 Task: Forward email as attachment with the signature Brian Hall with the subject Request for a quote from softage.1@softage.net to softage.6@softage.net with the message I wanted to follow up on the request for additional information for the new supplier.
Action: Mouse moved to (1210, 98)
Screenshot: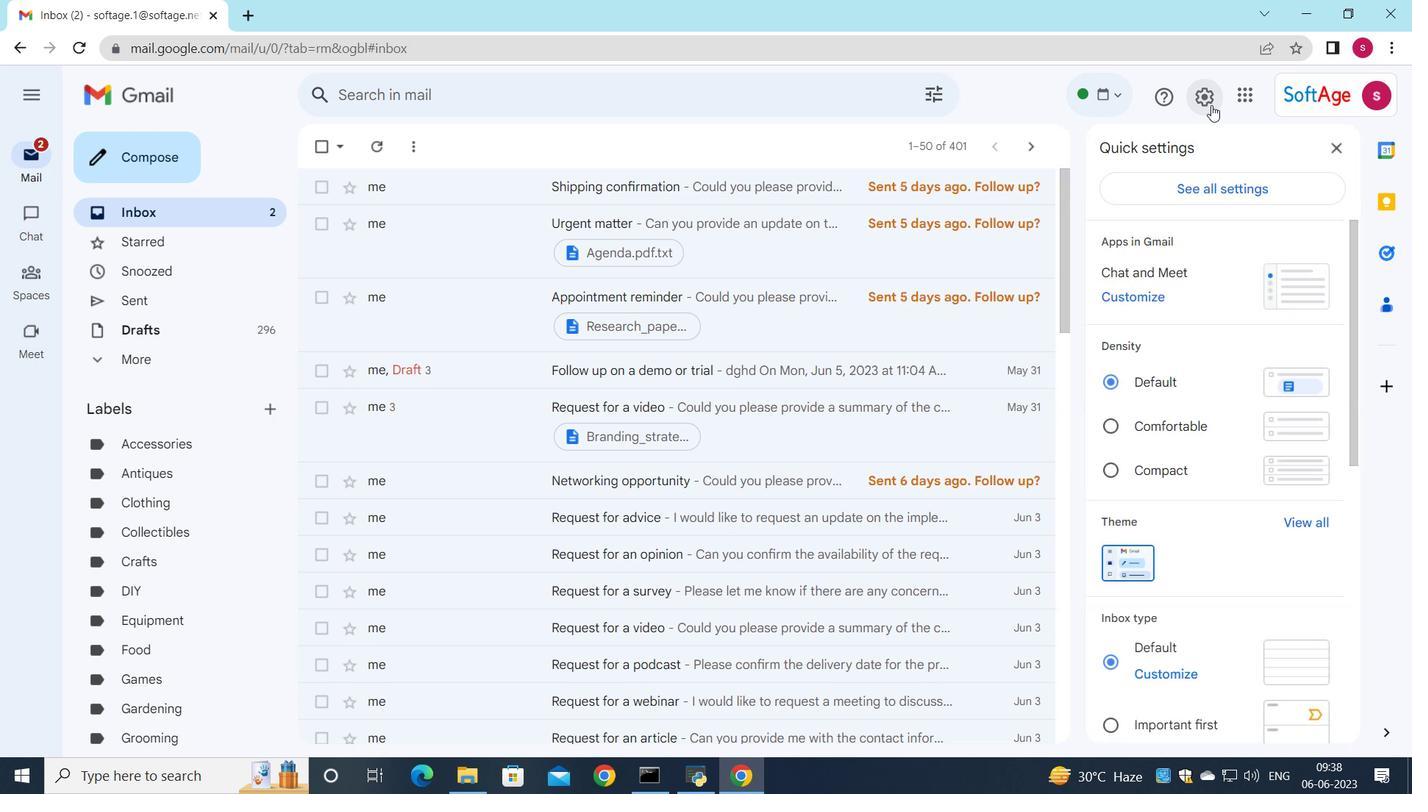 
Action: Mouse pressed left at (1210, 98)
Screenshot: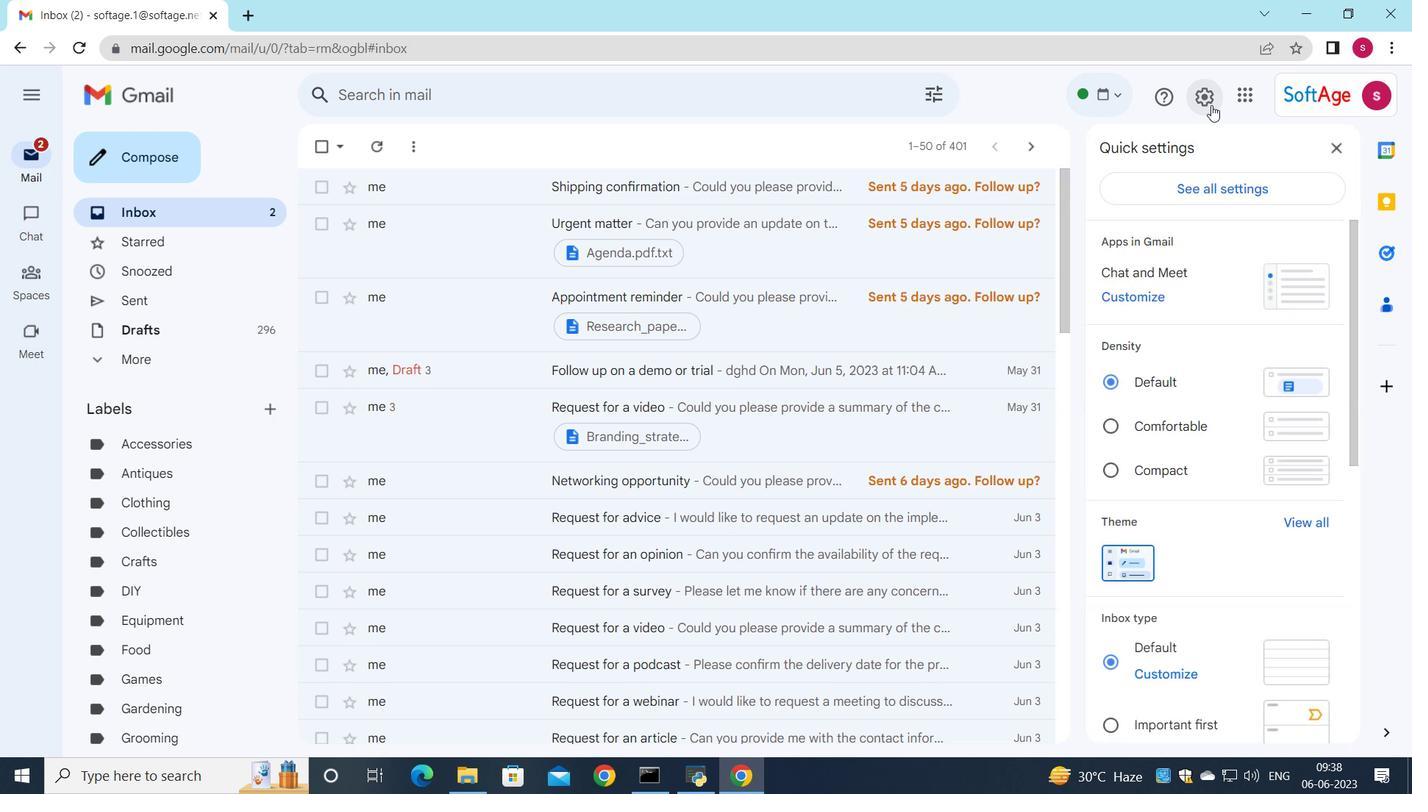
Action: Mouse moved to (1215, 178)
Screenshot: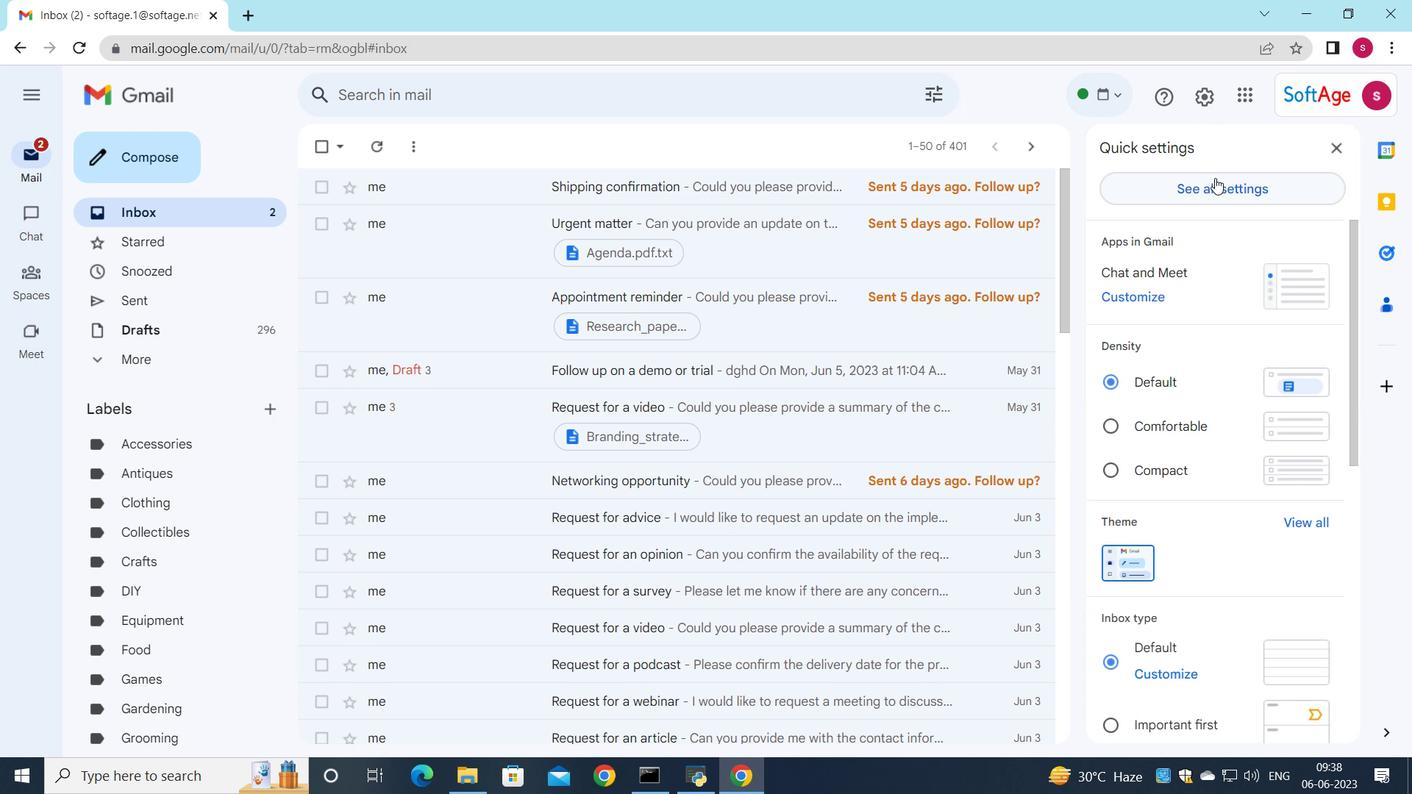 
Action: Mouse pressed left at (1215, 178)
Screenshot: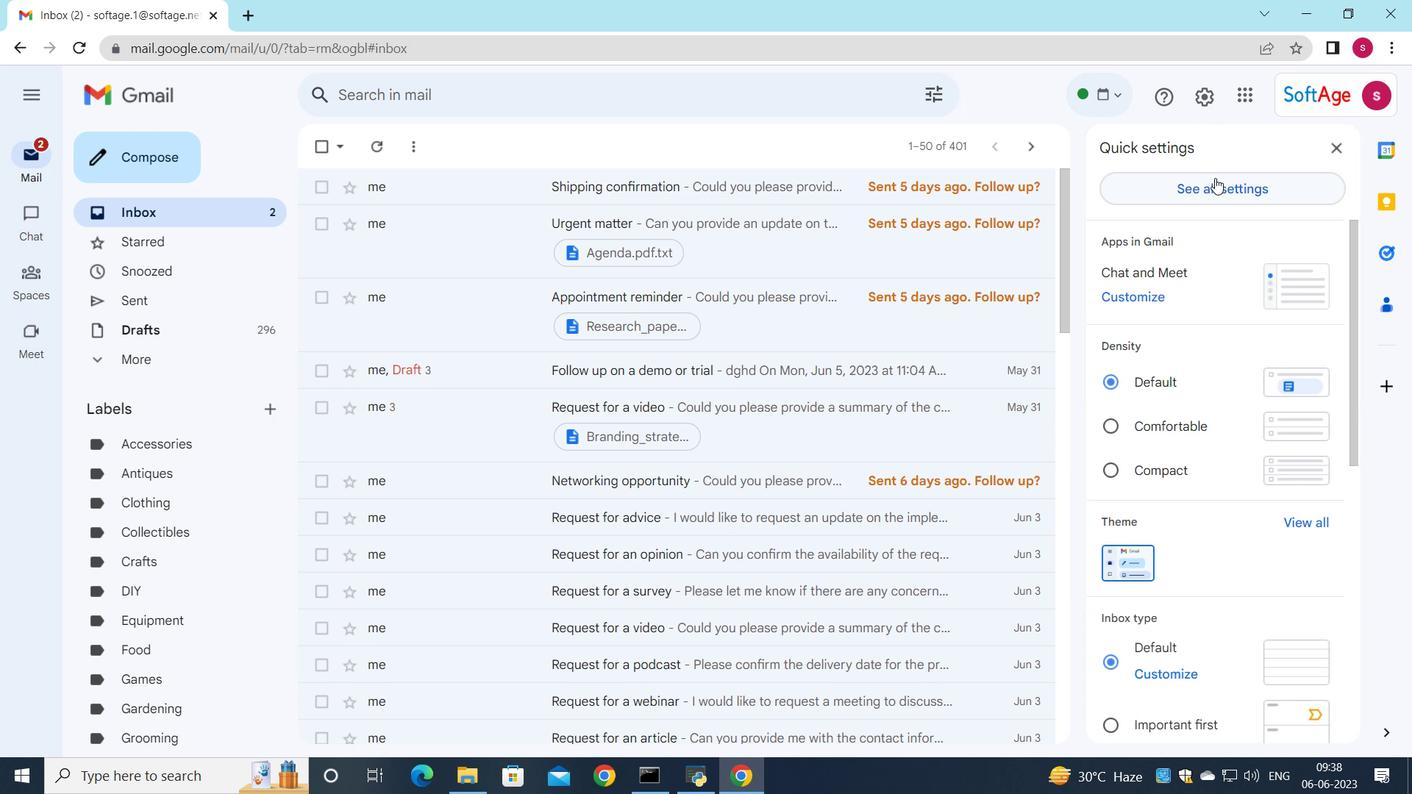 
Action: Mouse moved to (922, 264)
Screenshot: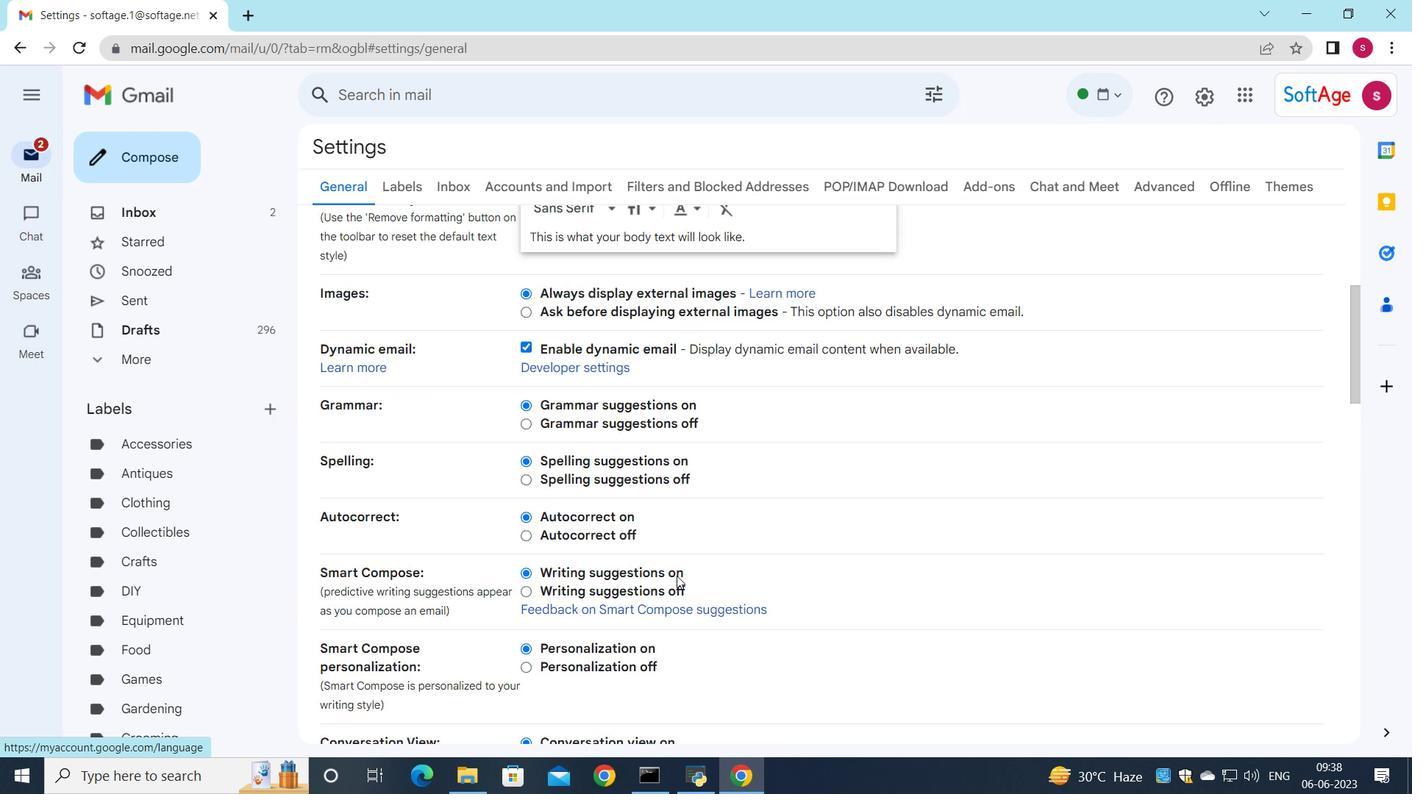 
Action: Mouse scrolled (922, 263) with delta (0, 0)
Screenshot: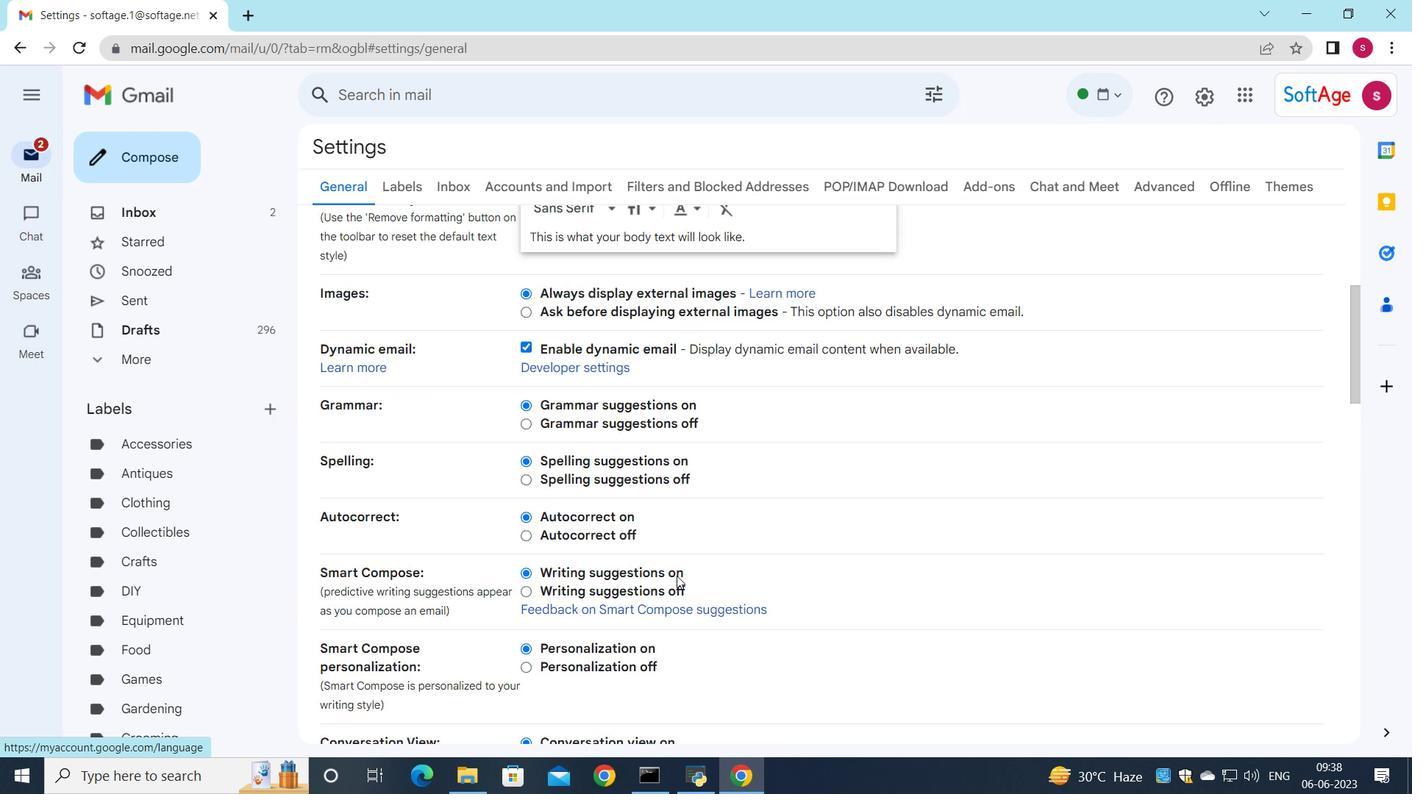 
Action: Mouse moved to (907, 271)
Screenshot: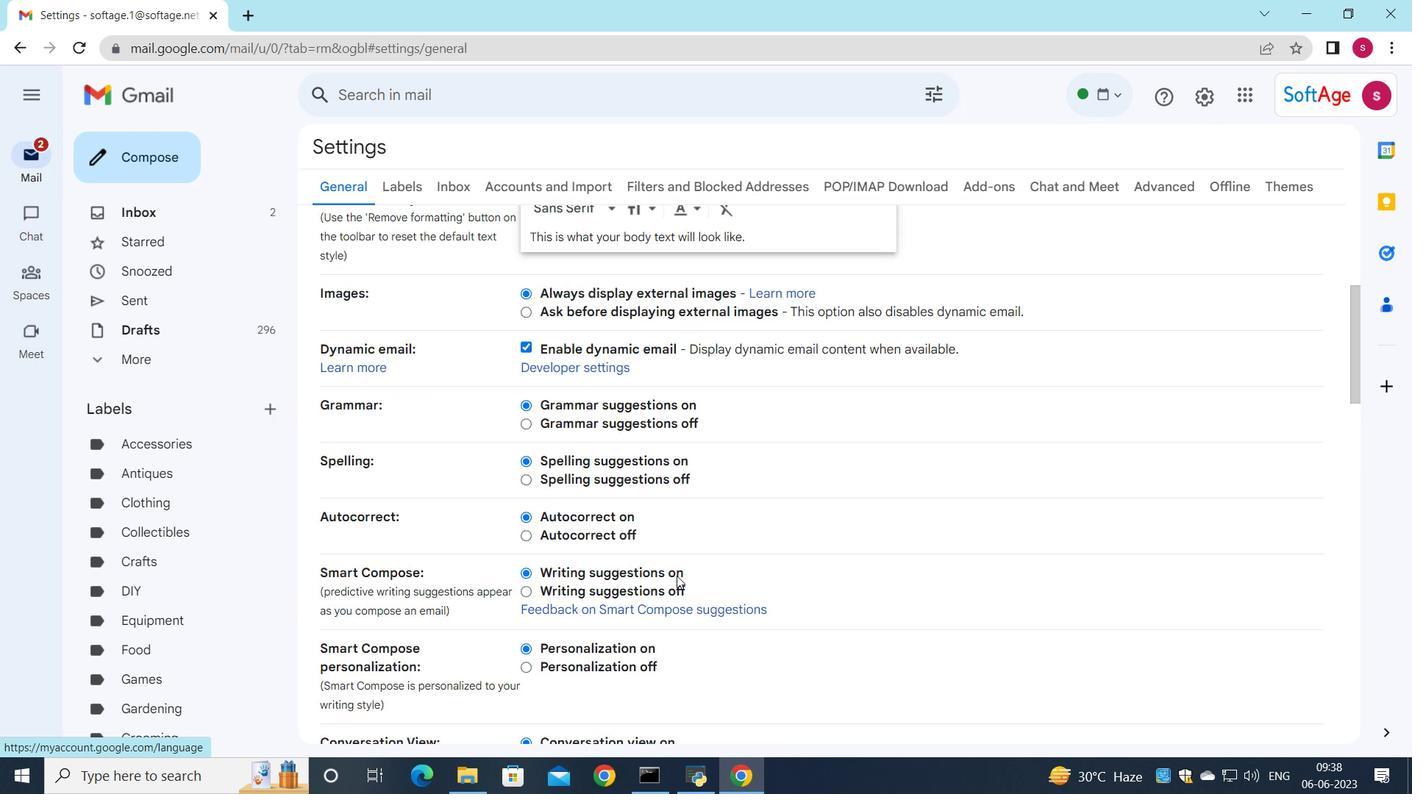 
Action: Mouse scrolled (912, 268) with delta (0, 0)
Screenshot: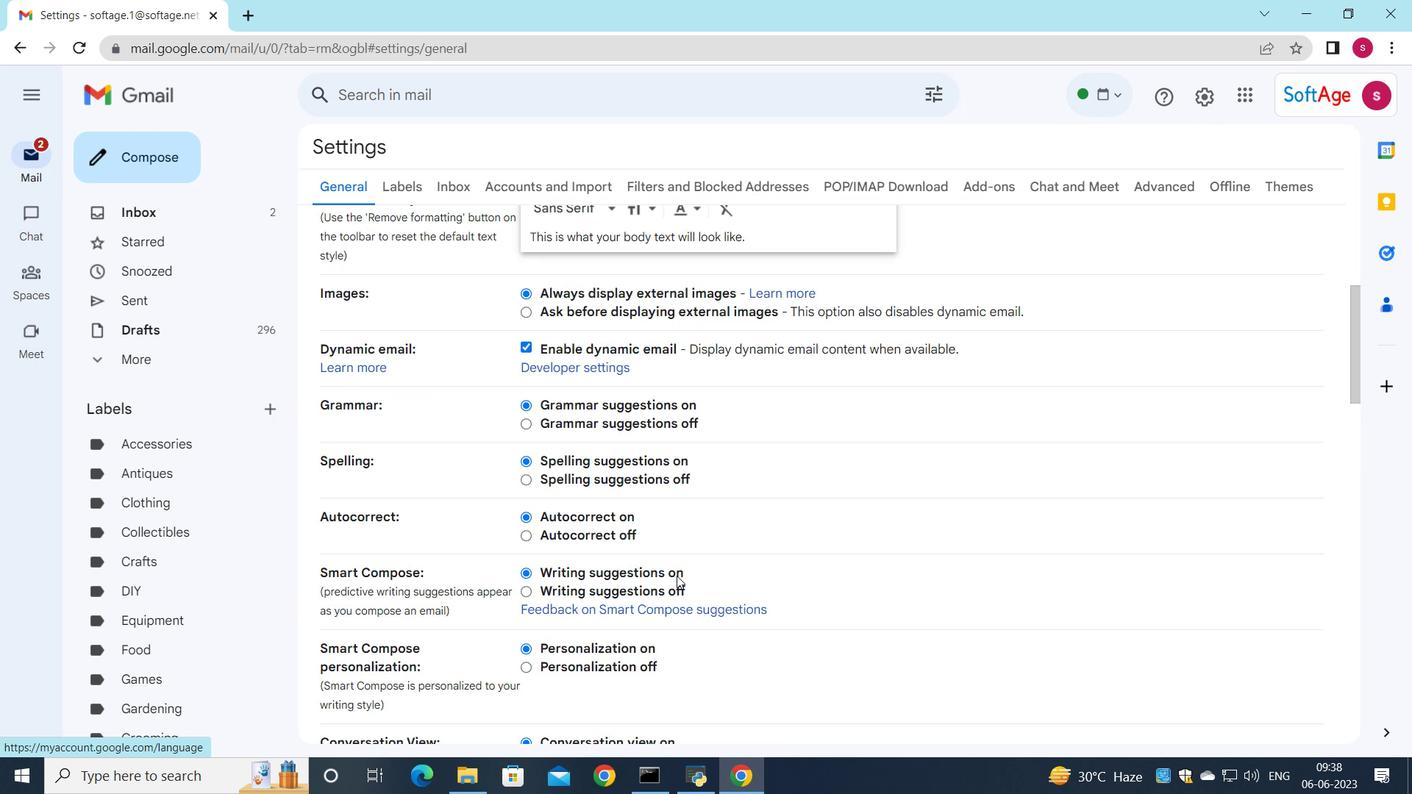 
Action: Mouse moved to (902, 274)
Screenshot: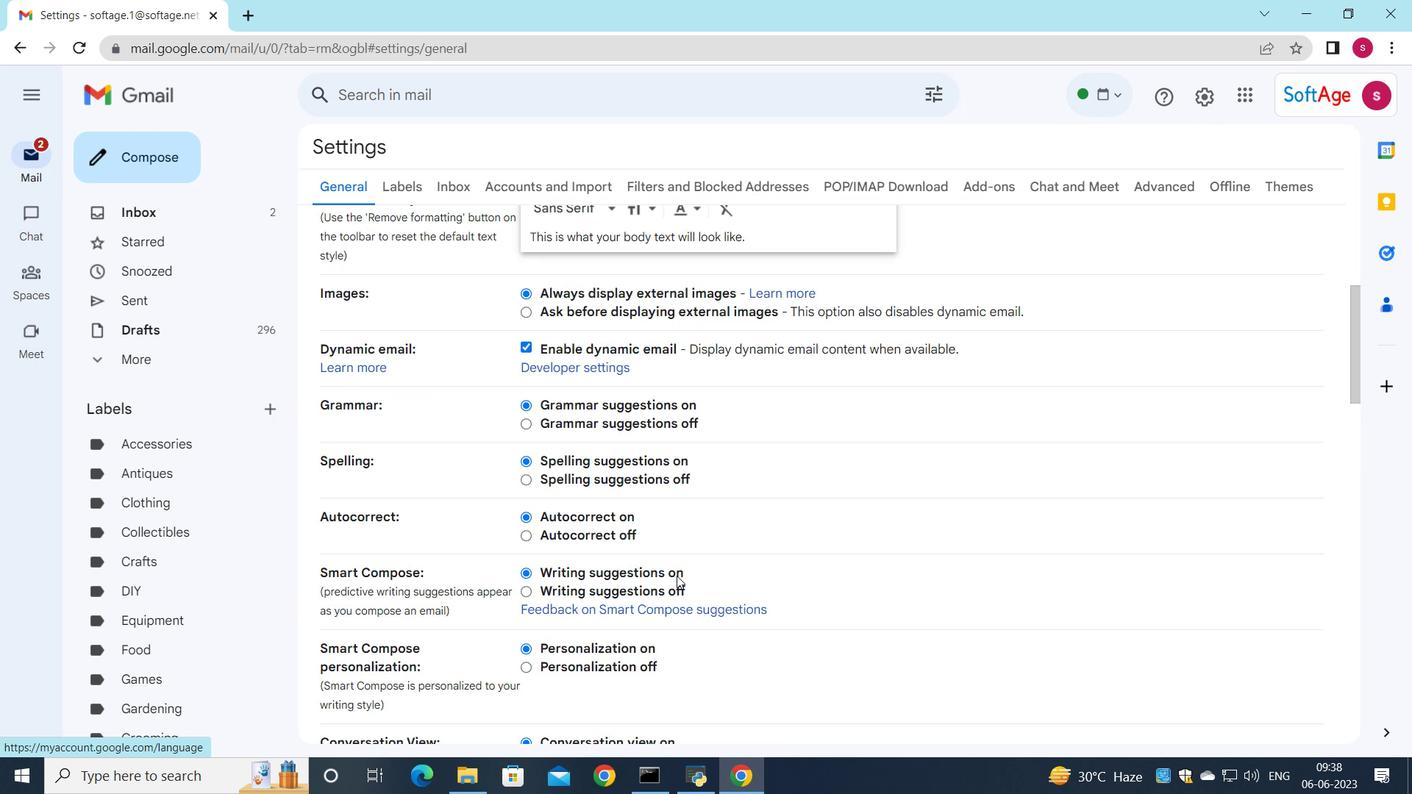 
Action: Mouse scrolled (902, 273) with delta (0, 0)
Screenshot: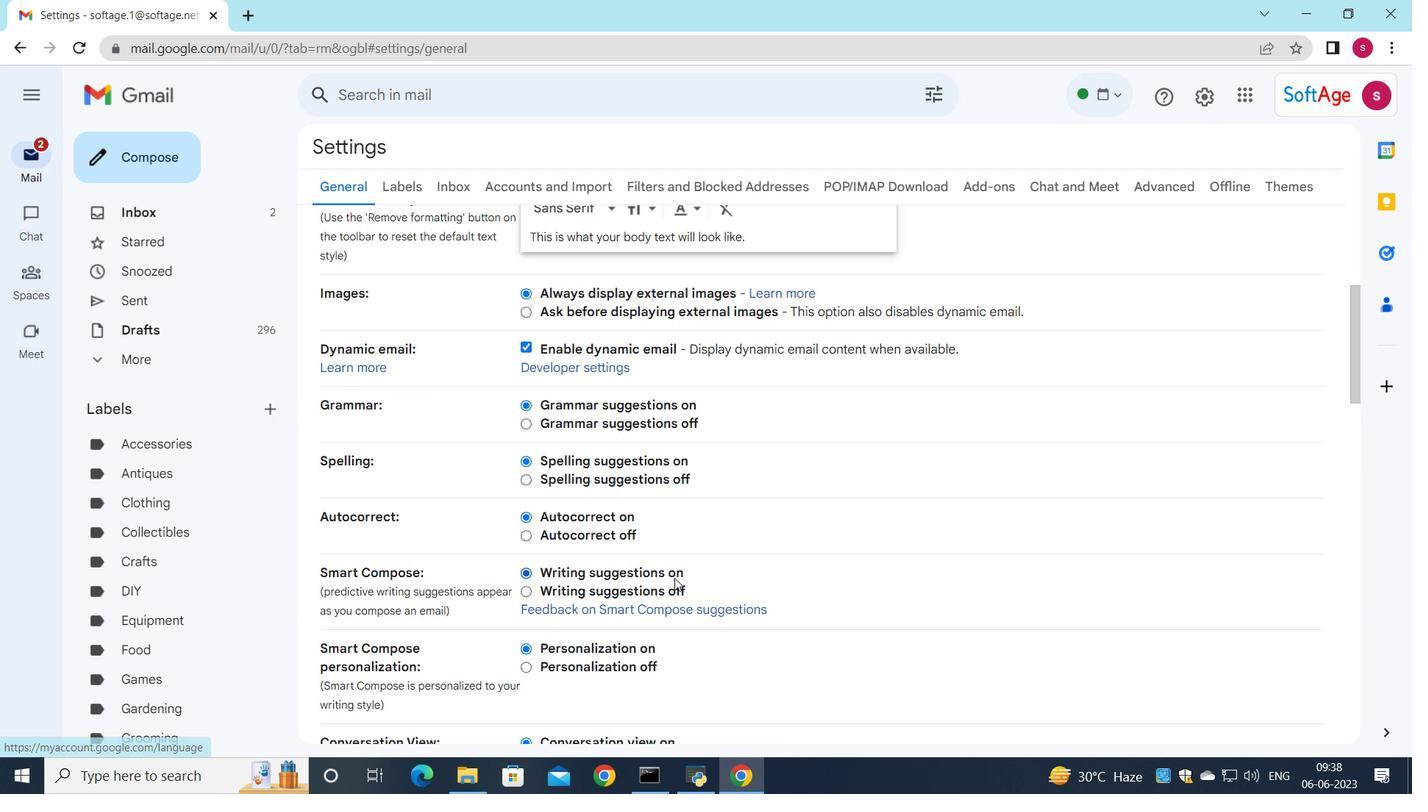 
Action: Mouse moved to (892, 284)
Screenshot: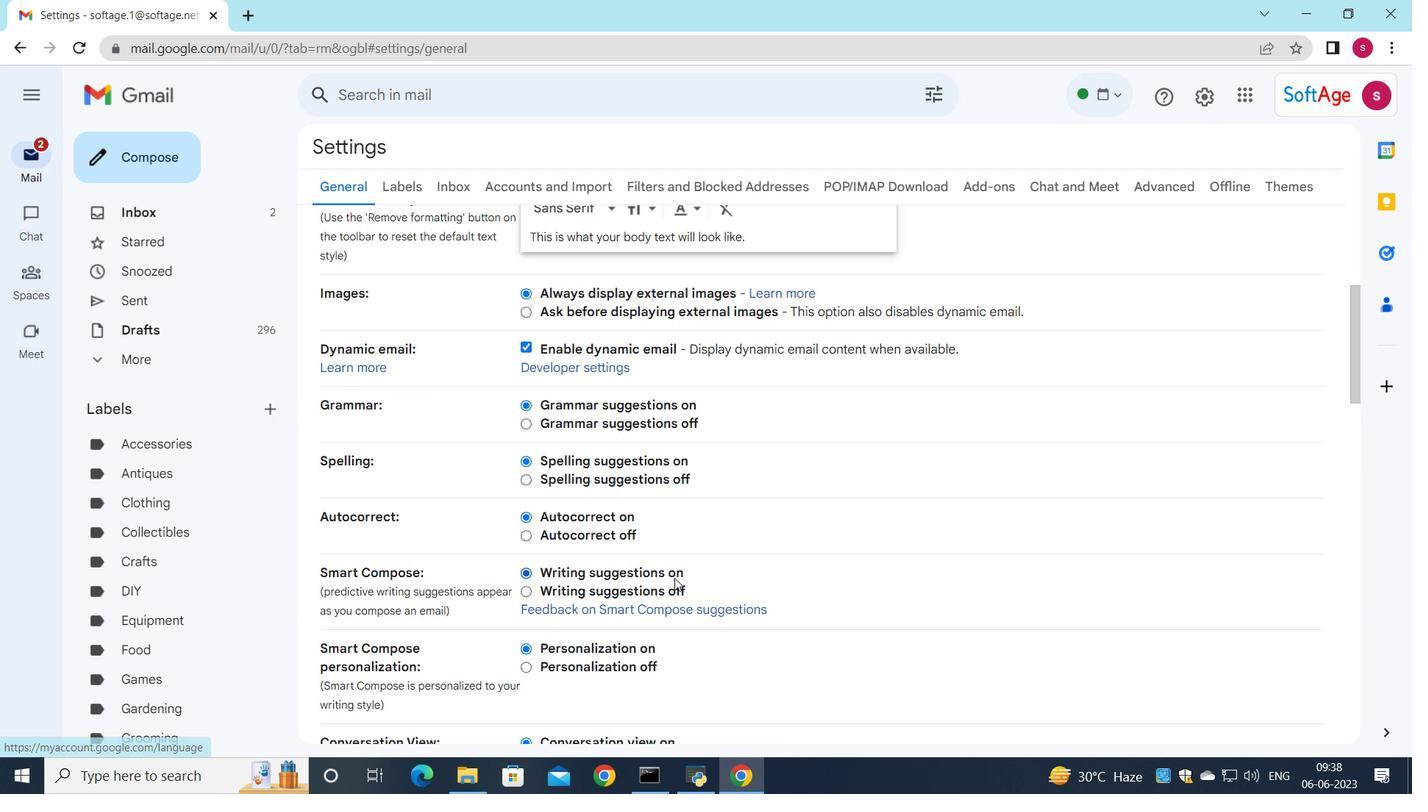 
Action: Mouse scrolled (892, 283) with delta (0, 0)
Screenshot: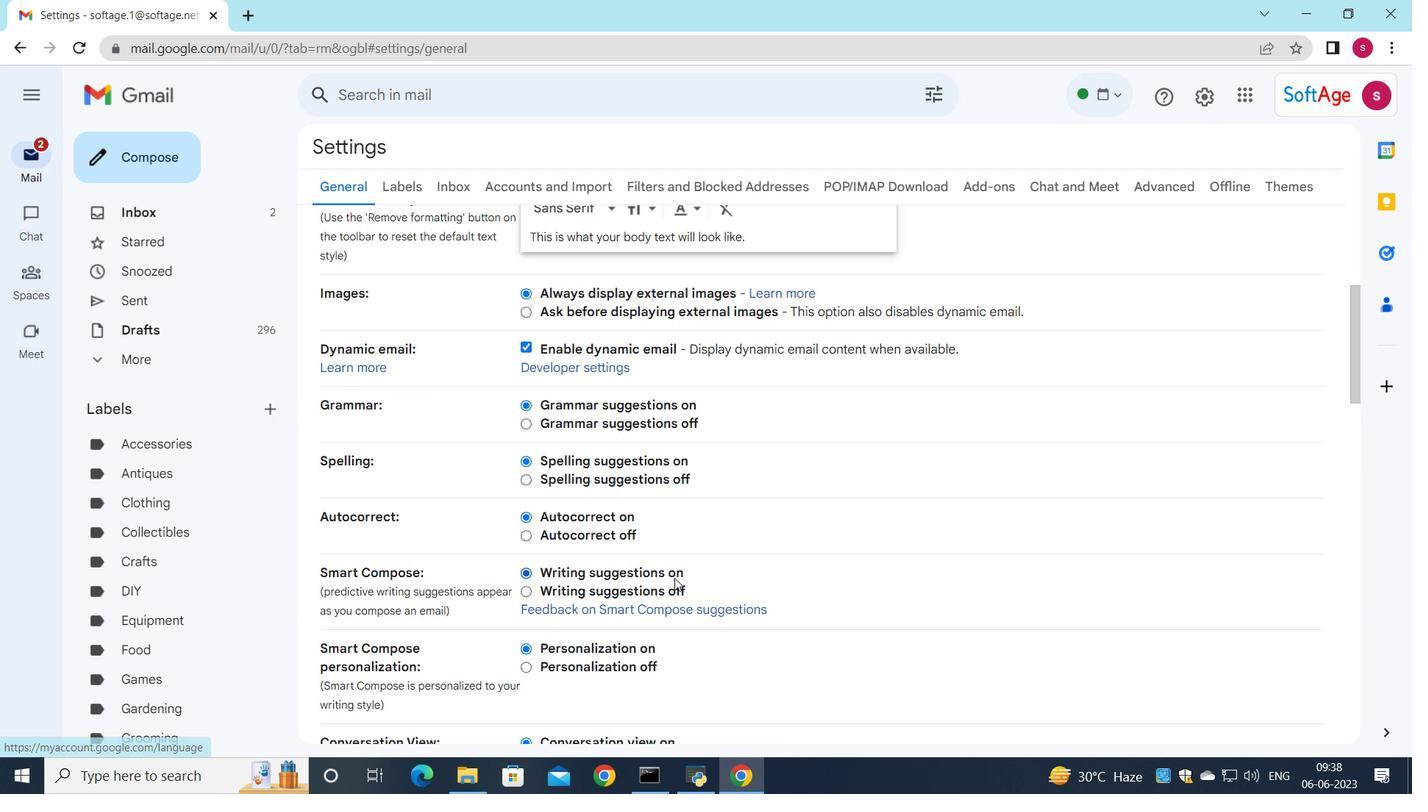 
Action: Mouse moved to (668, 586)
Screenshot: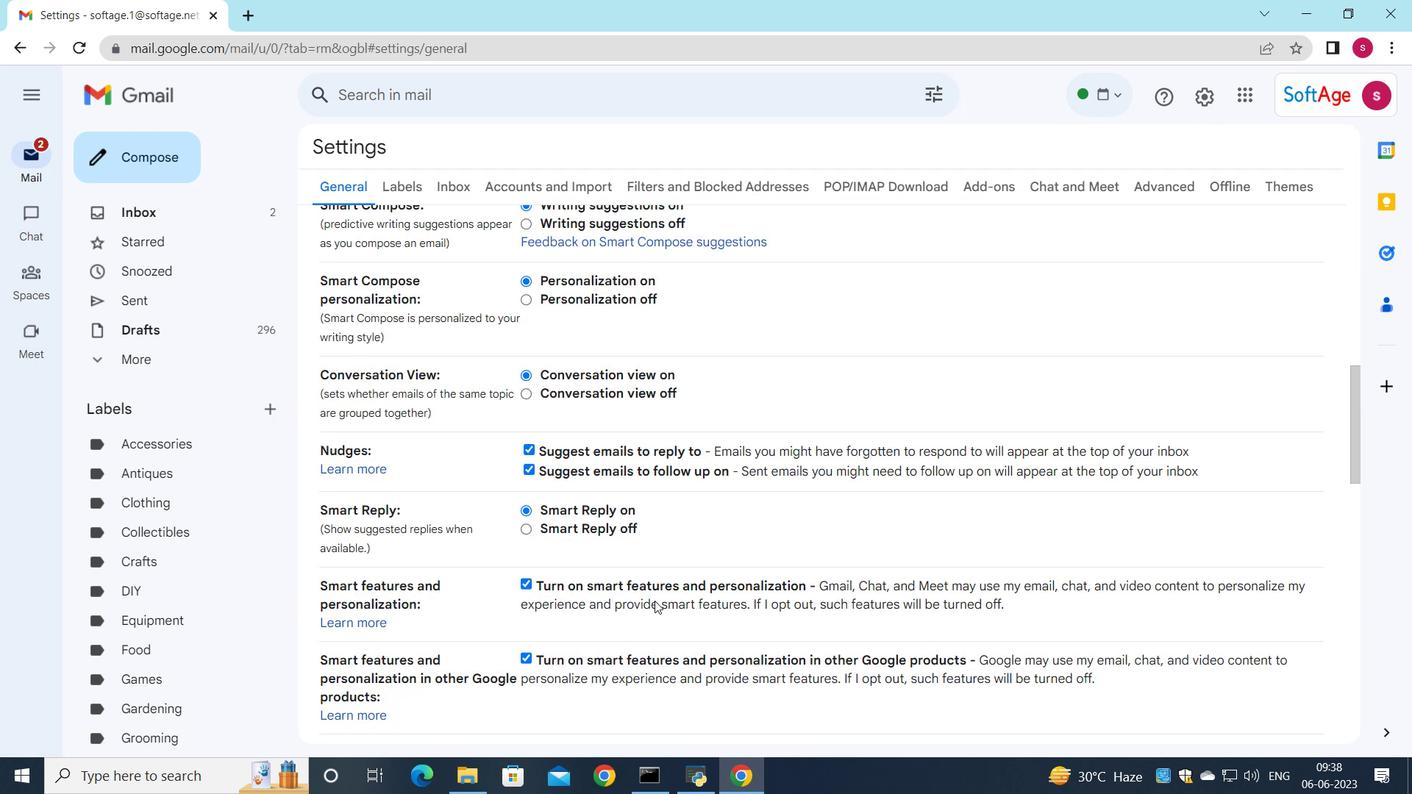 
Action: Mouse scrolled (673, 580) with delta (0, 0)
Screenshot: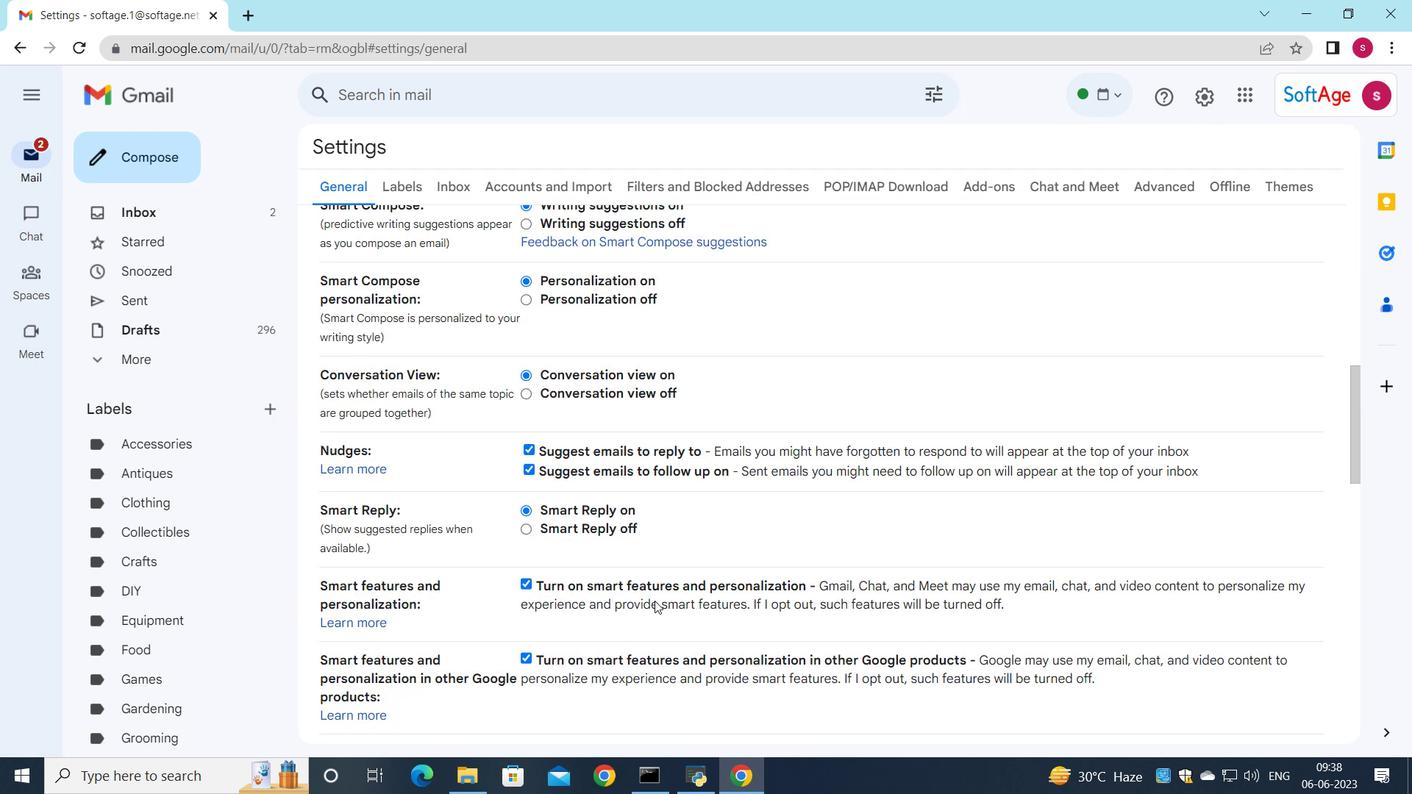 
Action: Mouse moved to (665, 589)
Screenshot: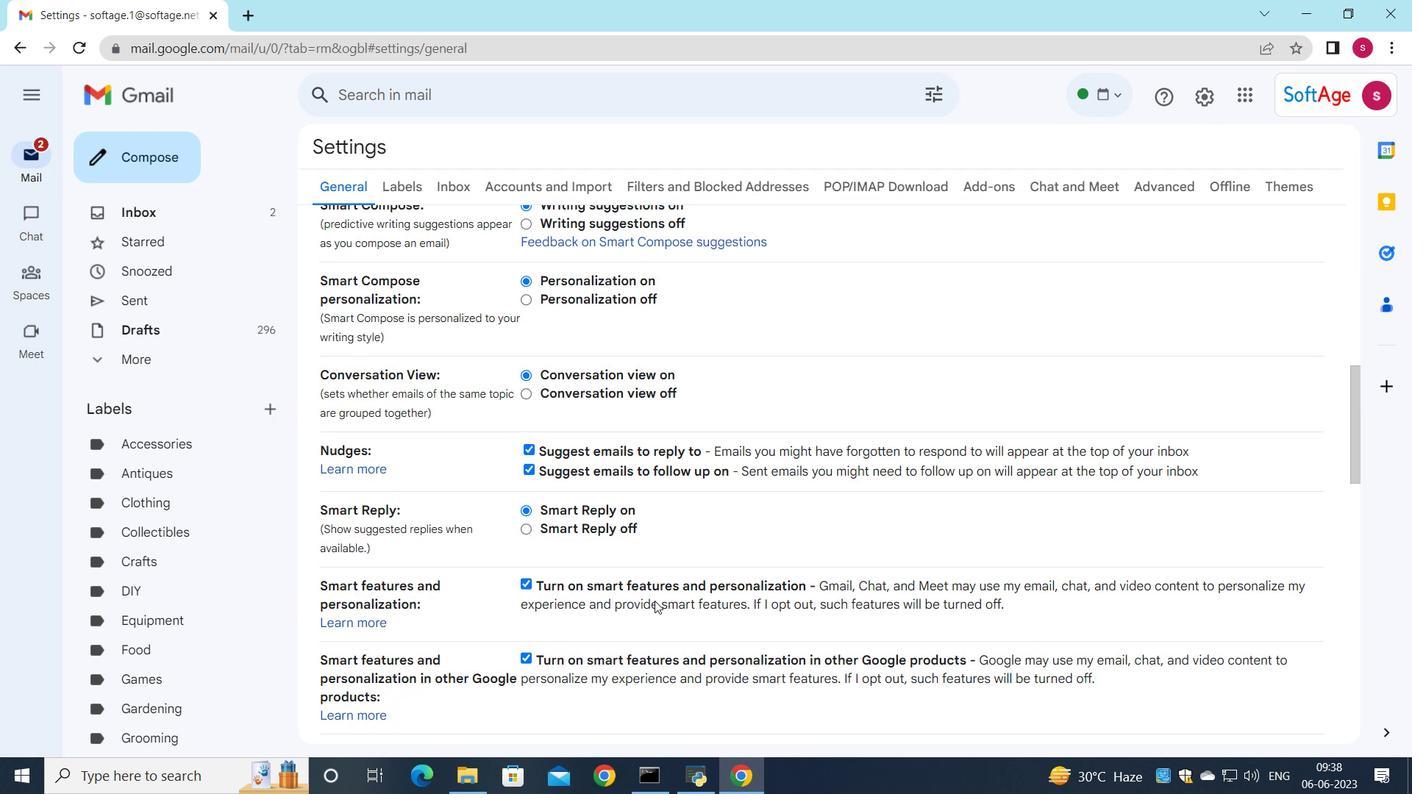 
Action: Mouse scrolled (669, 583) with delta (0, 0)
Screenshot: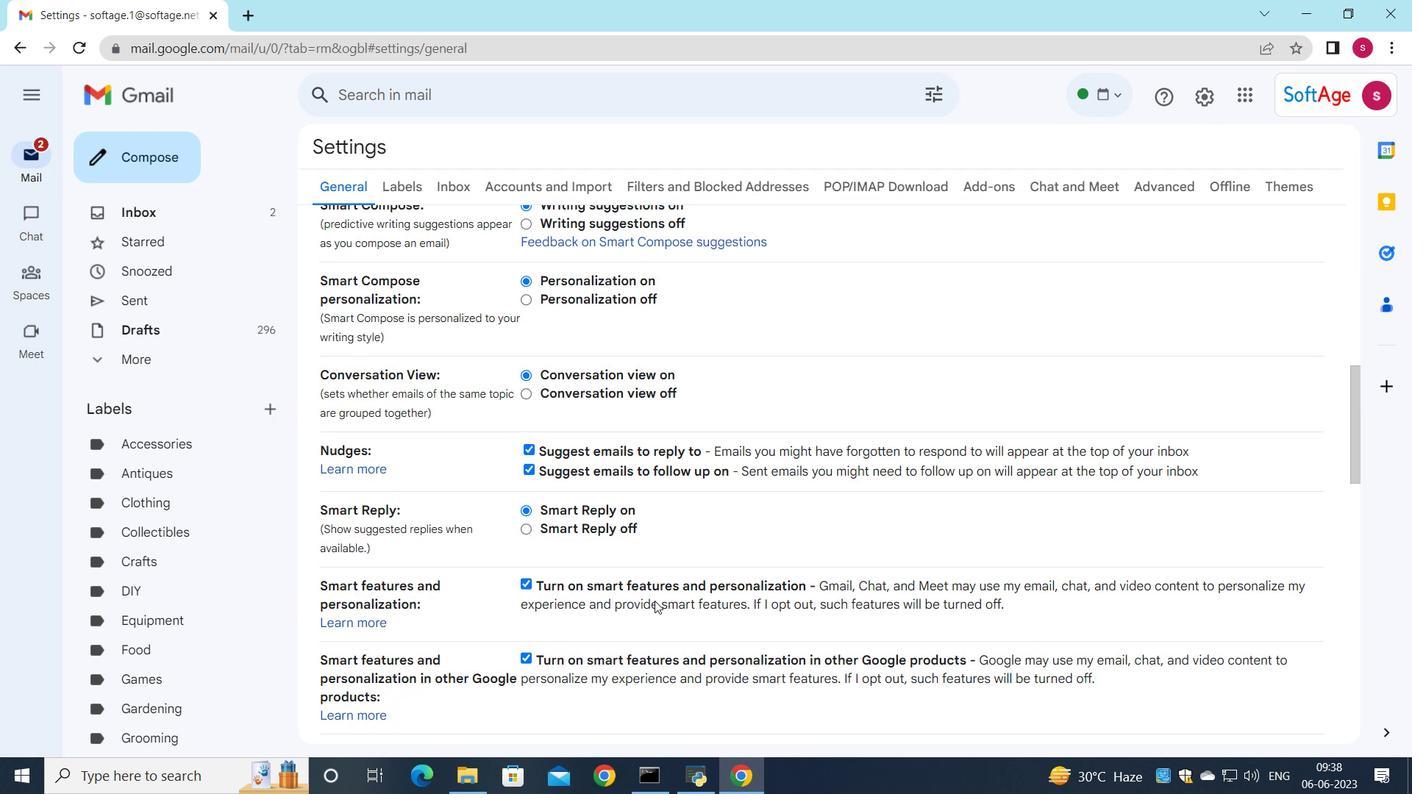 
Action: Mouse moved to (664, 590)
Screenshot: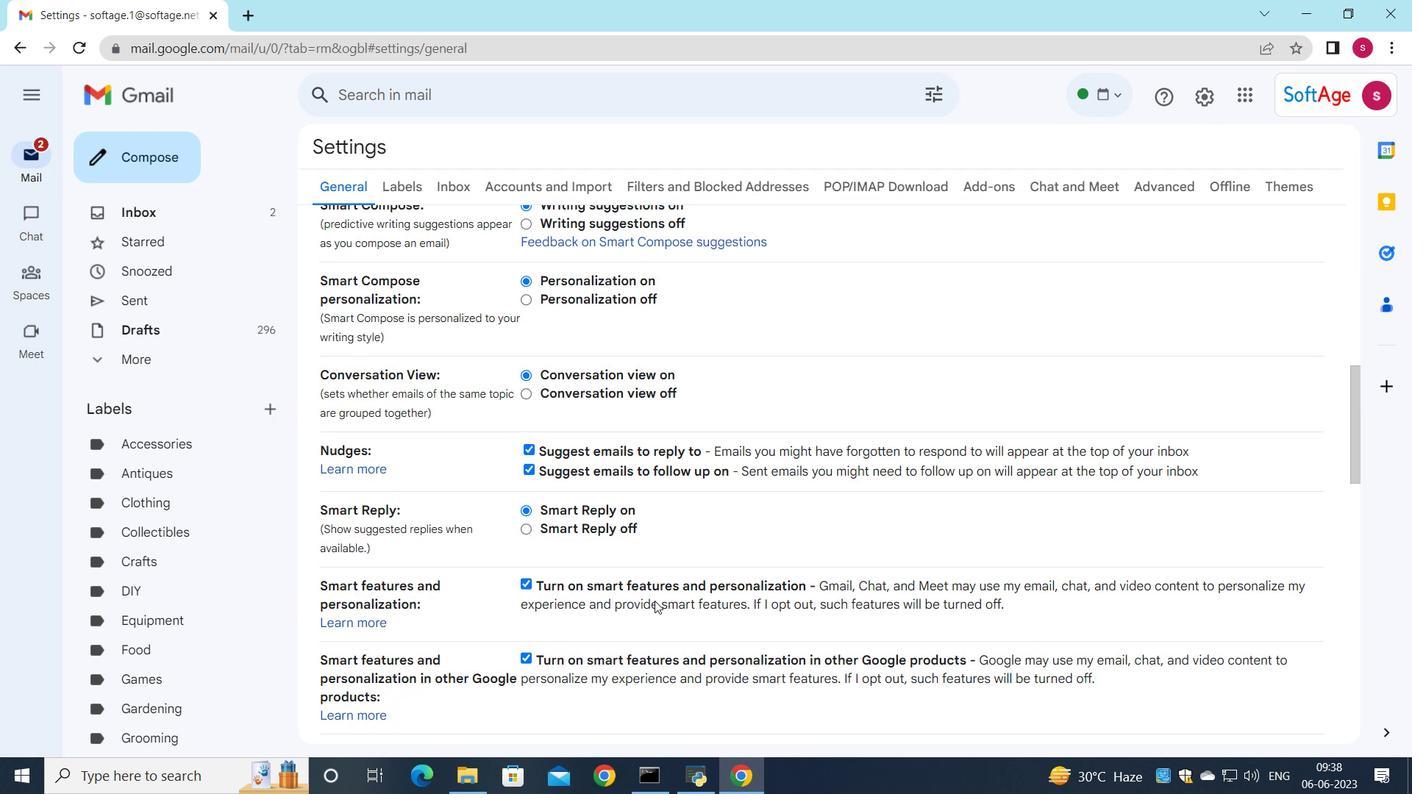 
Action: Mouse scrolled (665, 588) with delta (0, 0)
Screenshot: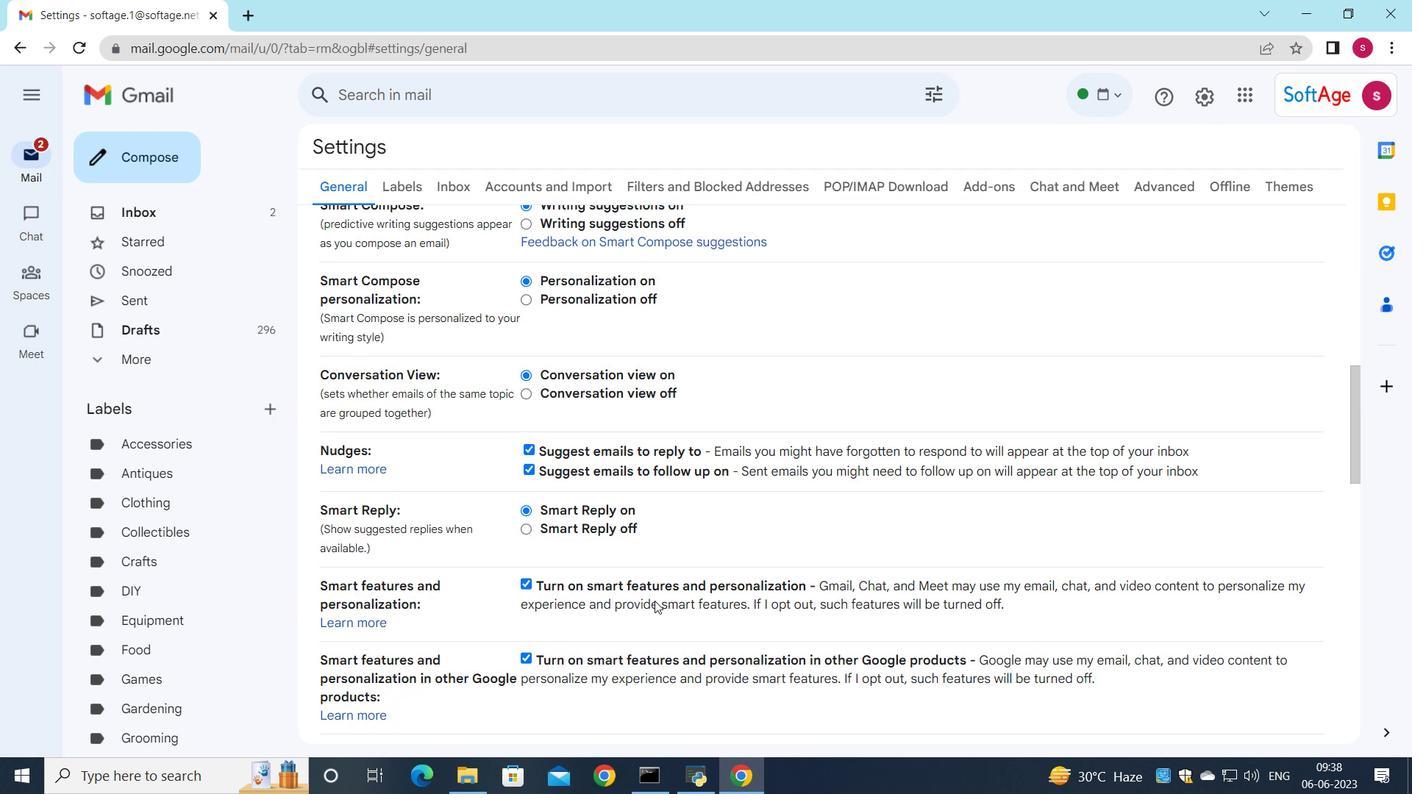 
Action: Mouse moved to (662, 592)
Screenshot: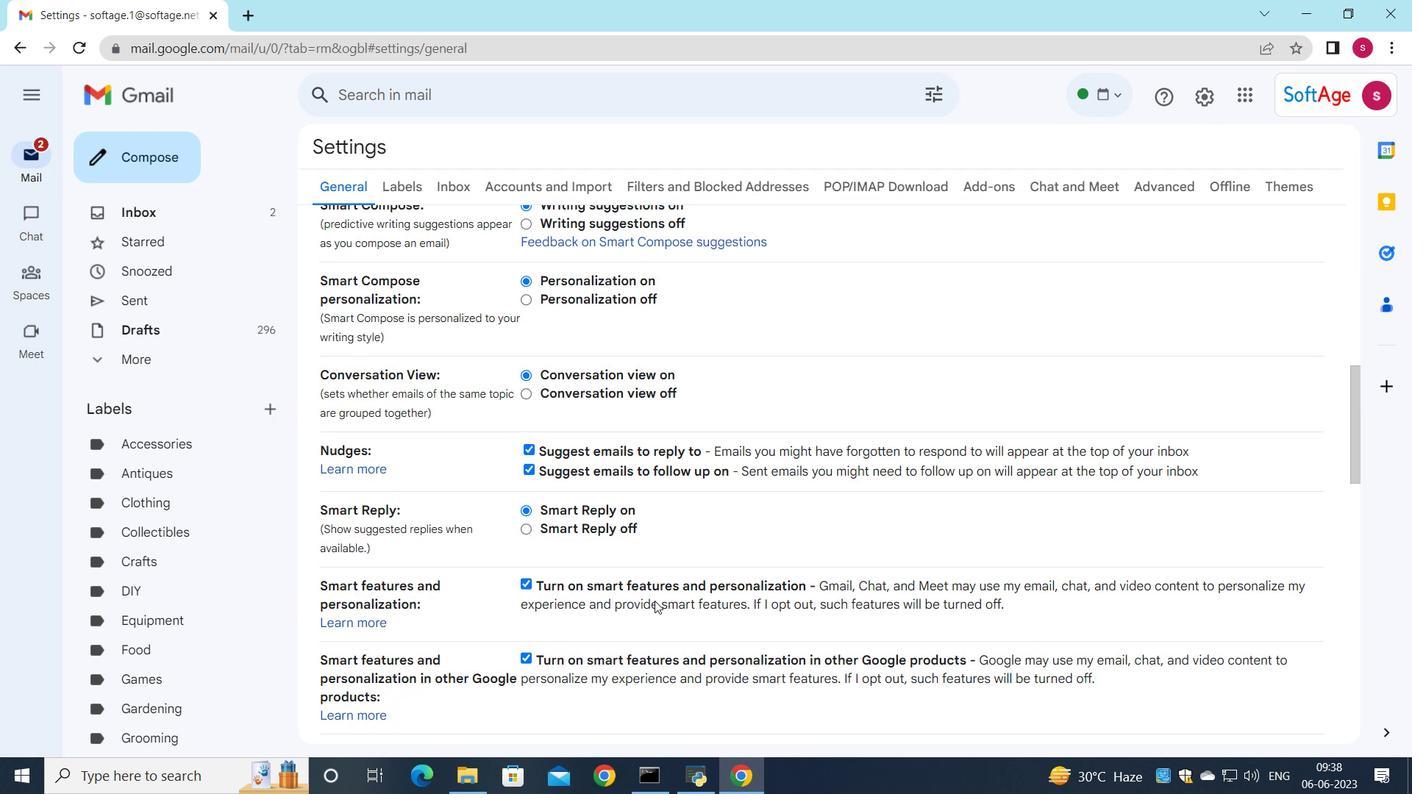 
Action: Mouse scrolled (663, 590) with delta (0, 0)
Screenshot: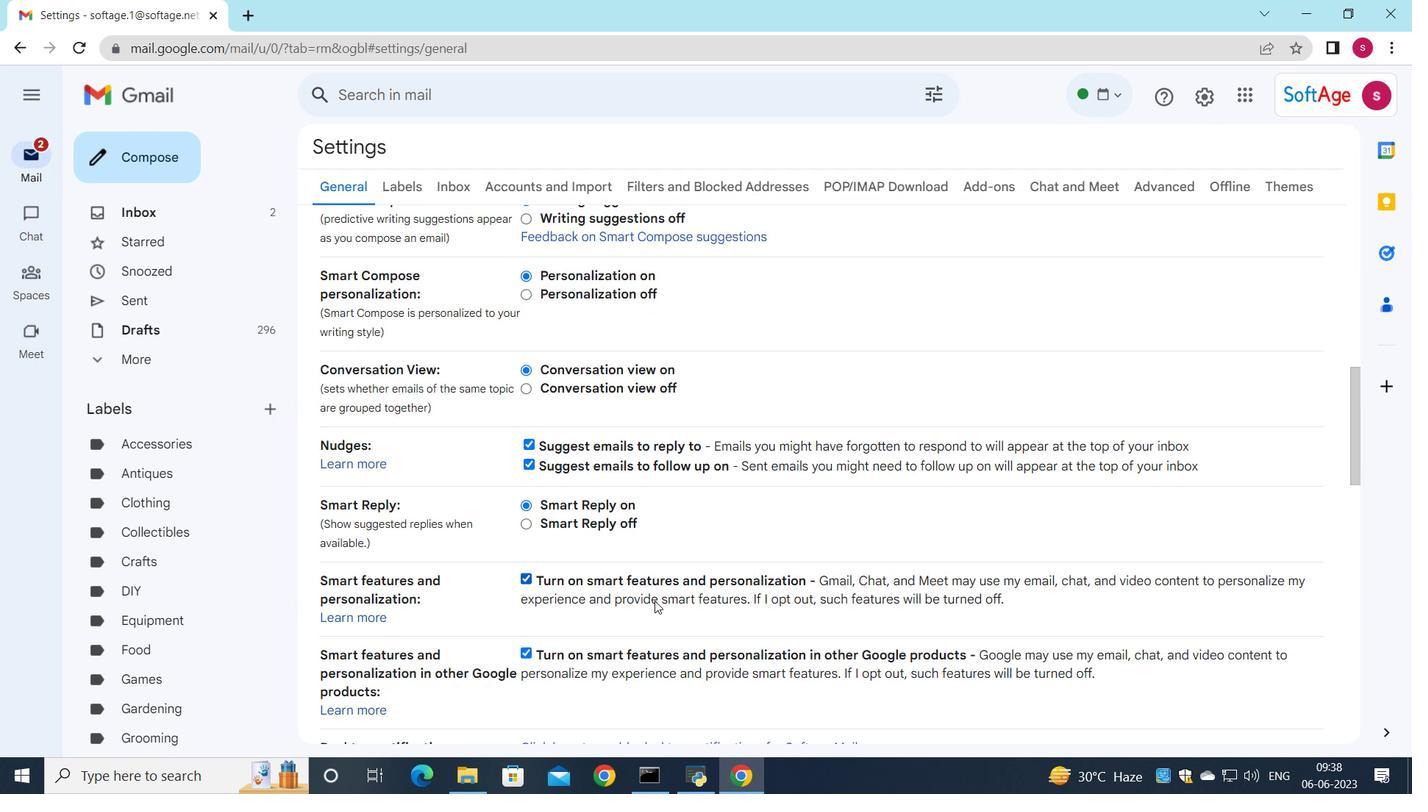 
Action: Mouse moved to (654, 601)
Screenshot: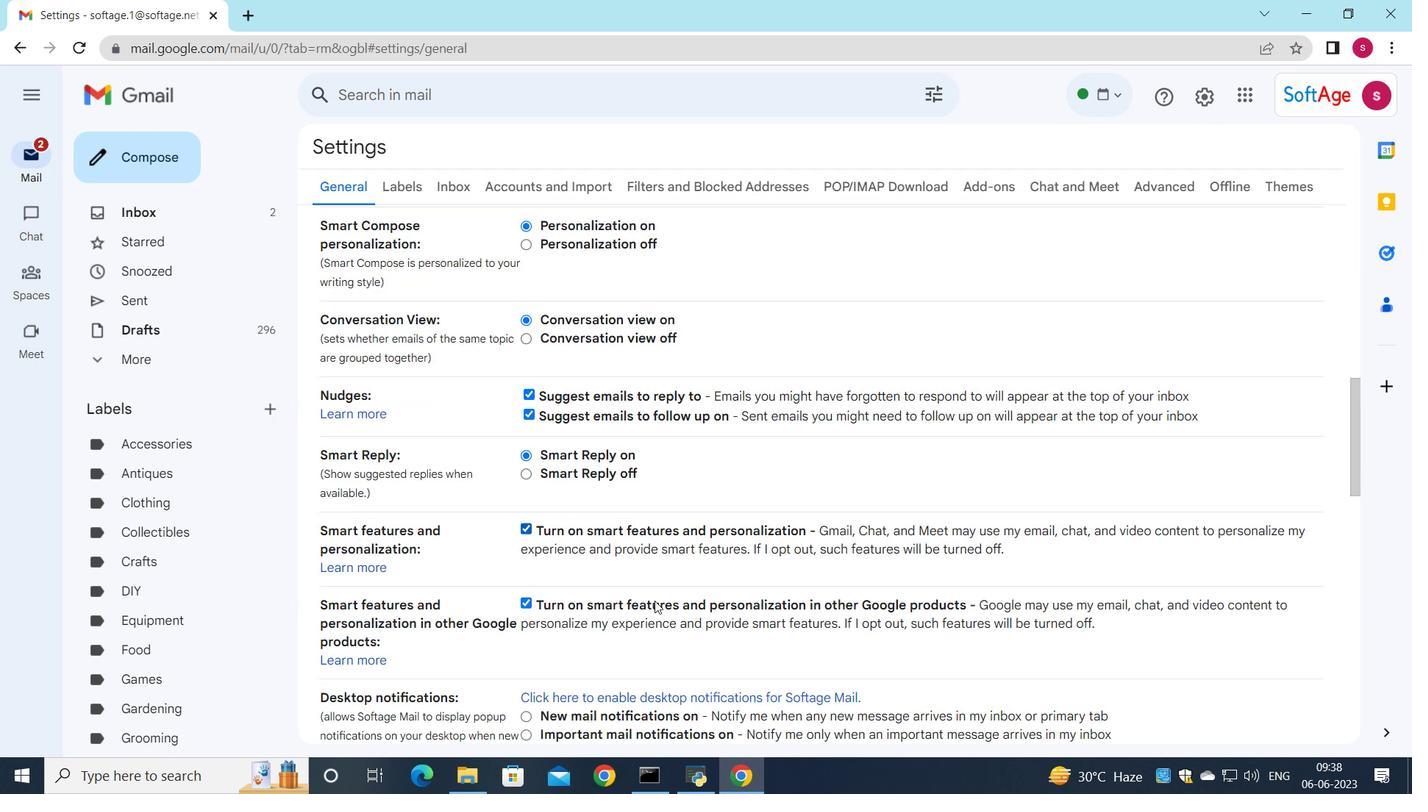 
Action: Mouse scrolled (654, 600) with delta (0, 0)
Screenshot: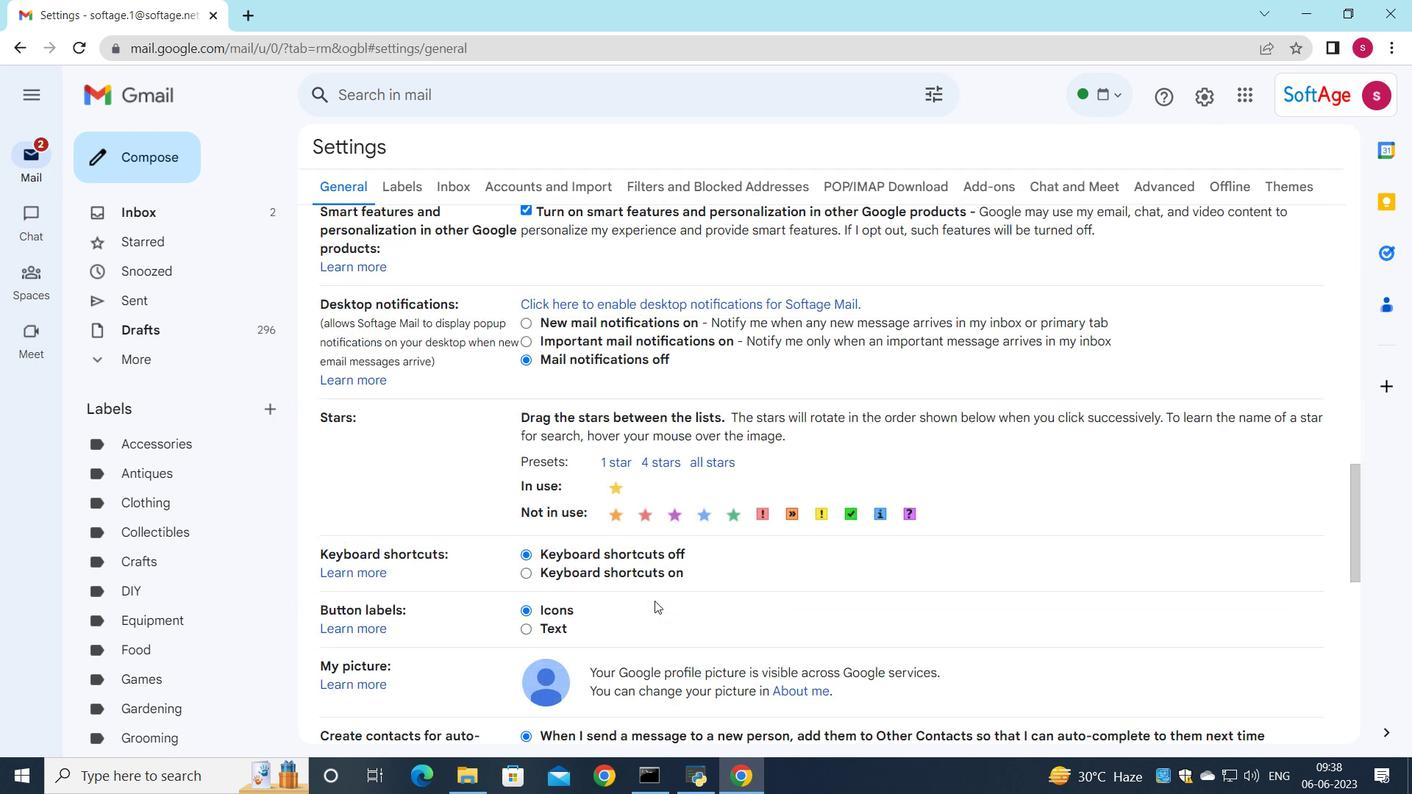 
Action: Mouse scrolled (654, 600) with delta (0, 0)
Screenshot: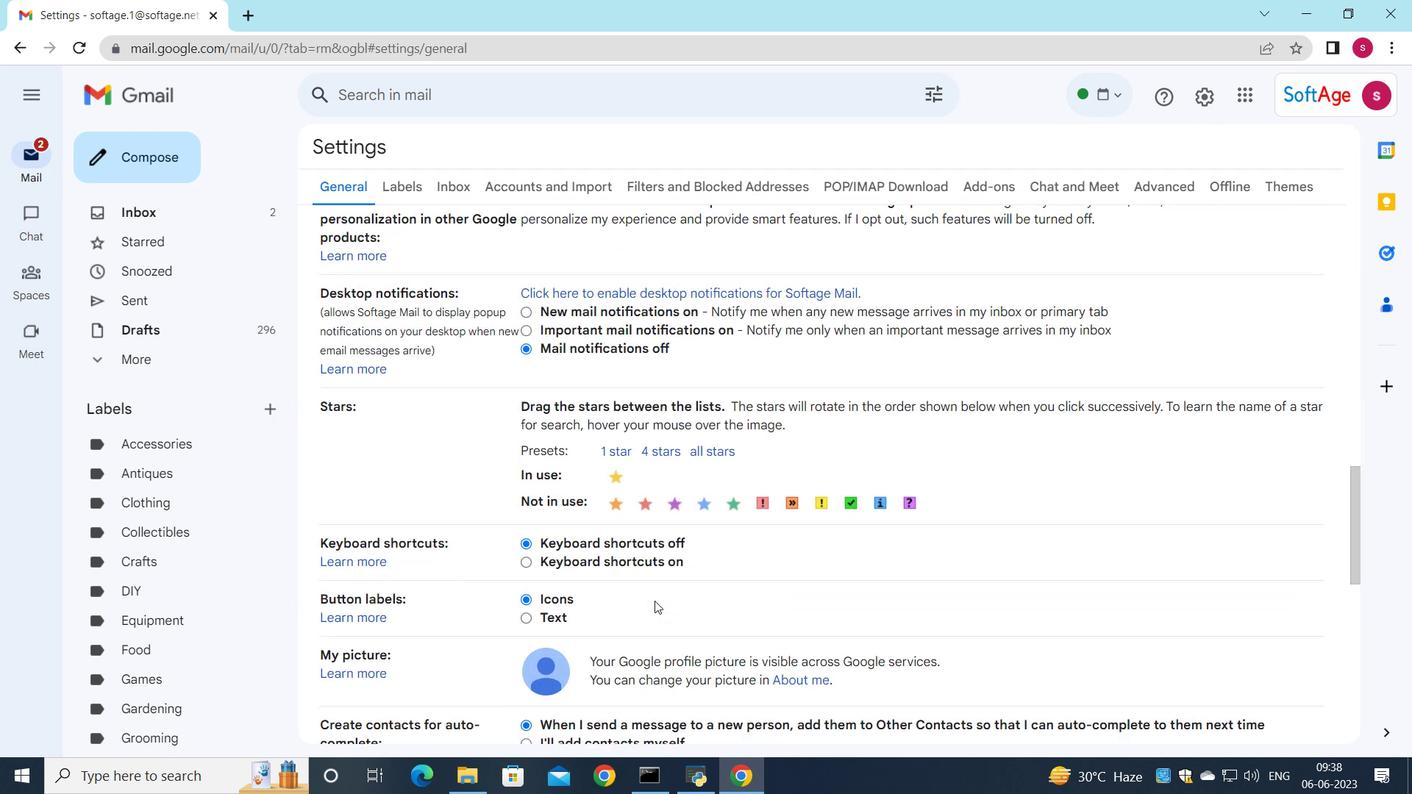 
Action: Mouse scrolled (654, 600) with delta (0, 0)
Screenshot: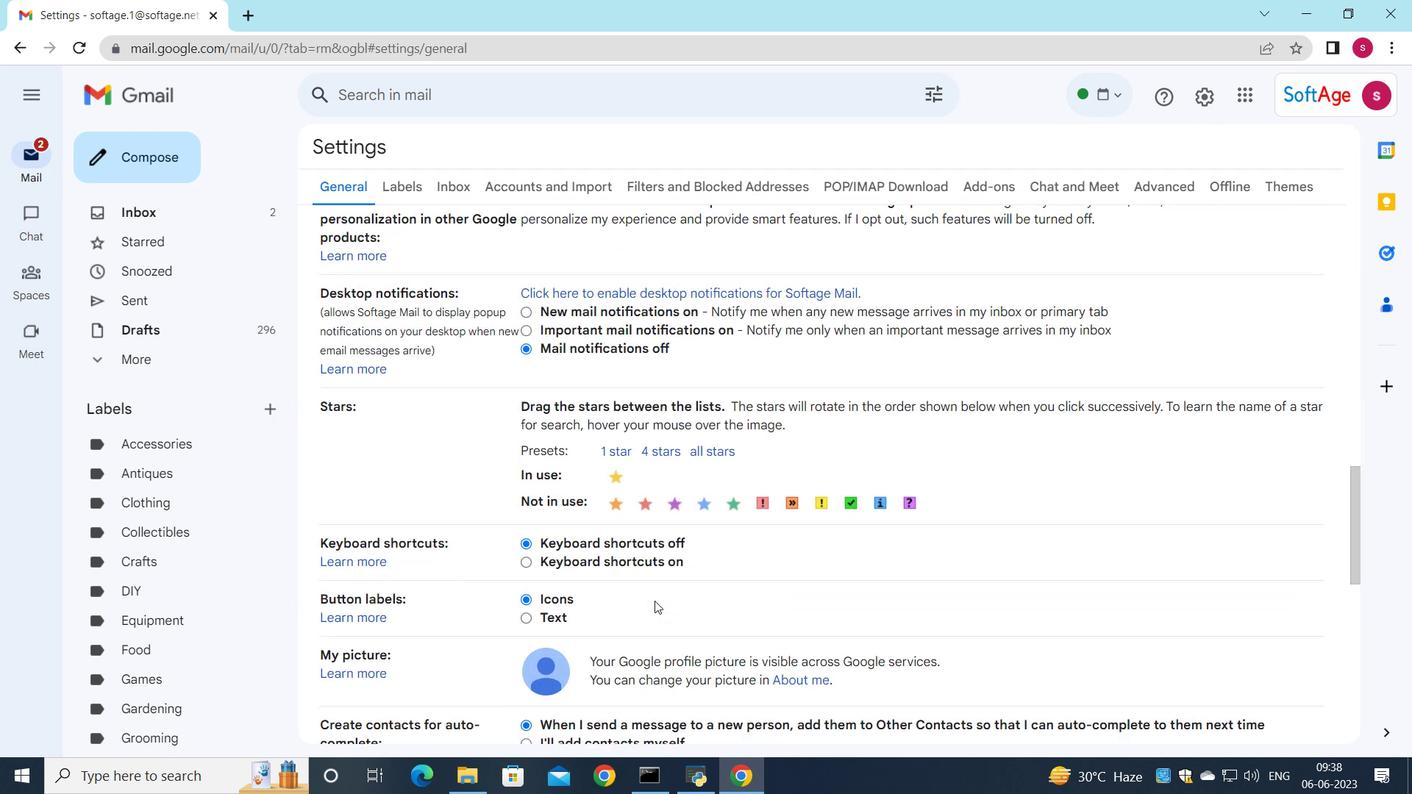 
Action: Mouse scrolled (654, 600) with delta (0, 0)
Screenshot: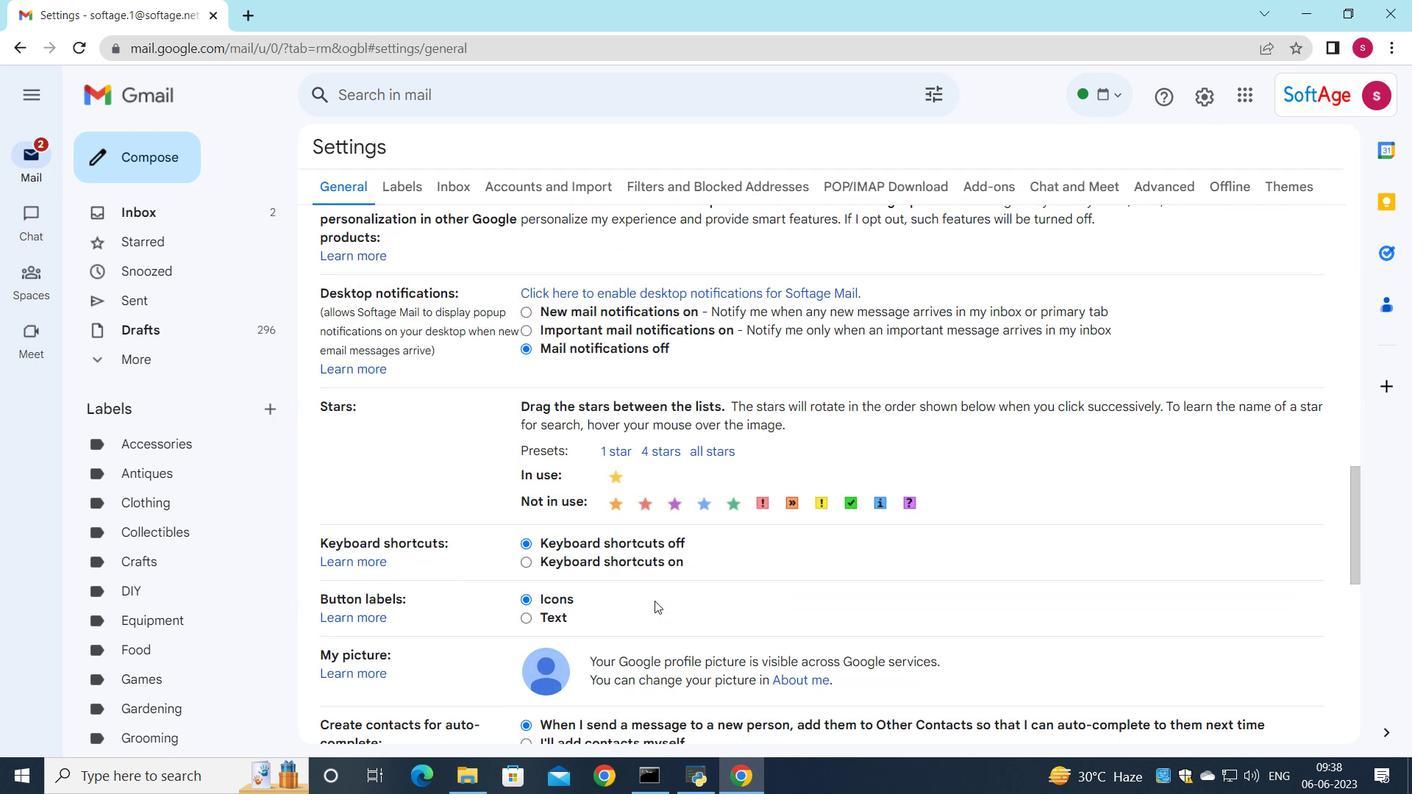 
Action: Mouse scrolled (654, 600) with delta (0, 0)
Screenshot: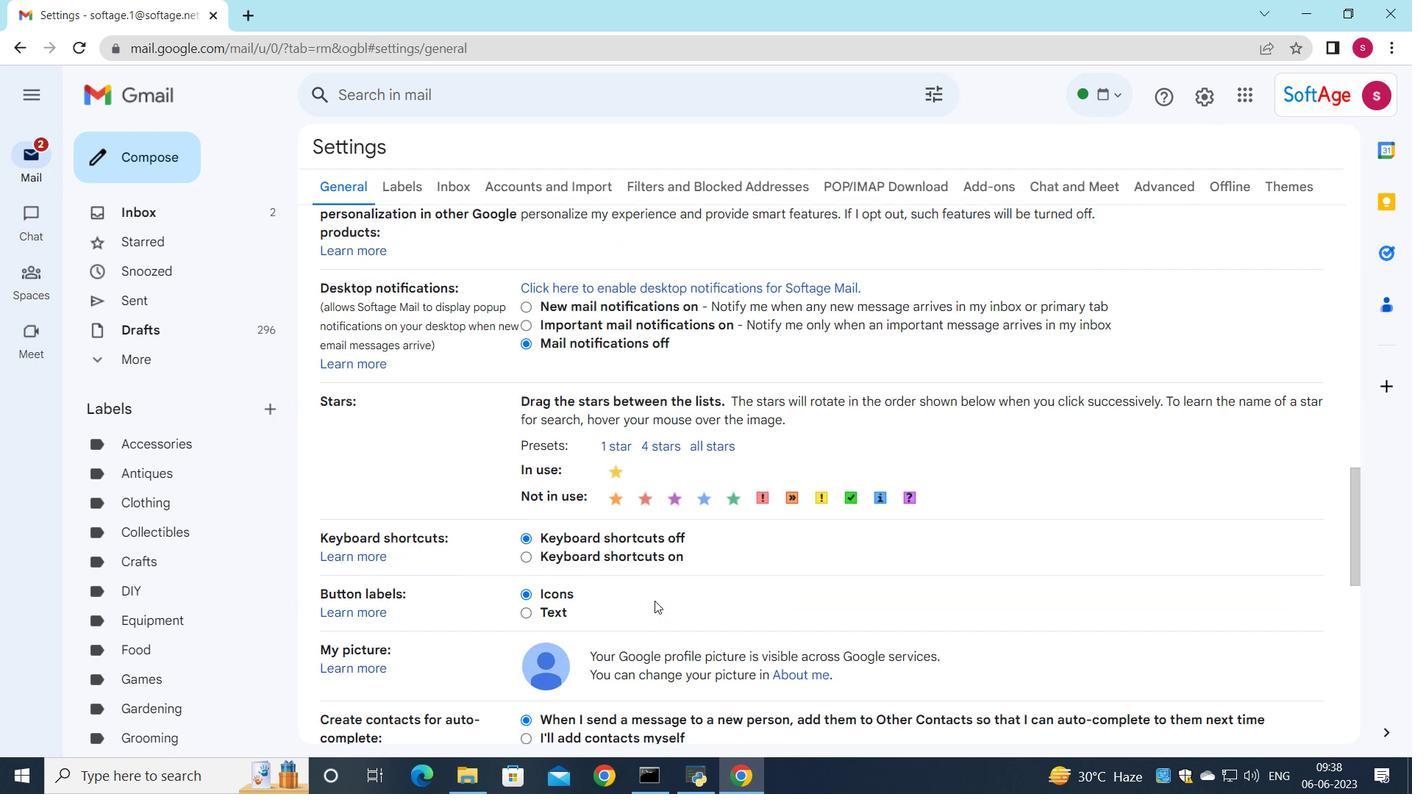 
Action: Mouse scrolled (654, 600) with delta (0, 0)
Screenshot: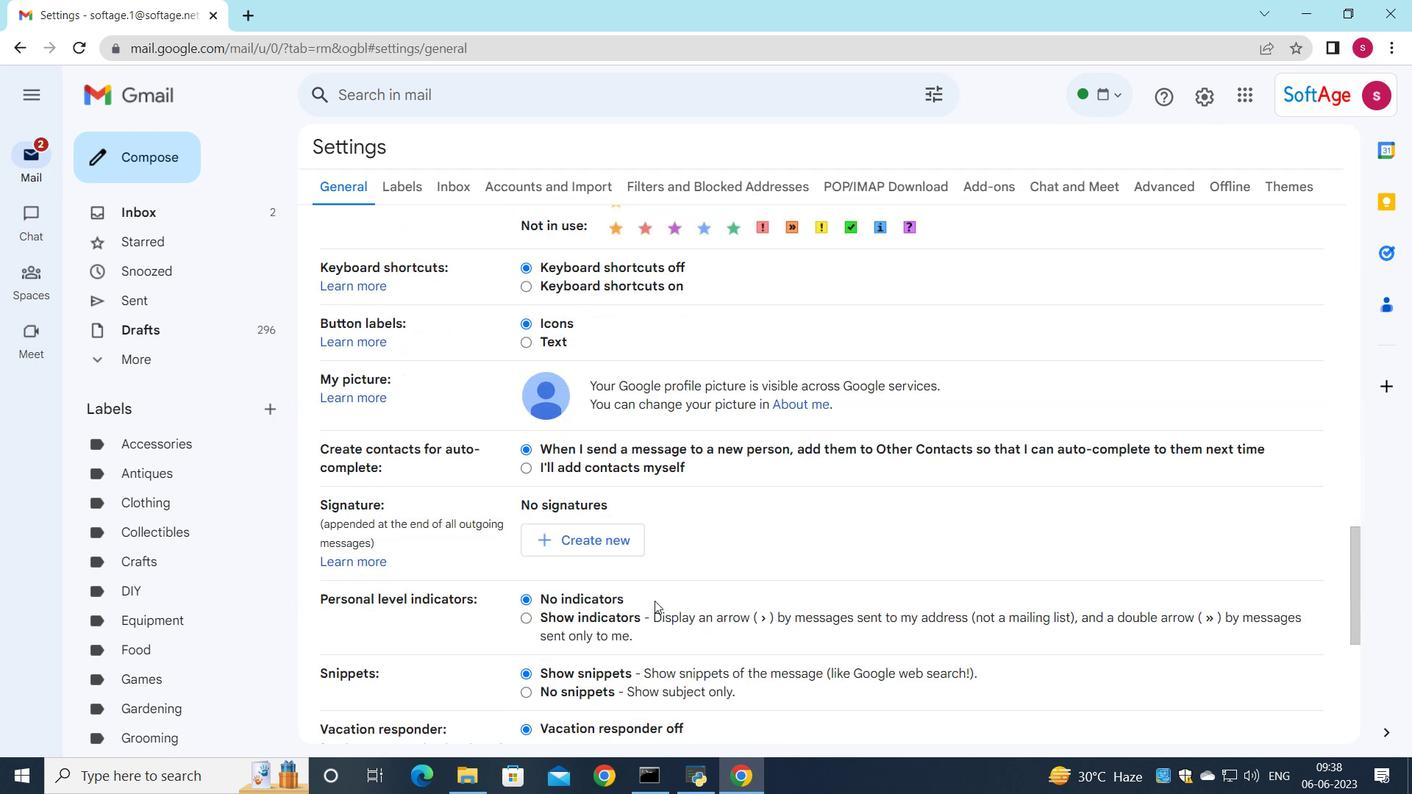 
Action: Mouse scrolled (654, 600) with delta (0, 0)
Screenshot: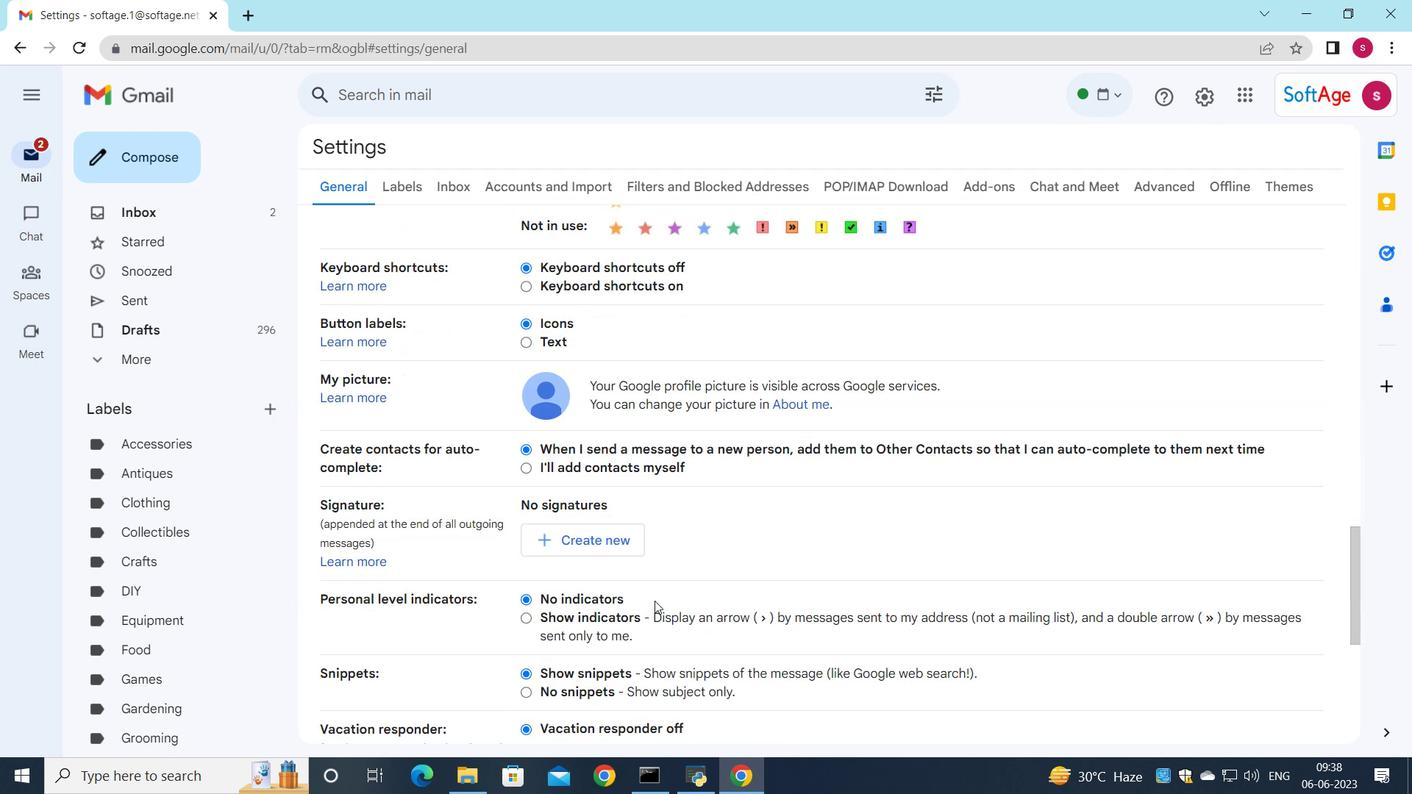 
Action: Mouse scrolled (654, 600) with delta (0, 0)
Screenshot: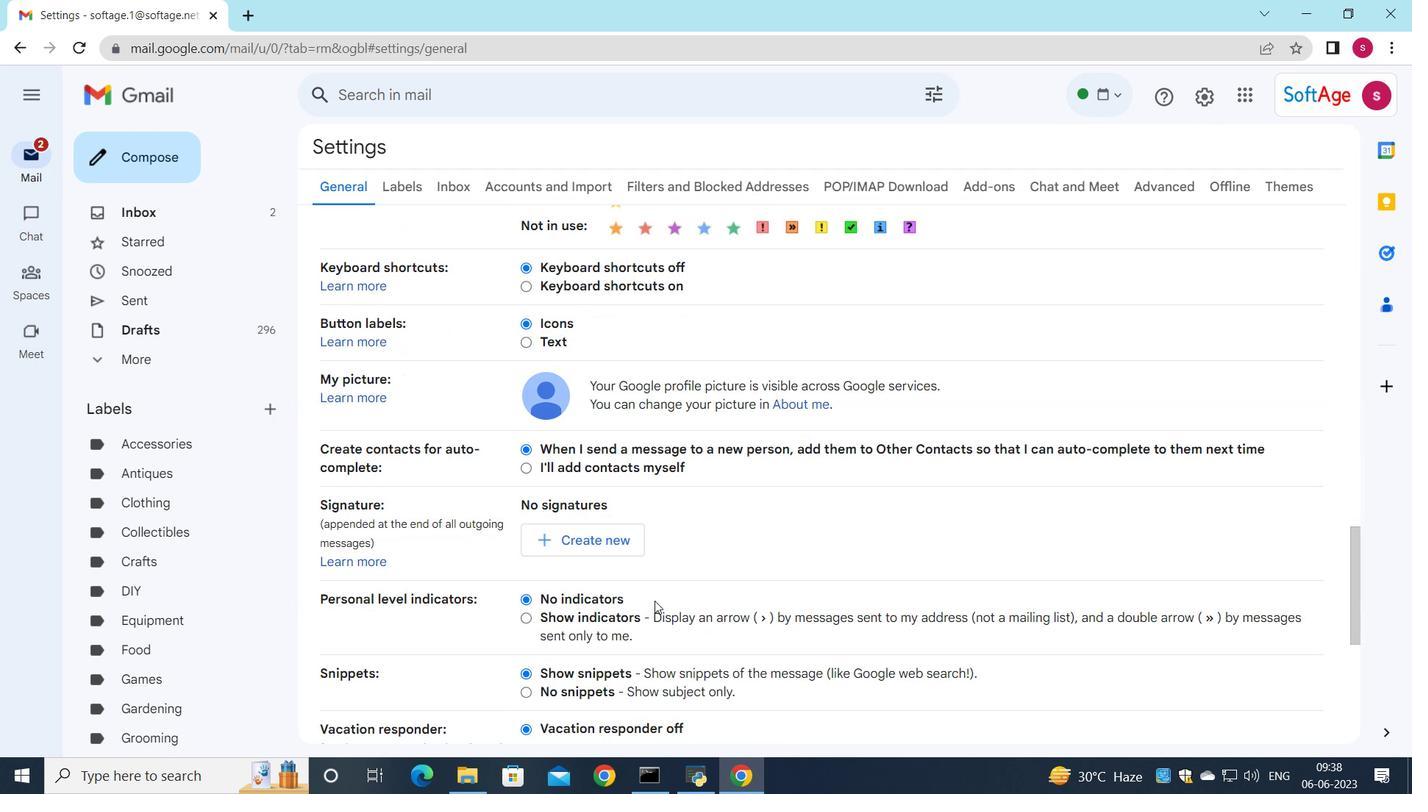 
Action: Mouse moved to (592, 526)
Screenshot: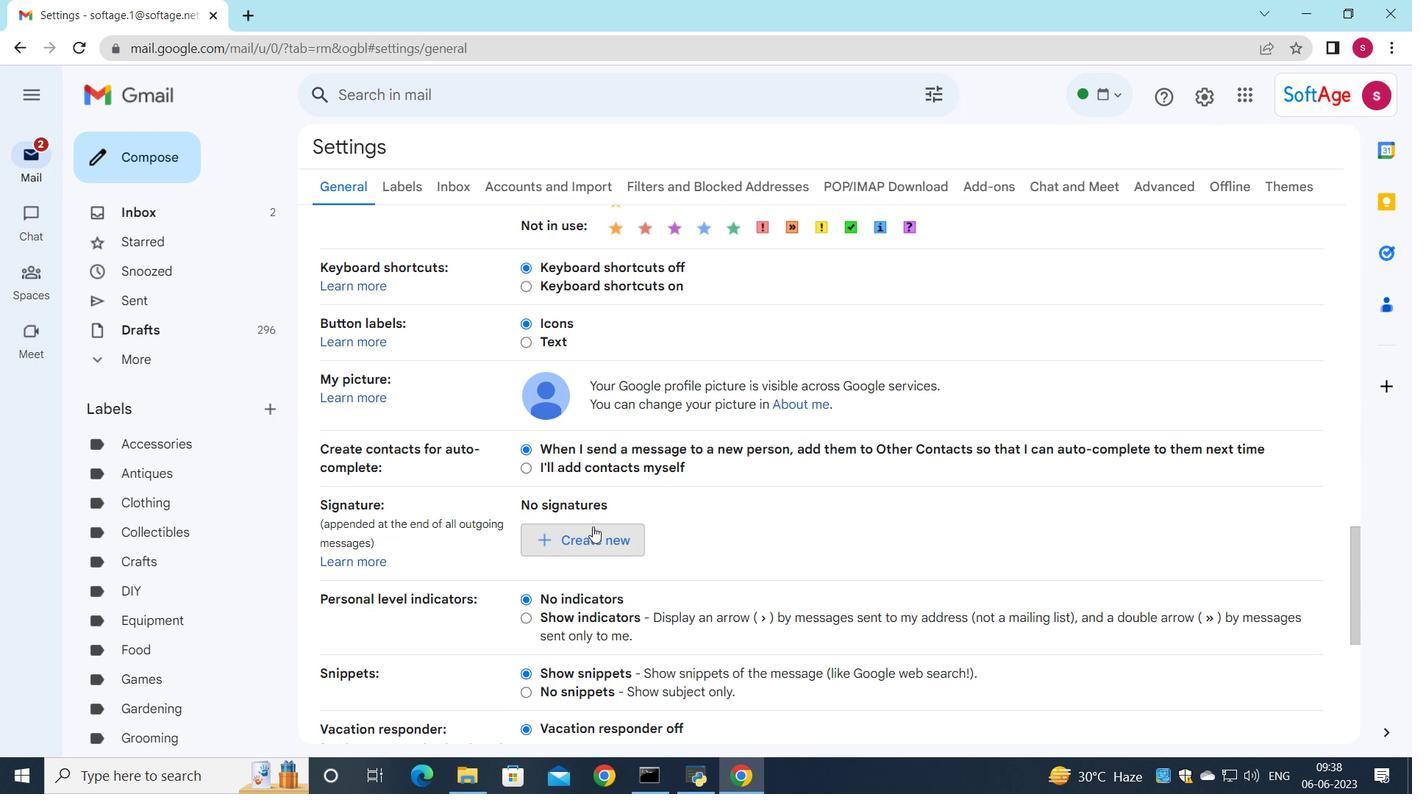 
Action: Mouse pressed left at (592, 526)
Screenshot: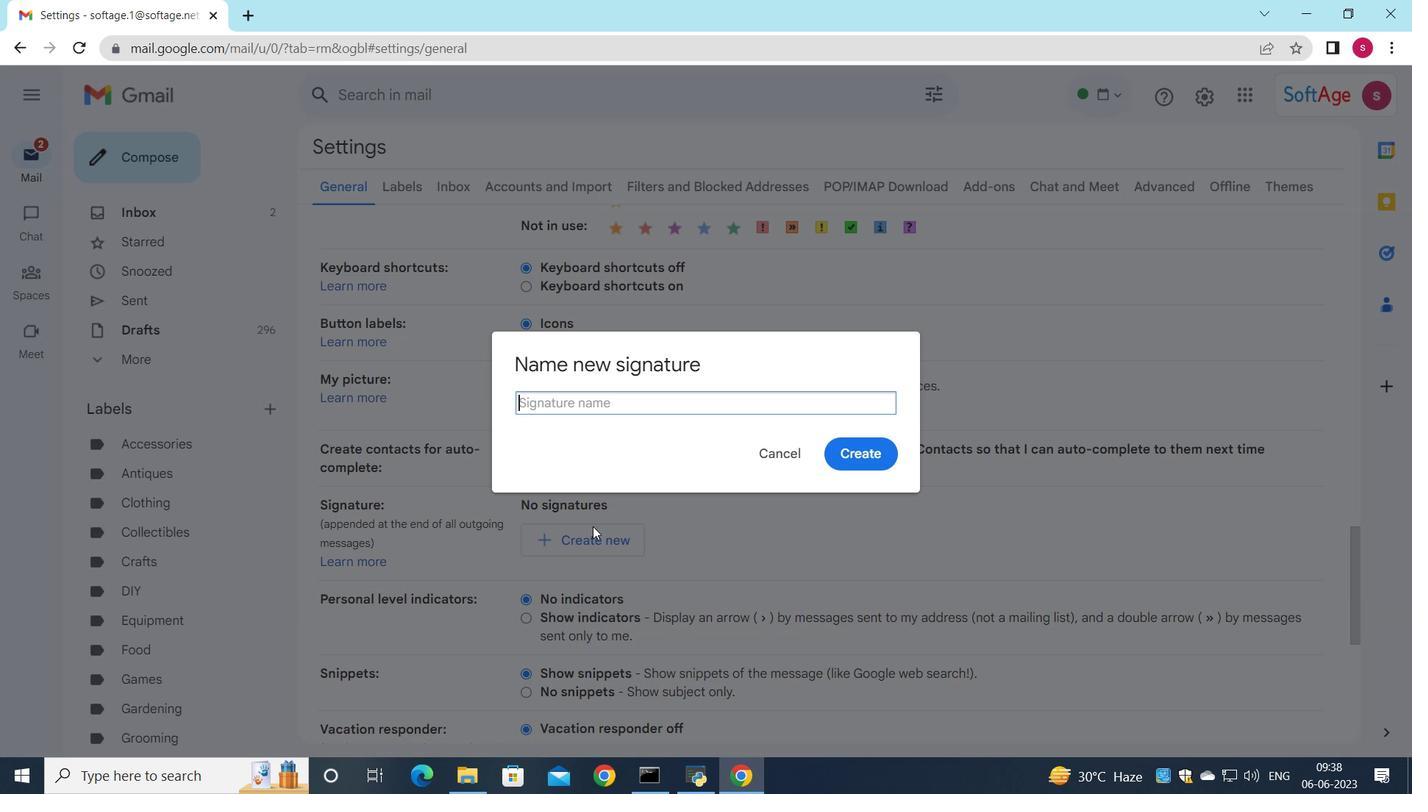 
Action: Mouse moved to (686, 452)
Screenshot: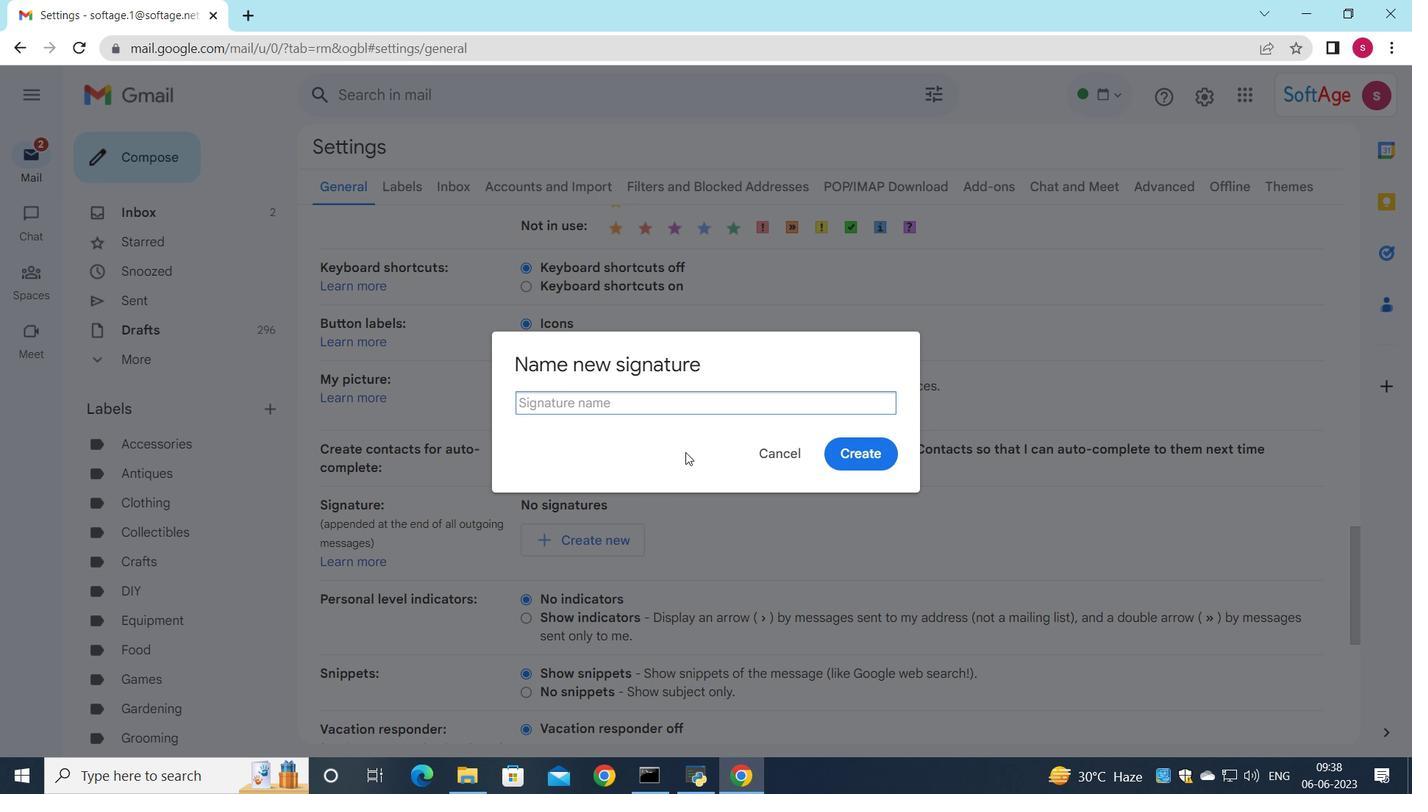 
Action: Key pressed <Key.shift><Key.shift><Key.shift><Key.shift><Key.shift>Brian<Key.space><Key.shift>Hall
Screenshot: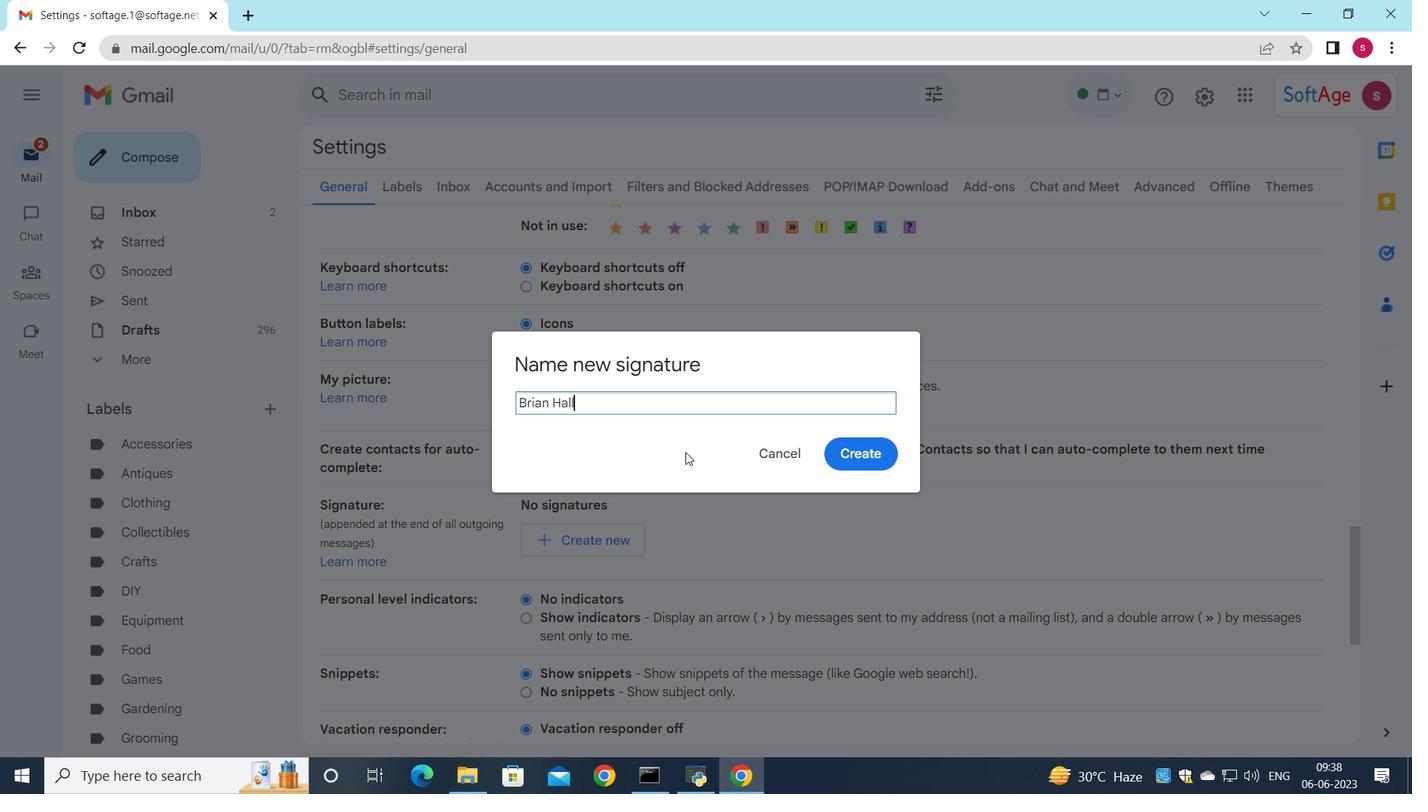 
Action: Mouse moved to (876, 444)
Screenshot: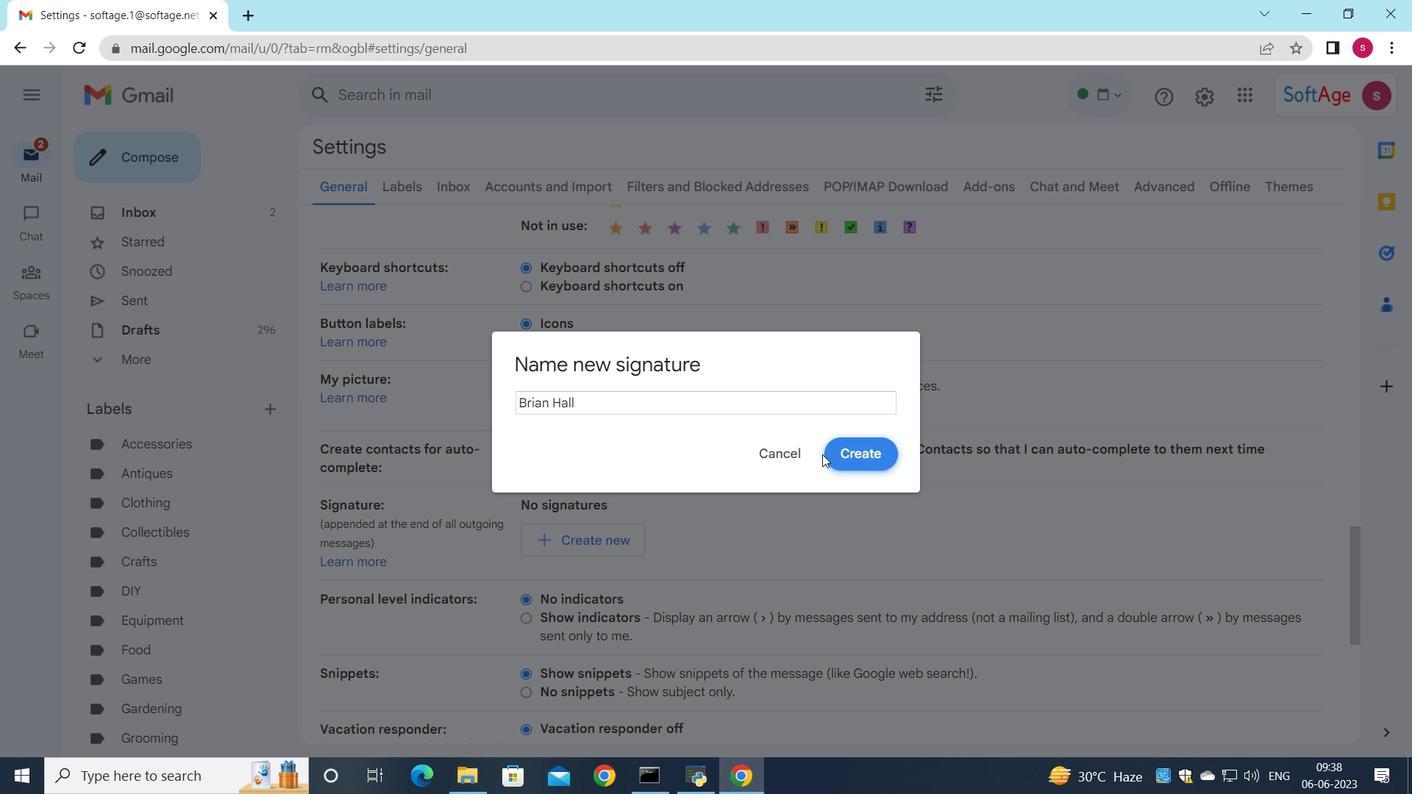 
Action: Mouse pressed left at (876, 444)
Screenshot: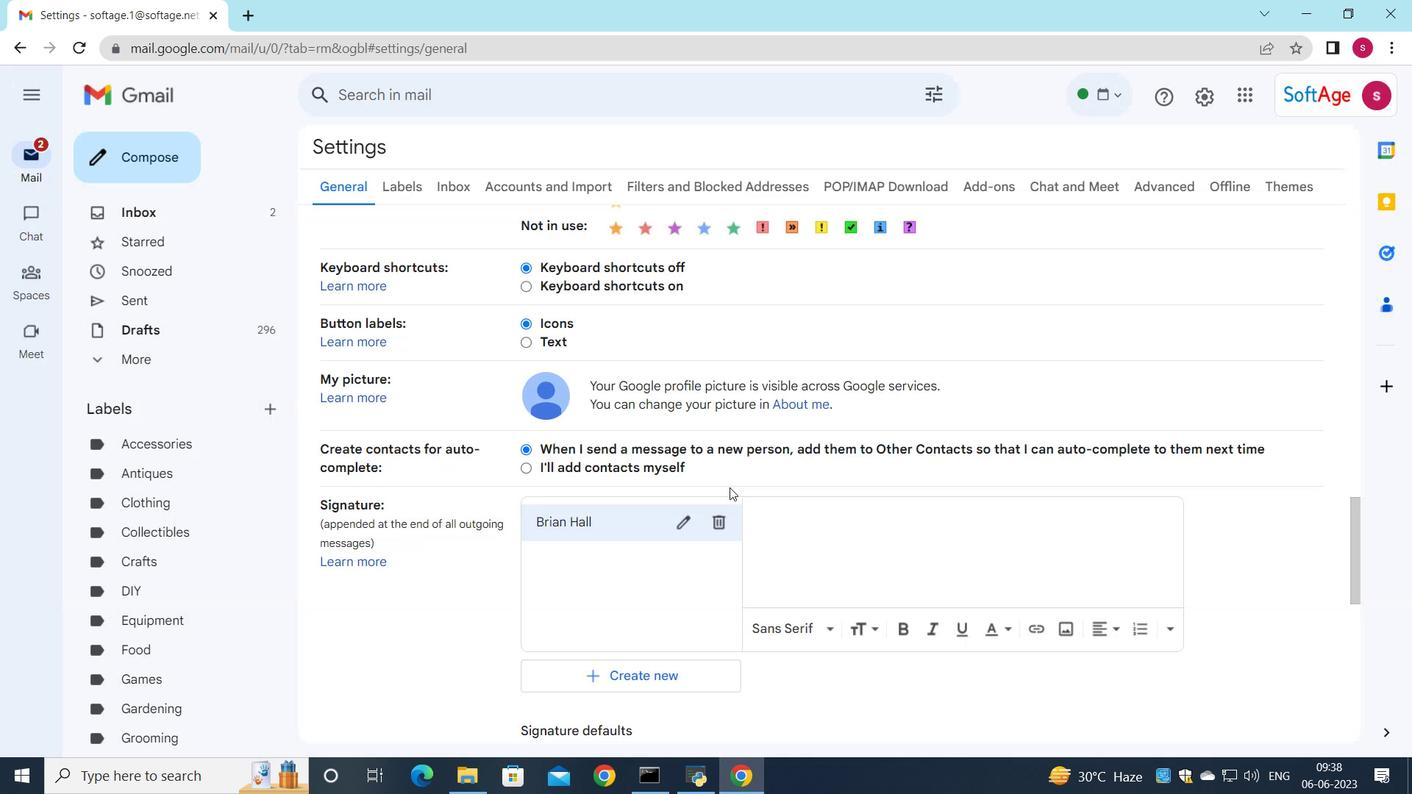 
Action: Mouse moved to (820, 569)
Screenshot: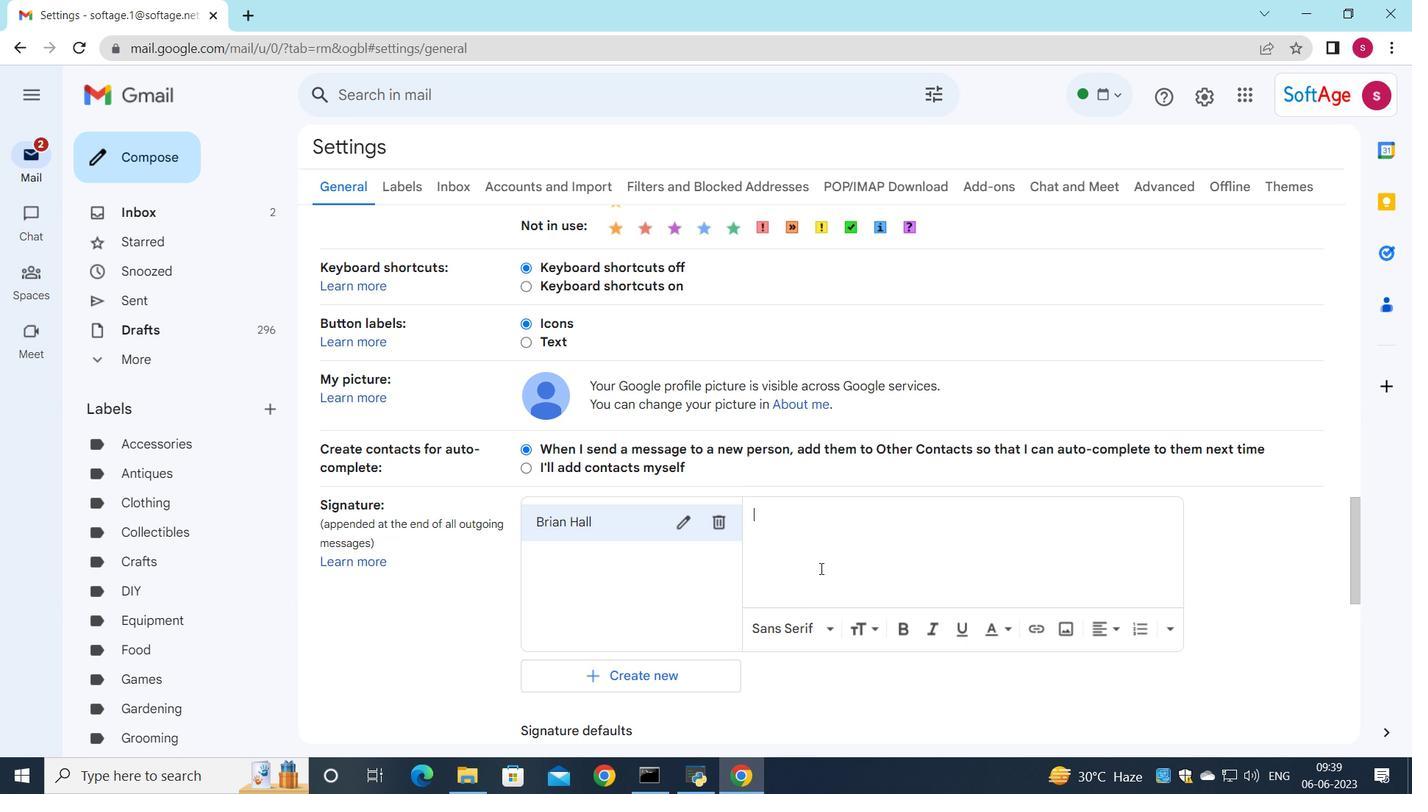 
Action: Mouse pressed left at (820, 569)
Screenshot: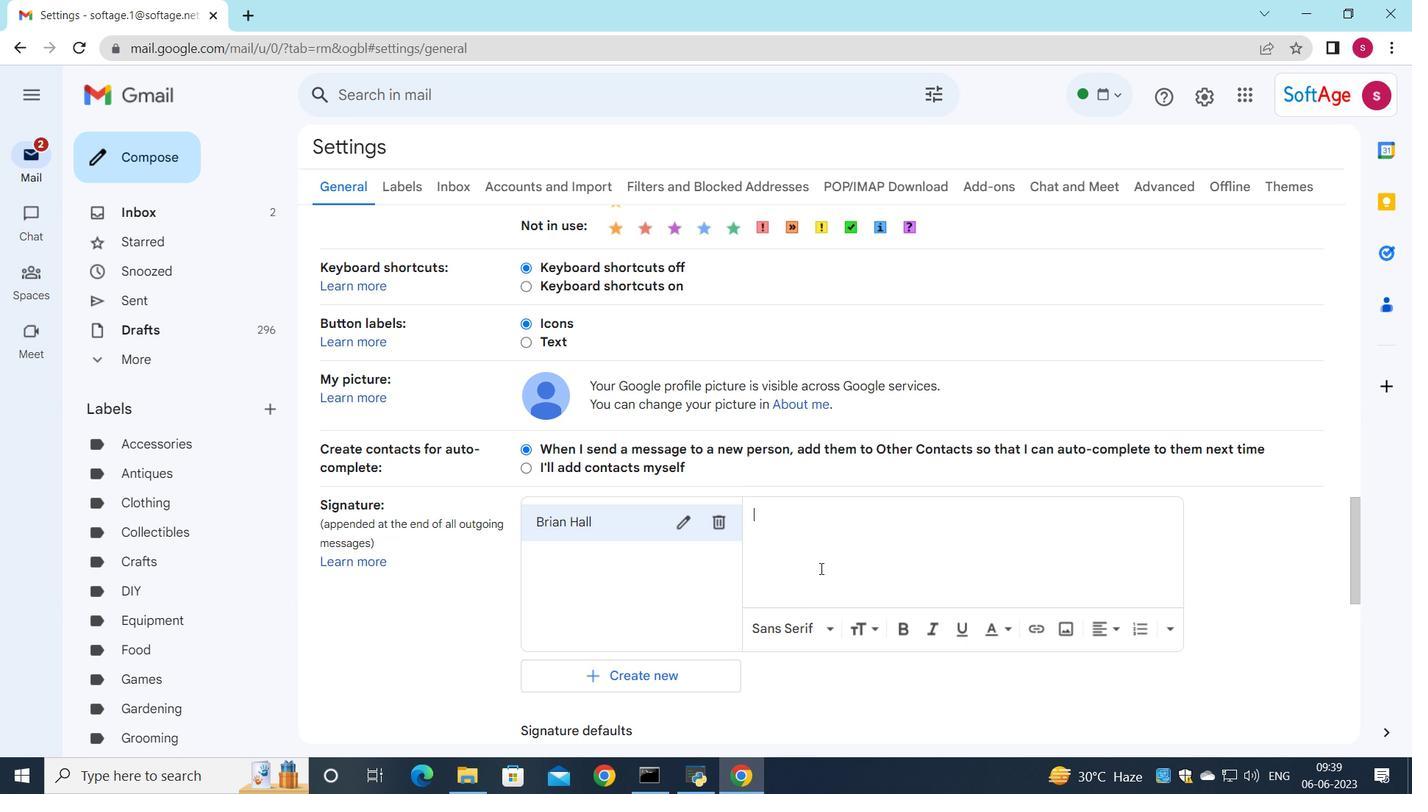 
Action: Key pressed <Key.shift><Key.shift><Key.shift><Key.shift><Key.shift><Key.shift><Key.shift><Key.shift><Key.shift><Key.shift><Key.shift><Key.shift><Key.shift><Key.shift><Key.shift><Key.shift><Key.shift><Key.shift><Key.shift><Key.shift><Key.shift><Key.shift>Brian<Key.space><Key.shift><Key.shift><Key.shift><Key.shift><Key.shift><Key.shift><Key.shift><Key.shift><Key.shift><Key.shift><Key.shift><Key.shift><Key.shift><Key.shift><Key.shift><Key.shift><Key.shift><Key.shift><Key.shift><Key.shift><Key.shift><Key.shift><Key.shift><Key.shift><Key.shift><Key.shift><Key.shift><Key.shift><Key.shift>Hall
Screenshot: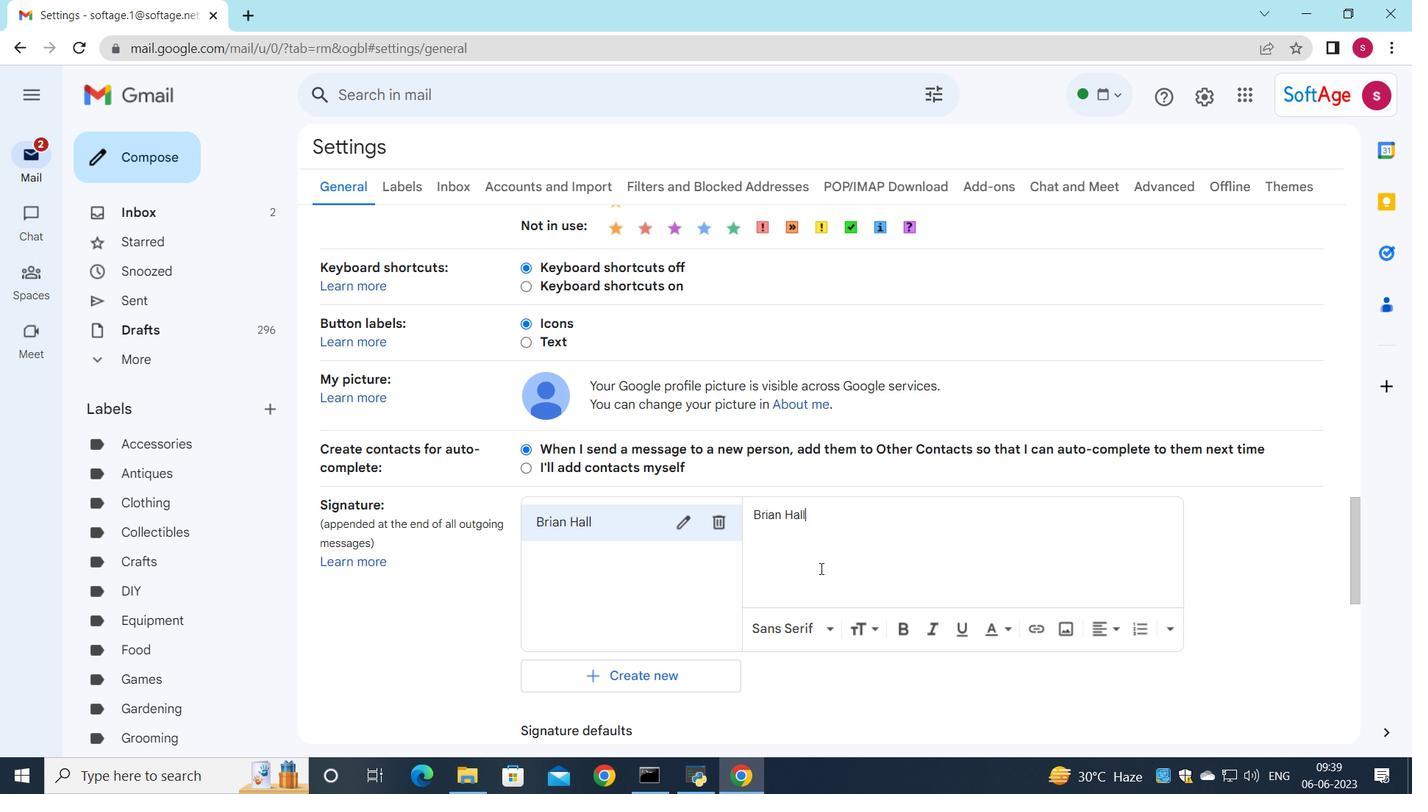
Action: Mouse moved to (831, 565)
Screenshot: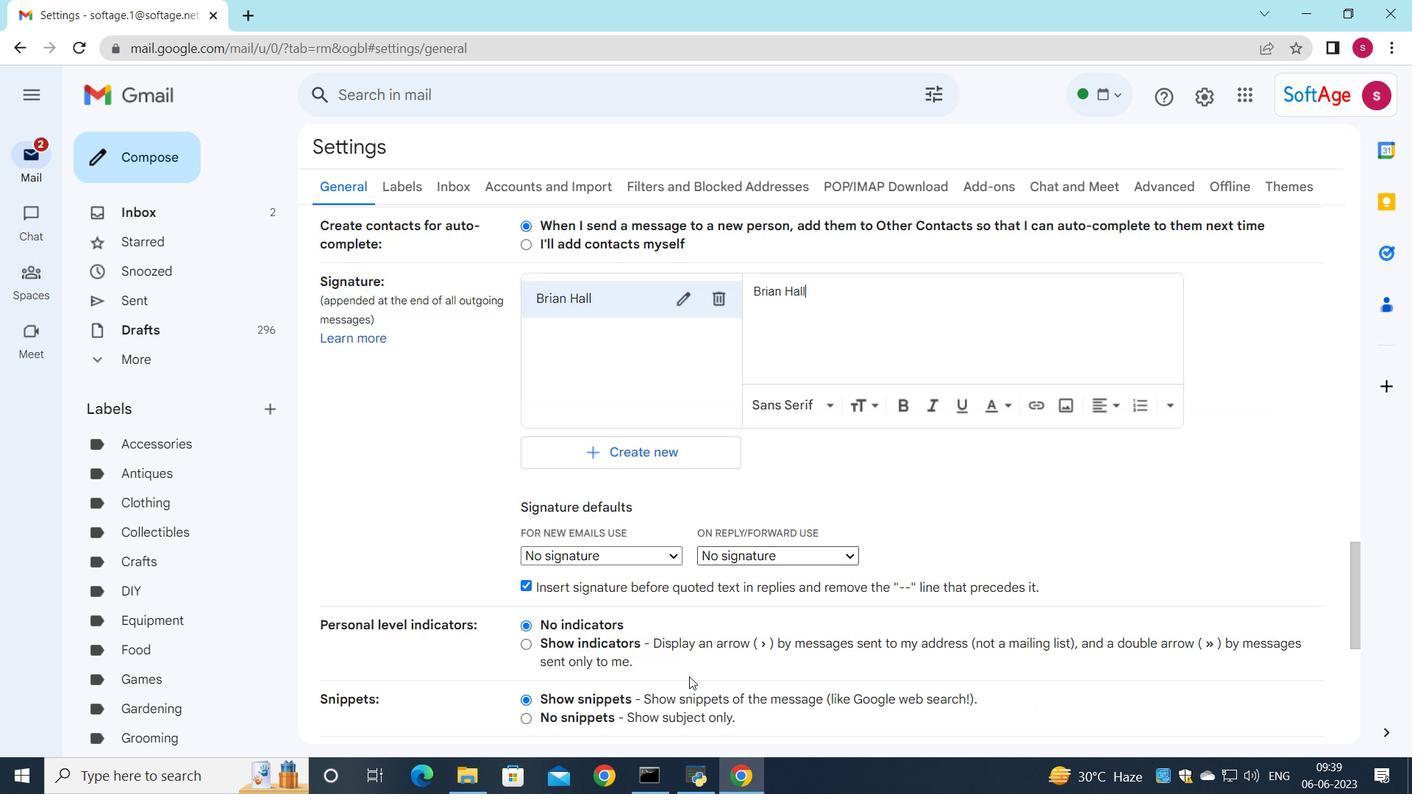 
Action: Mouse scrolled (831, 565) with delta (0, 0)
Screenshot: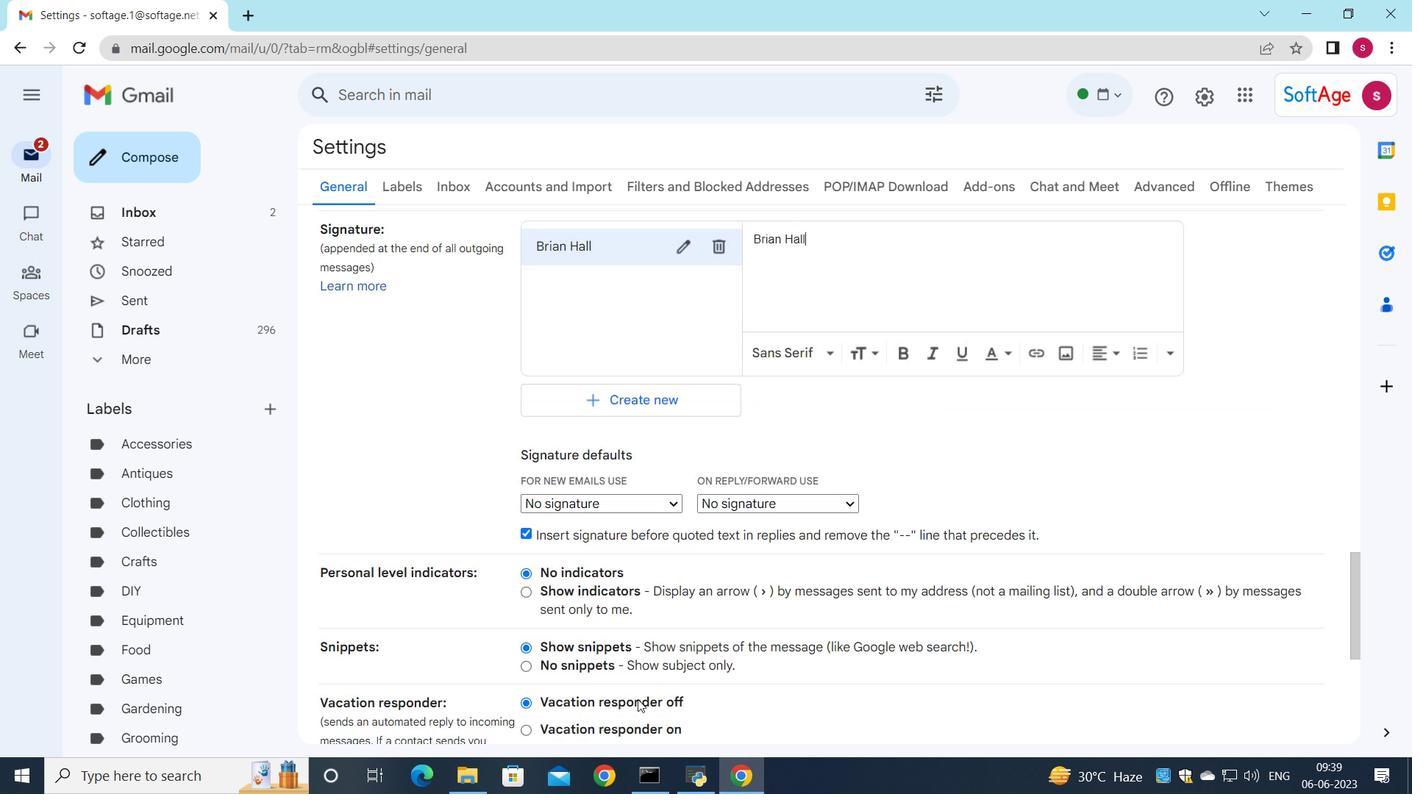 
Action: Mouse scrolled (831, 565) with delta (0, 0)
Screenshot: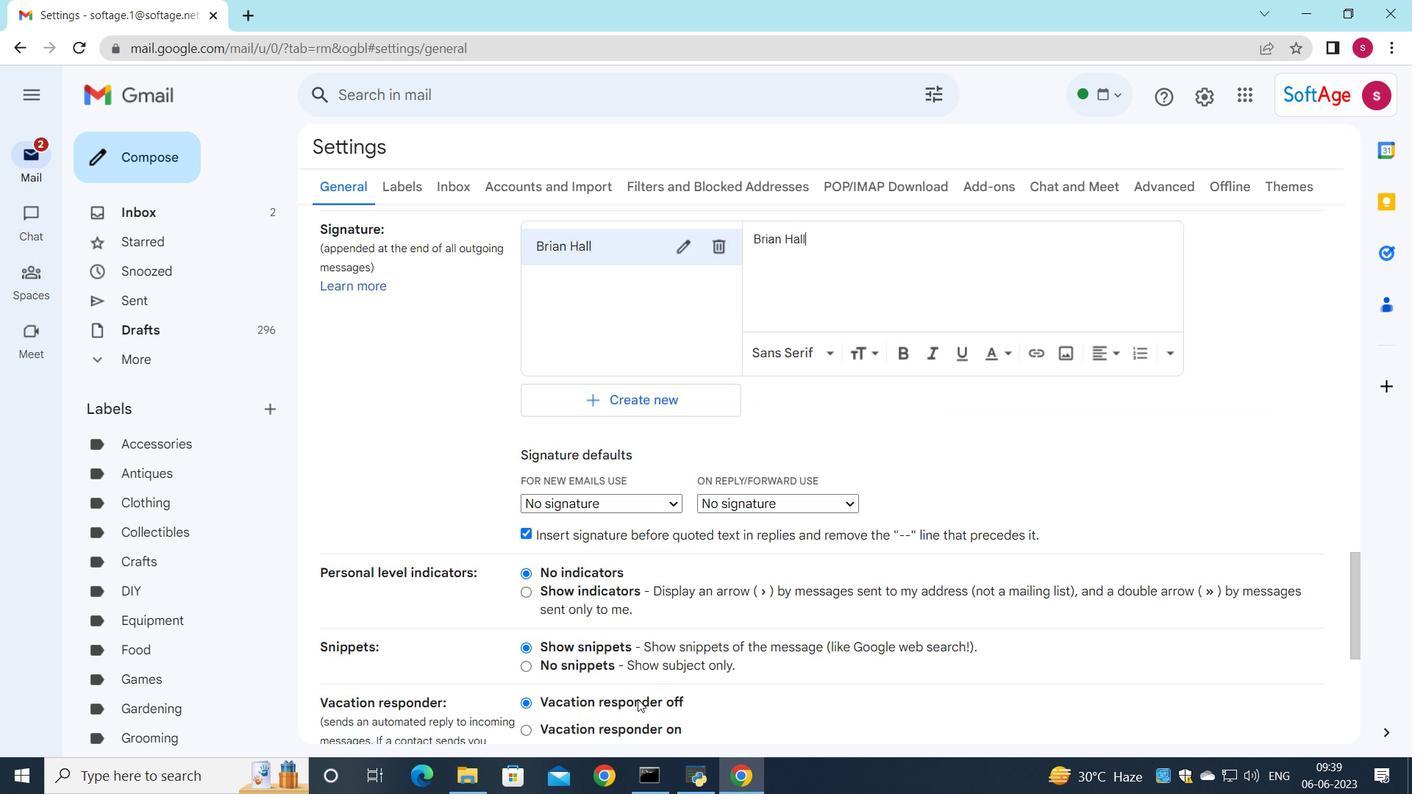 
Action: Mouse scrolled (831, 565) with delta (0, 0)
Screenshot: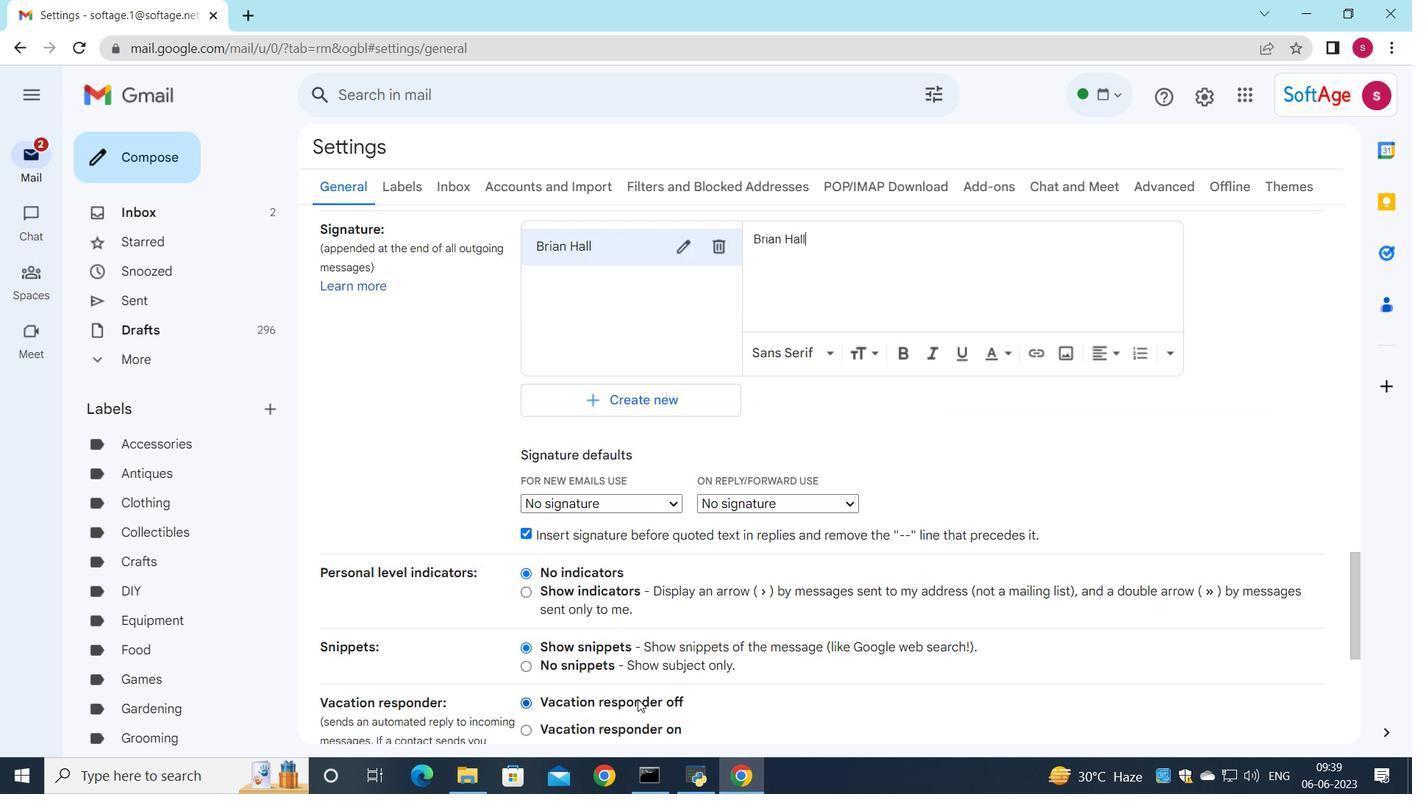
Action: Mouse moved to (648, 503)
Screenshot: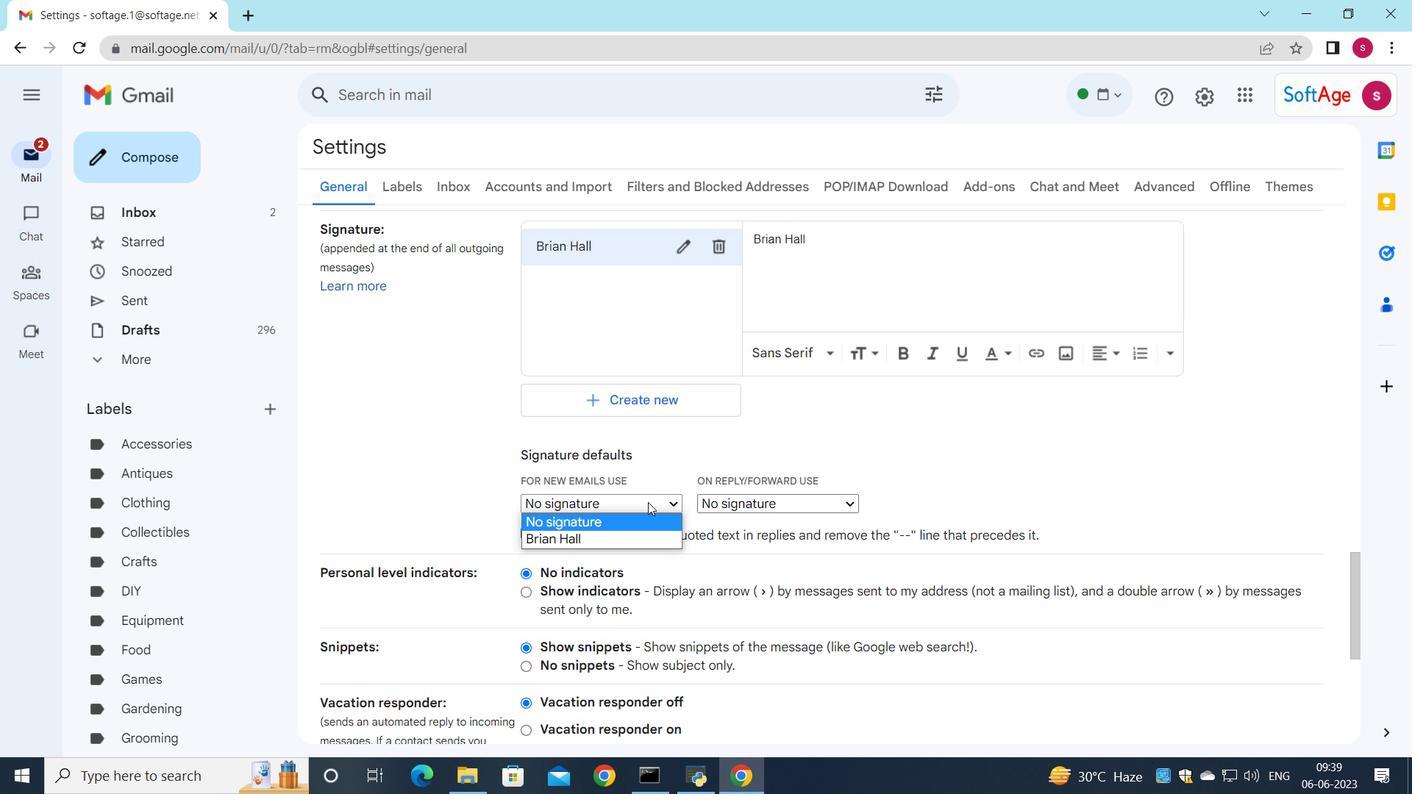 
Action: Mouse pressed left at (648, 503)
Screenshot: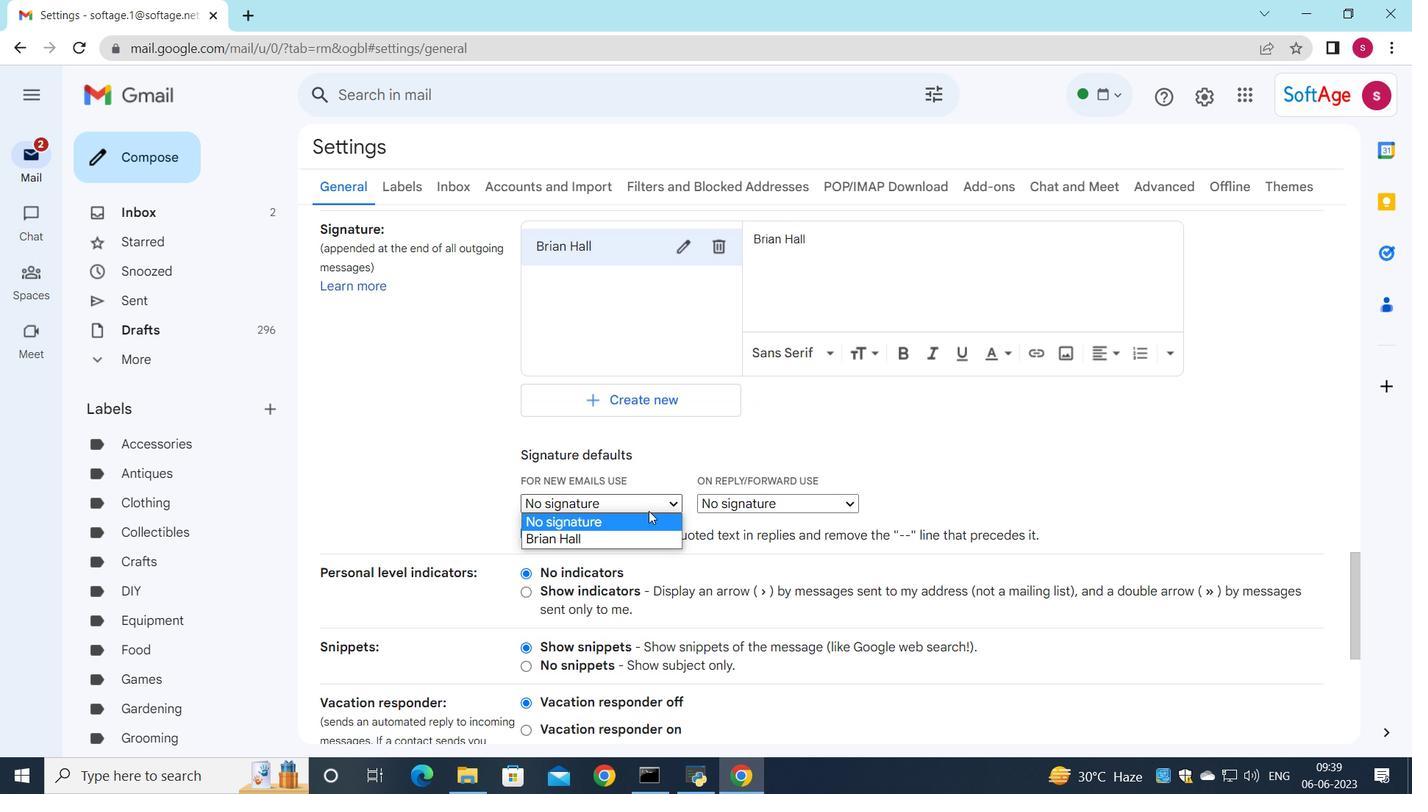 
Action: Mouse moved to (649, 512)
Screenshot: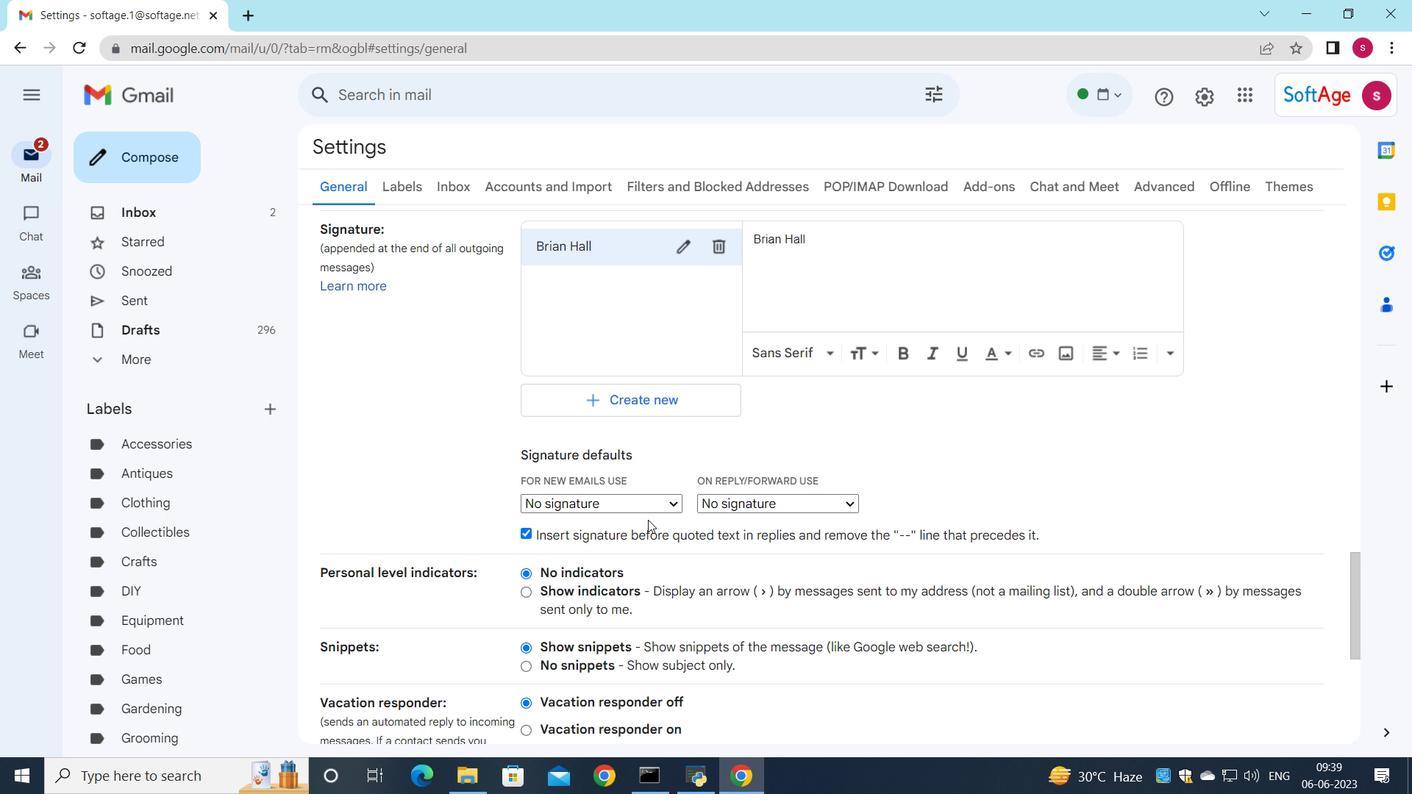 
Action: Mouse pressed left at (649, 512)
Screenshot: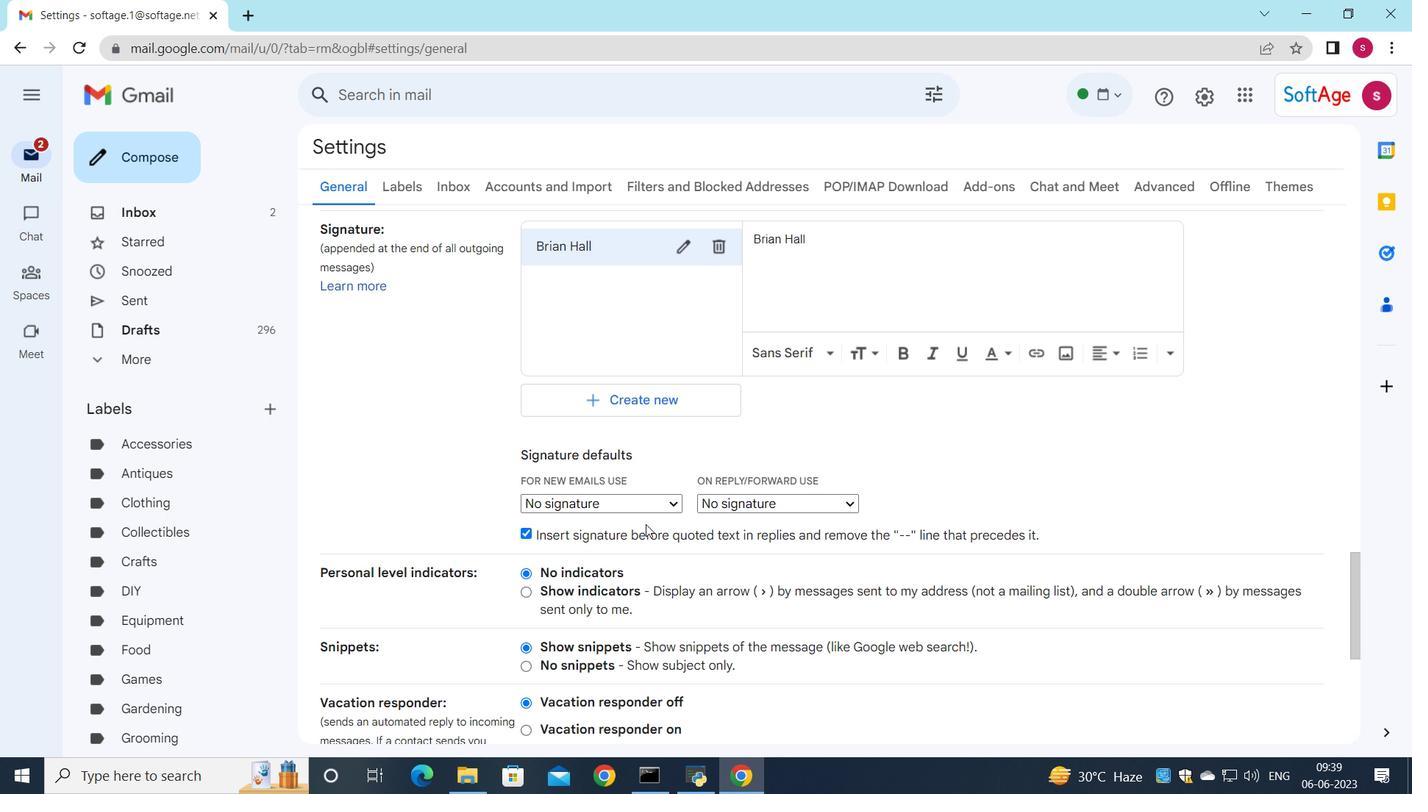 
Action: Mouse moved to (645, 492)
Screenshot: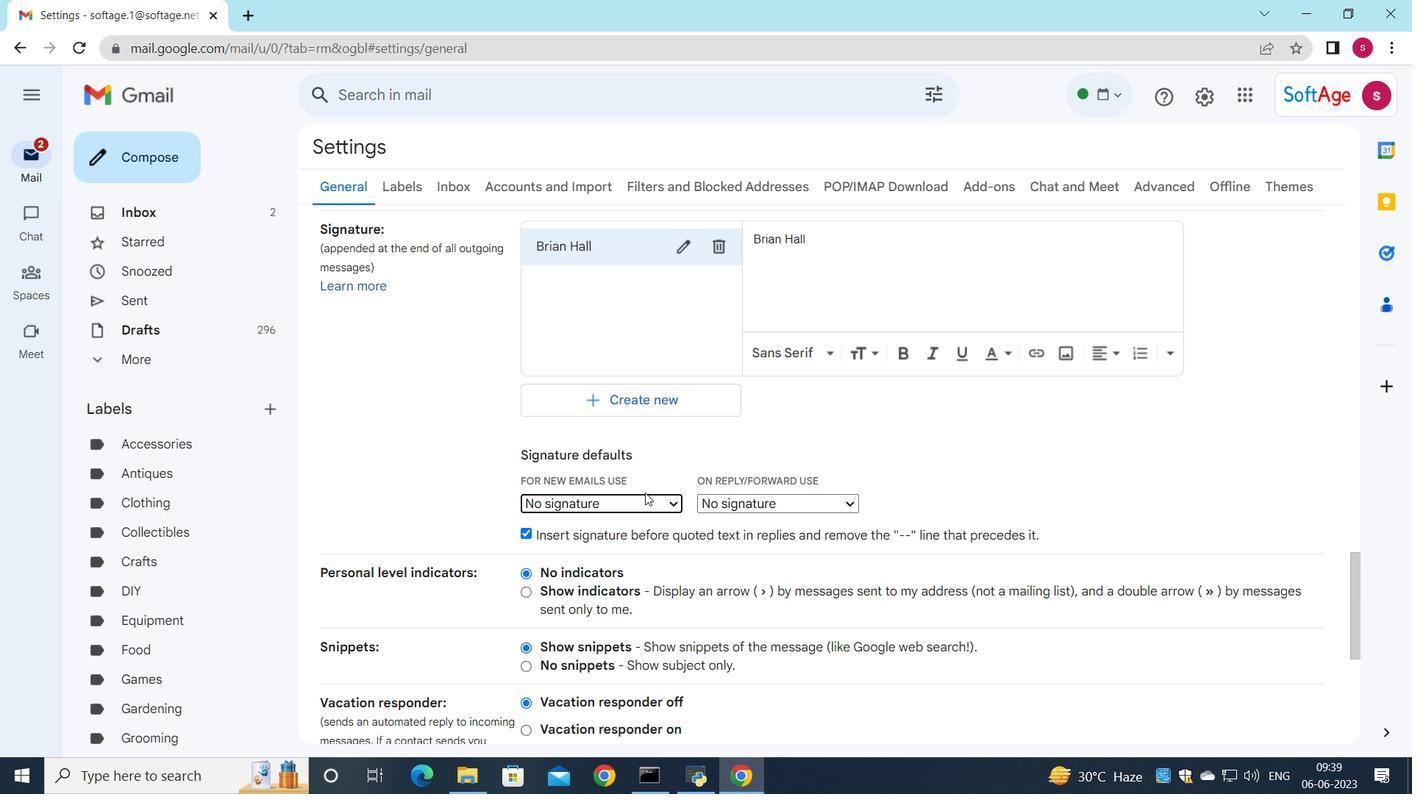 
Action: Mouse pressed left at (645, 492)
Screenshot: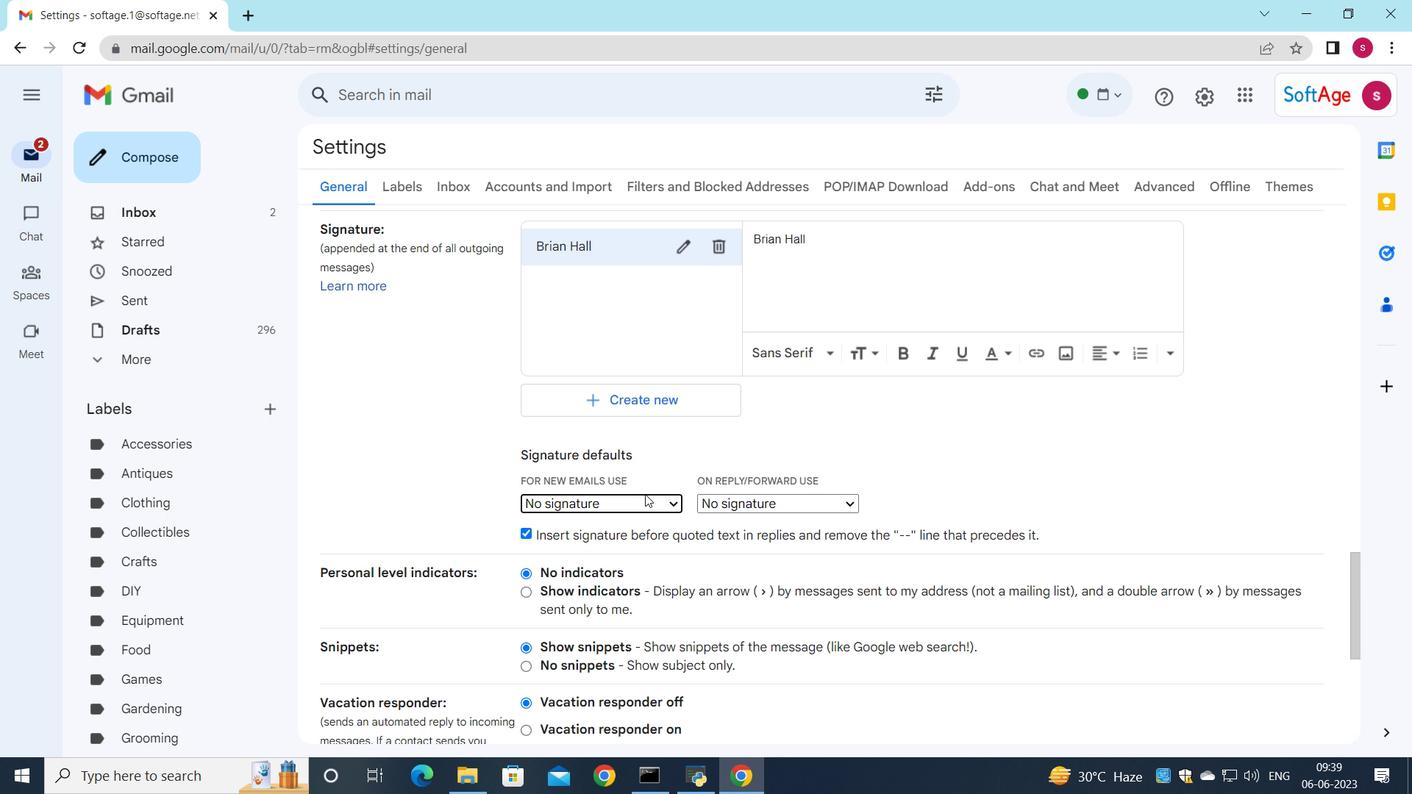 
Action: Mouse moved to (634, 506)
Screenshot: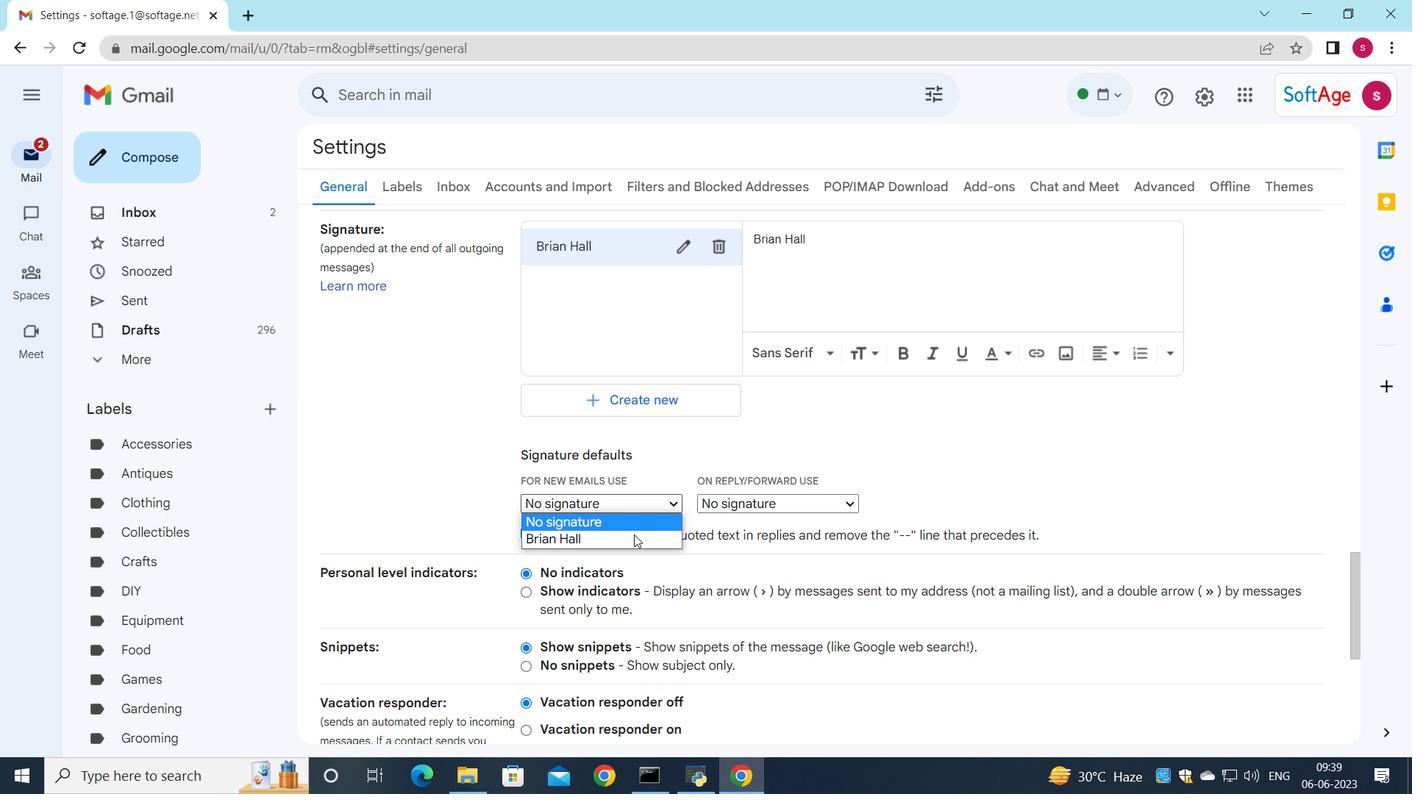 
Action: Mouse pressed left at (634, 506)
Screenshot: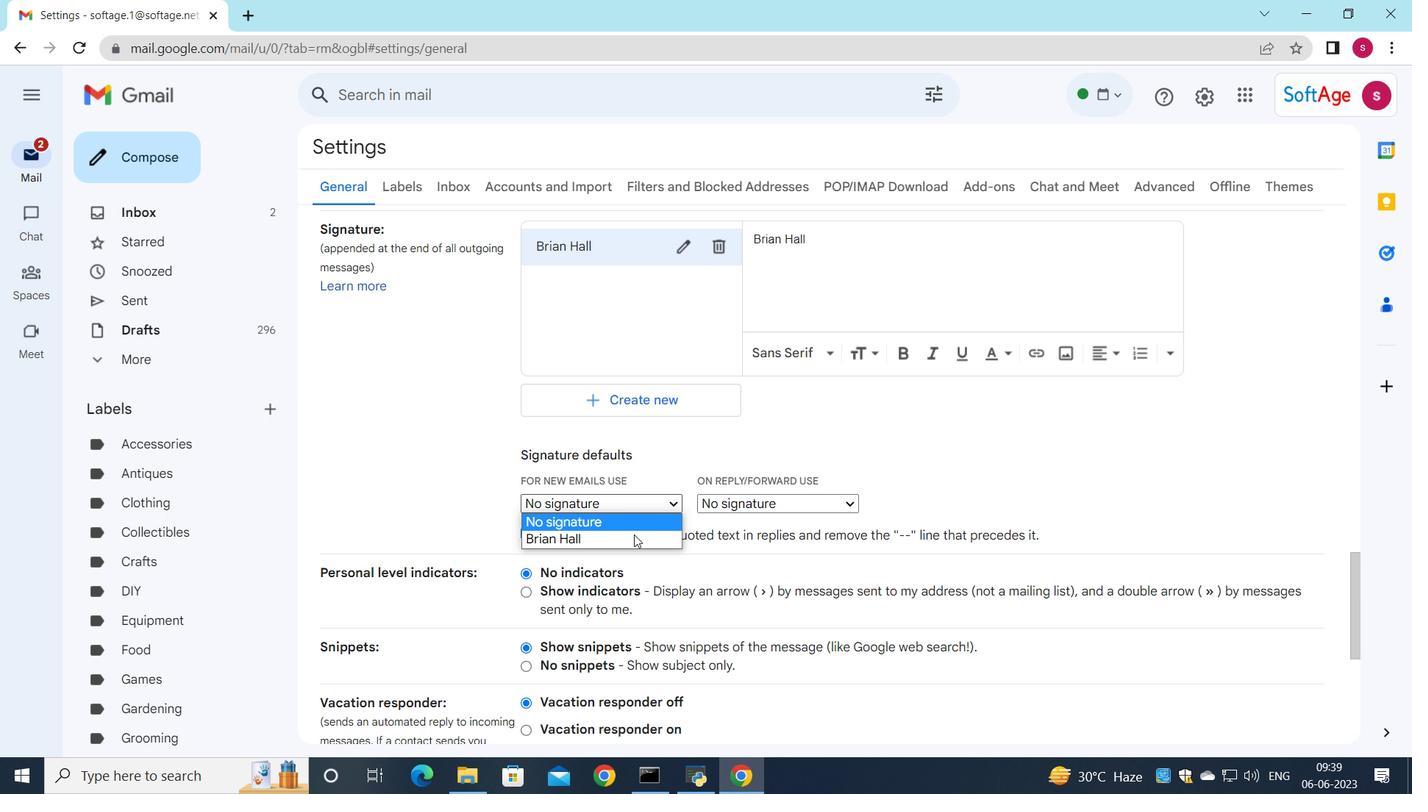 
Action: Mouse moved to (637, 537)
Screenshot: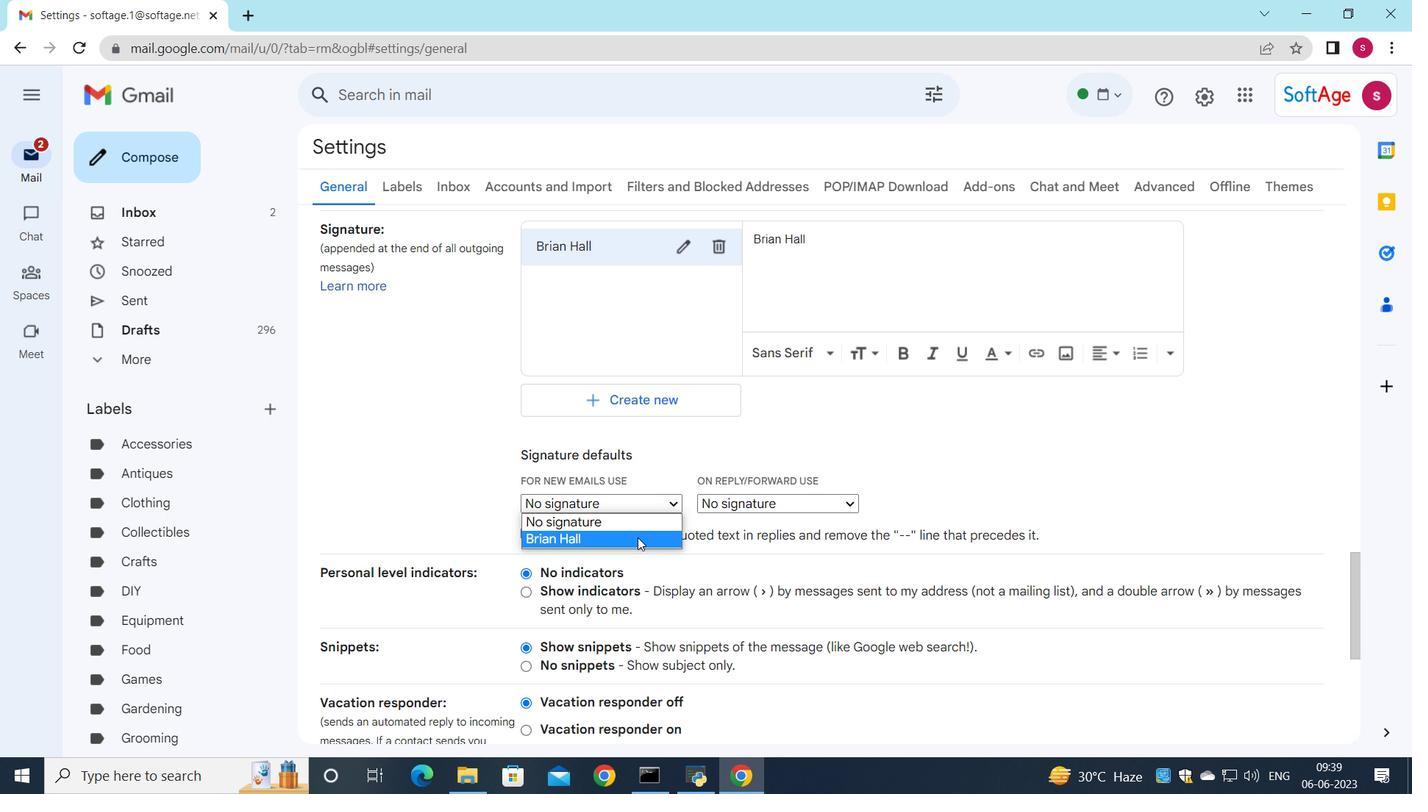 
Action: Mouse pressed left at (637, 537)
Screenshot: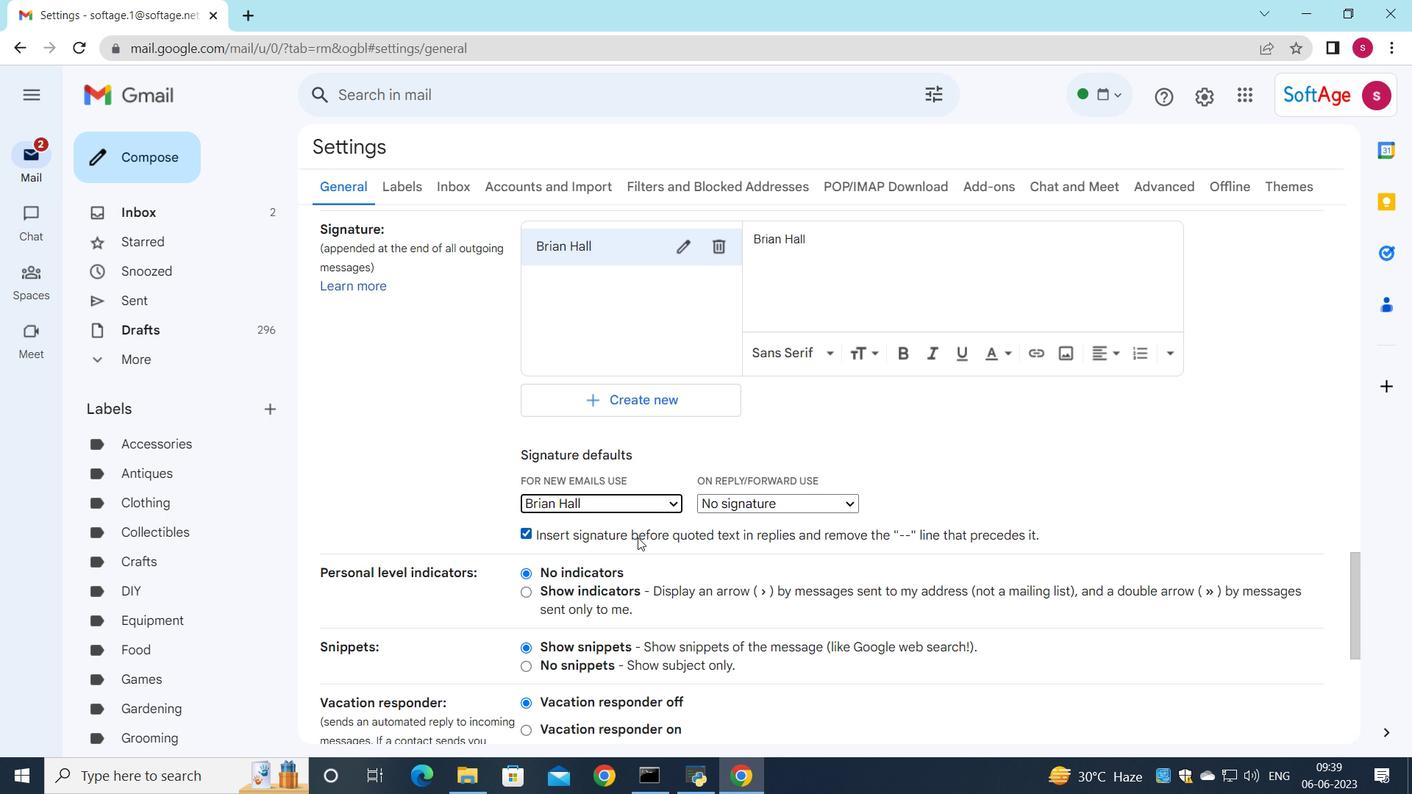 
Action: Mouse moved to (749, 509)
Screenshot: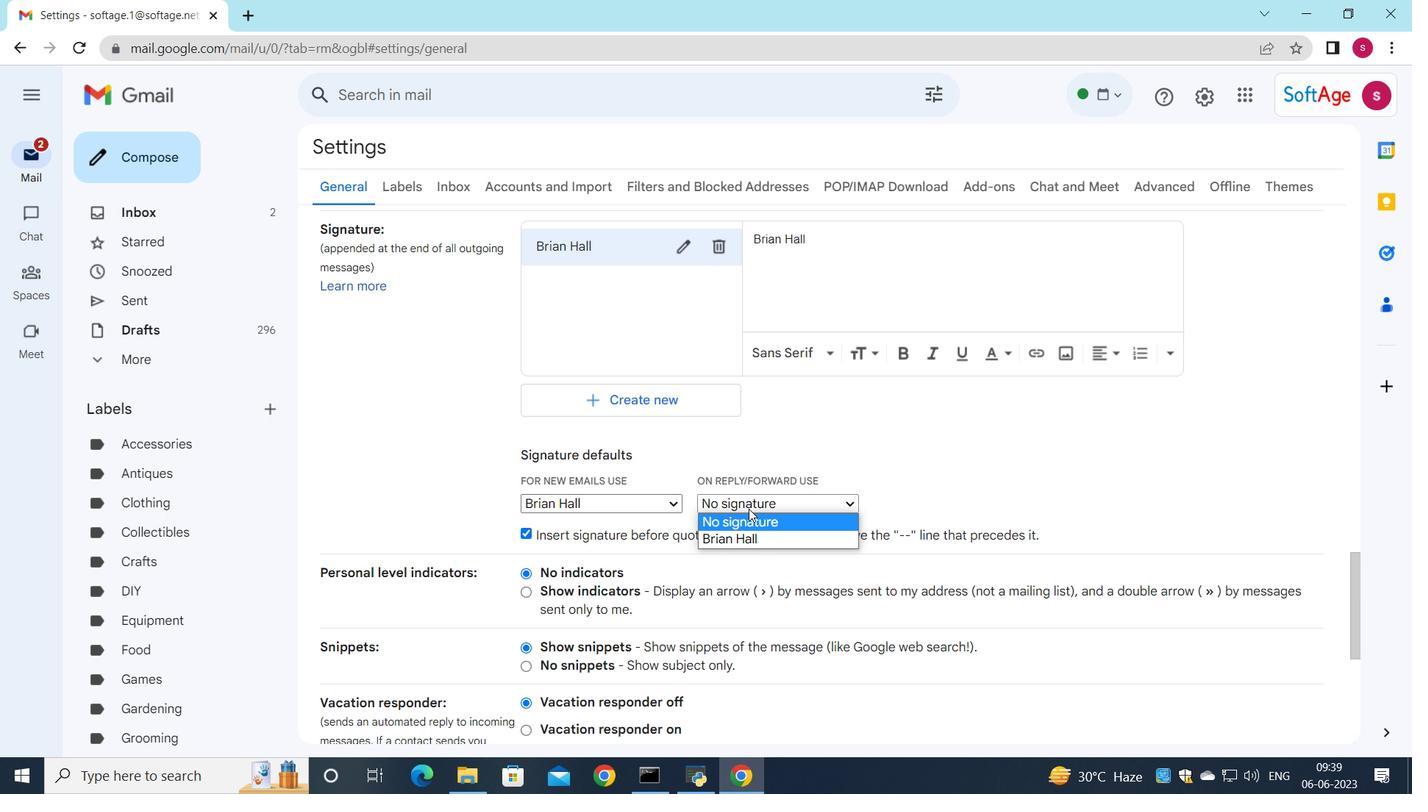 
Action: Mouse pressed left at (749, 509)
Screenshot: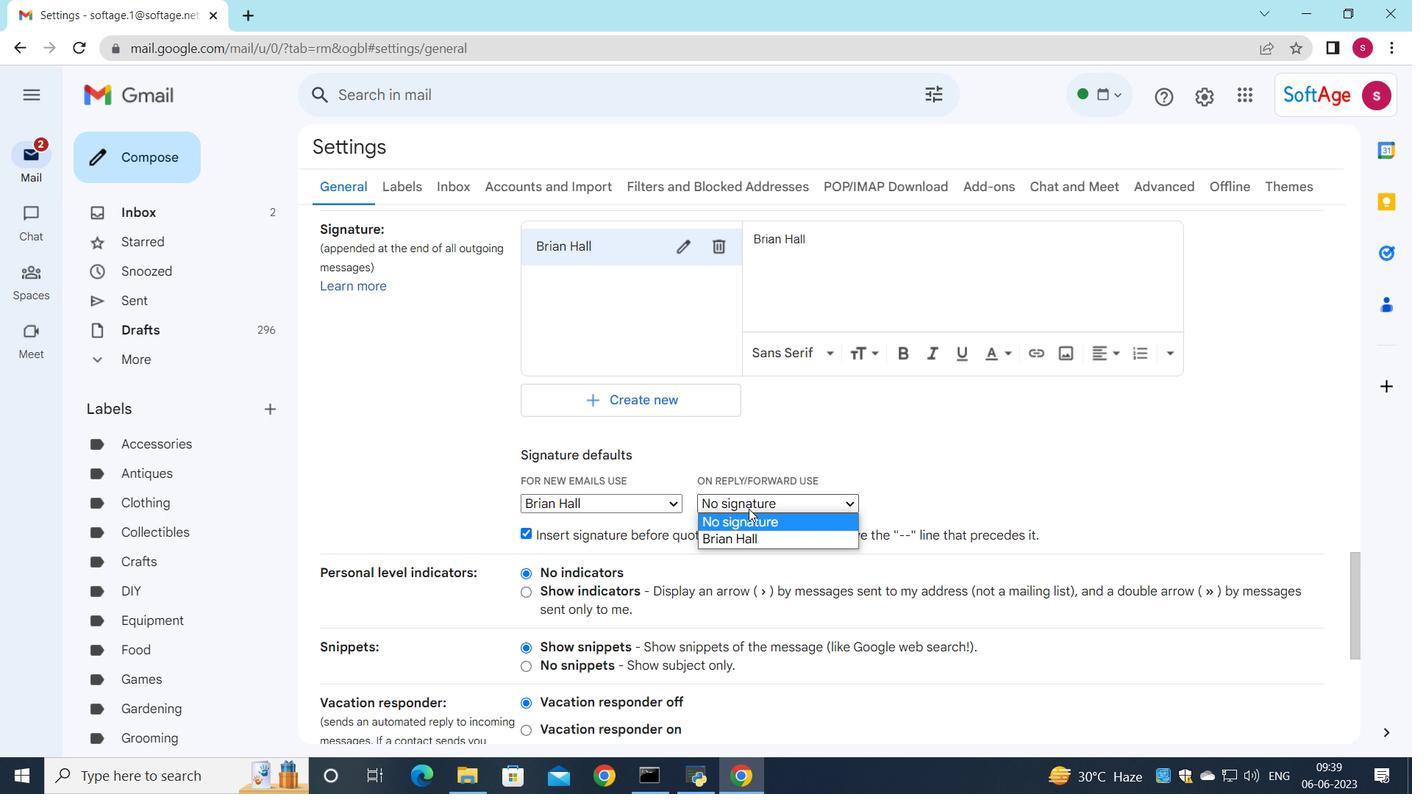 
Action: Mouse moved to (733, 541)
Screenshot: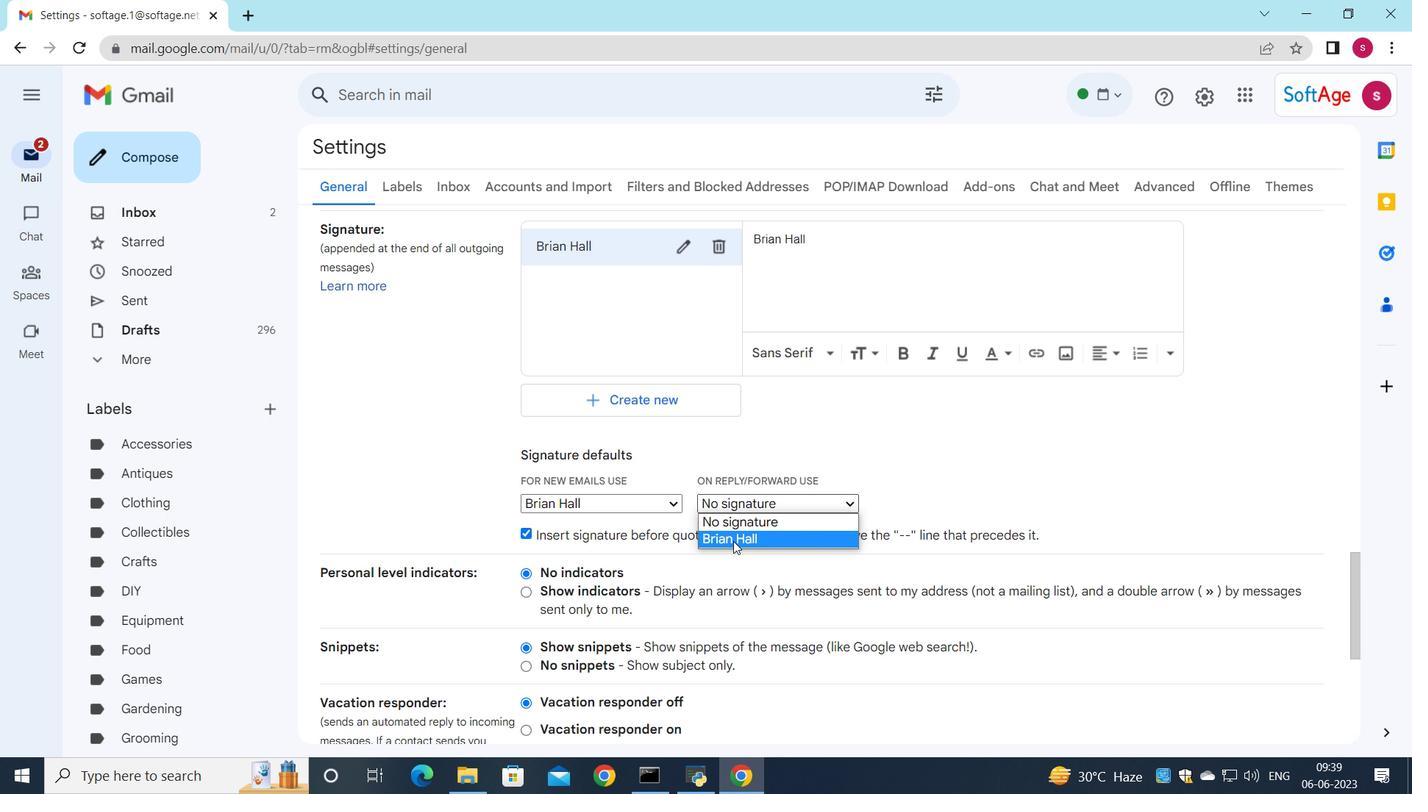 
Action: Mouse pressed left at (733, 541)
Screenshot: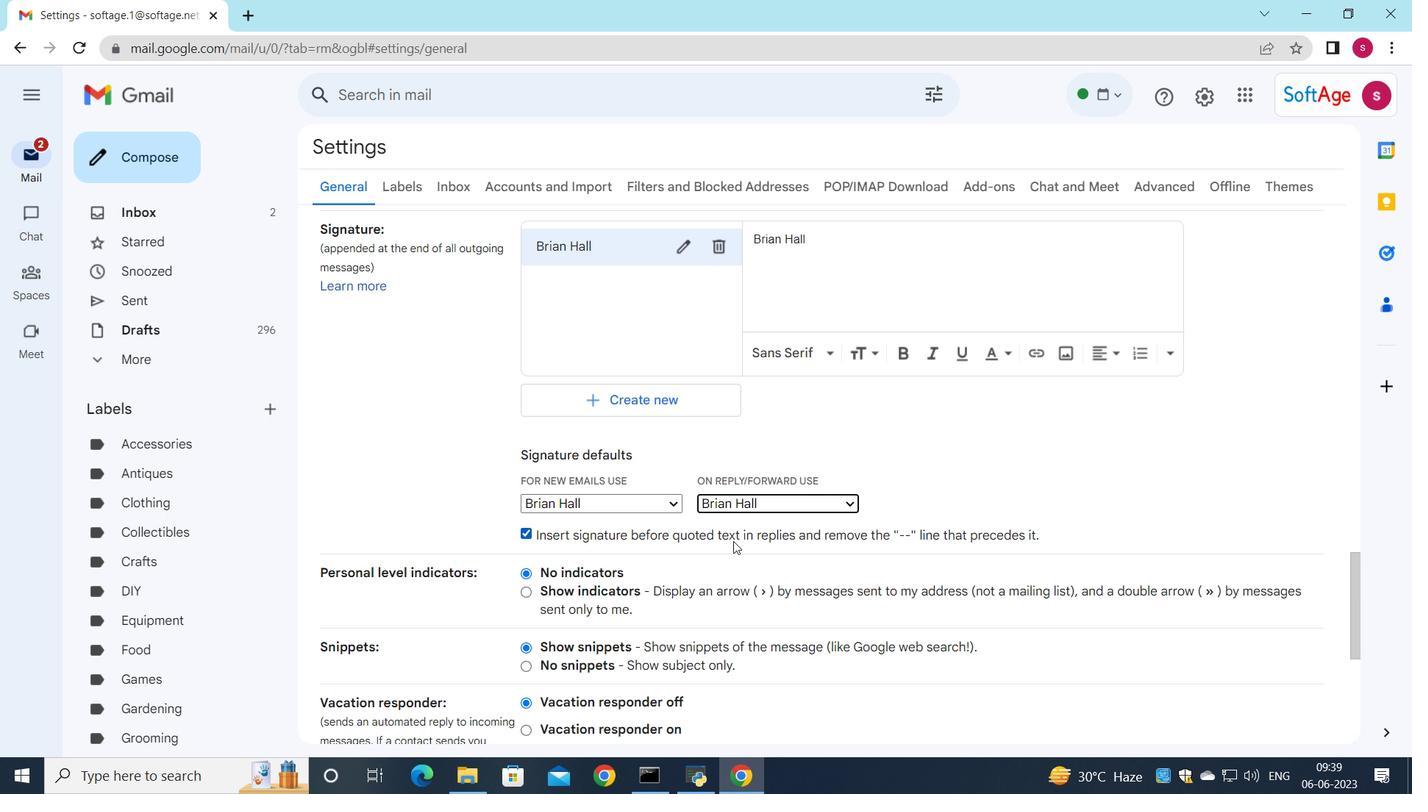 
Action: Mouse scrolled (733, 540) with delta (0, 0)
Screenshot: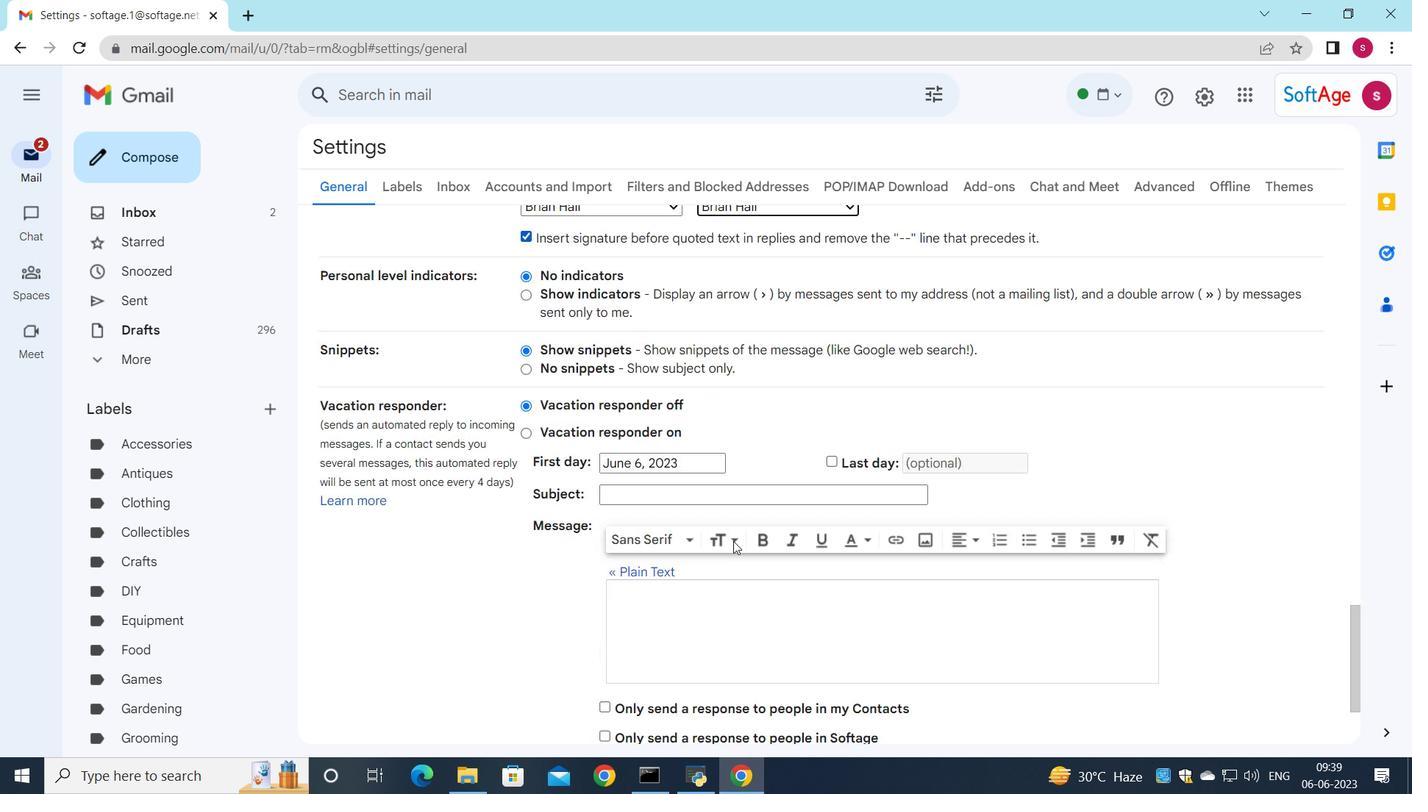 
Action: Mouse scrolled (733, 540) with delta (0, 0)
Screenshot: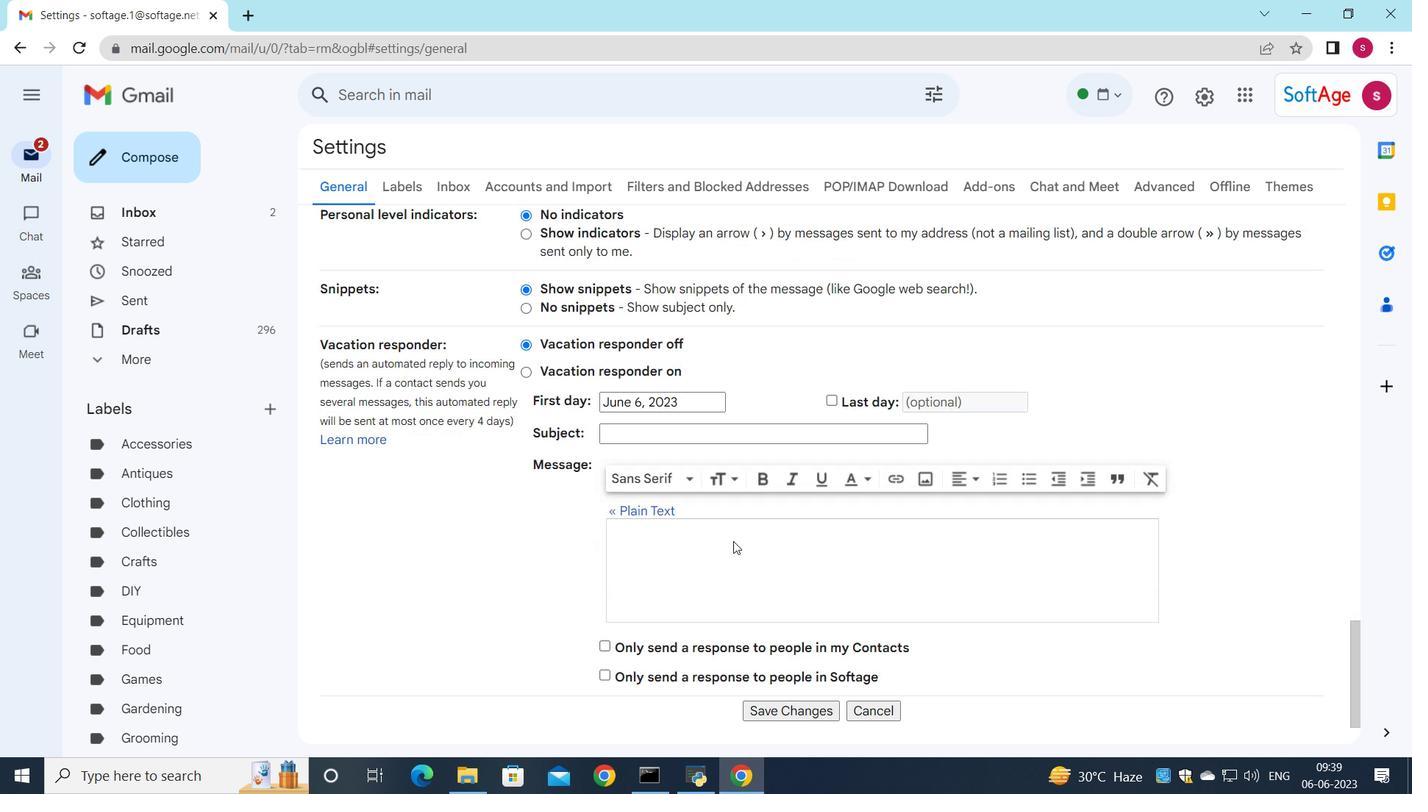 
Action: Mouse scrolled (733, 540) with delta (0, 0)
Screenshot: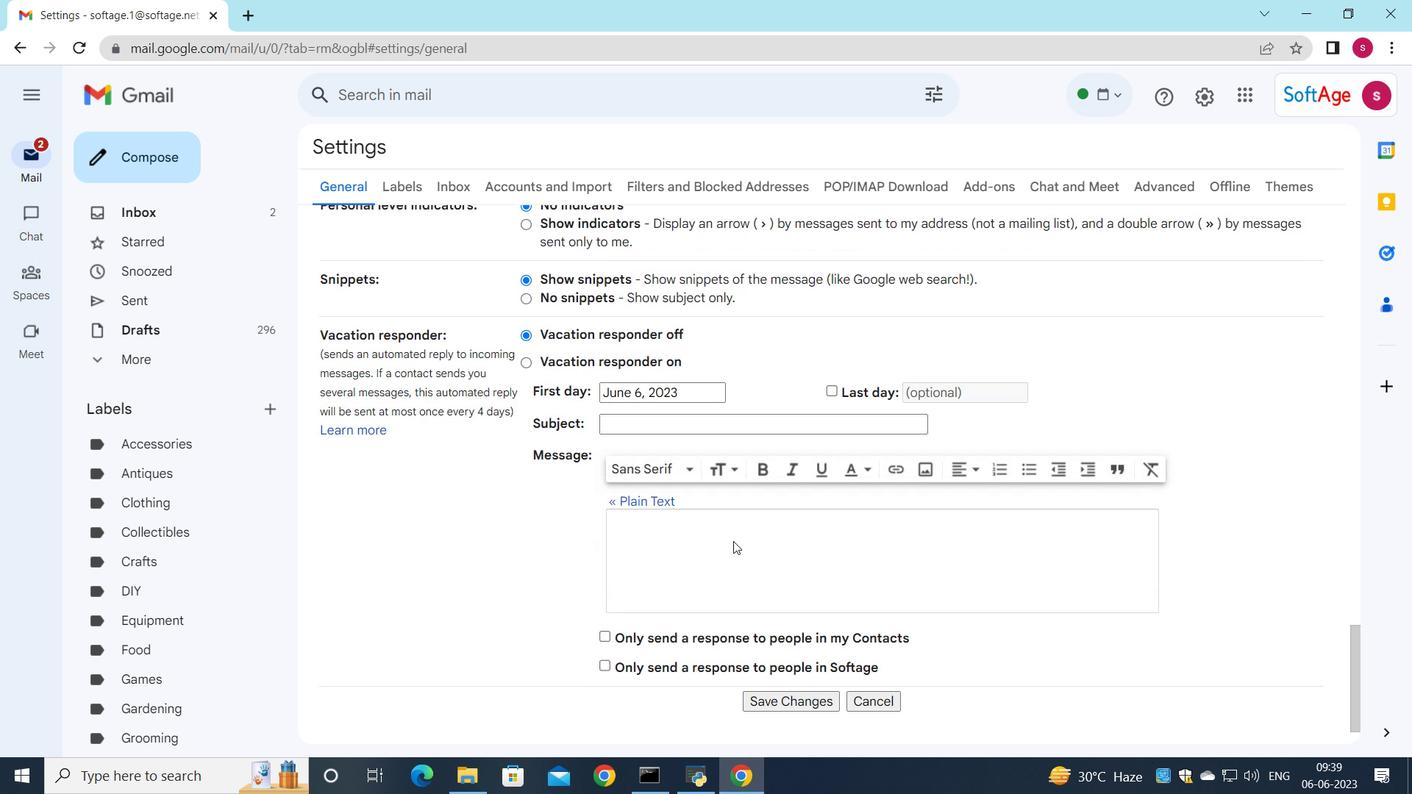 
Action: Mouse scrolled (733, 540) with delta (0, 0)
Screenshot: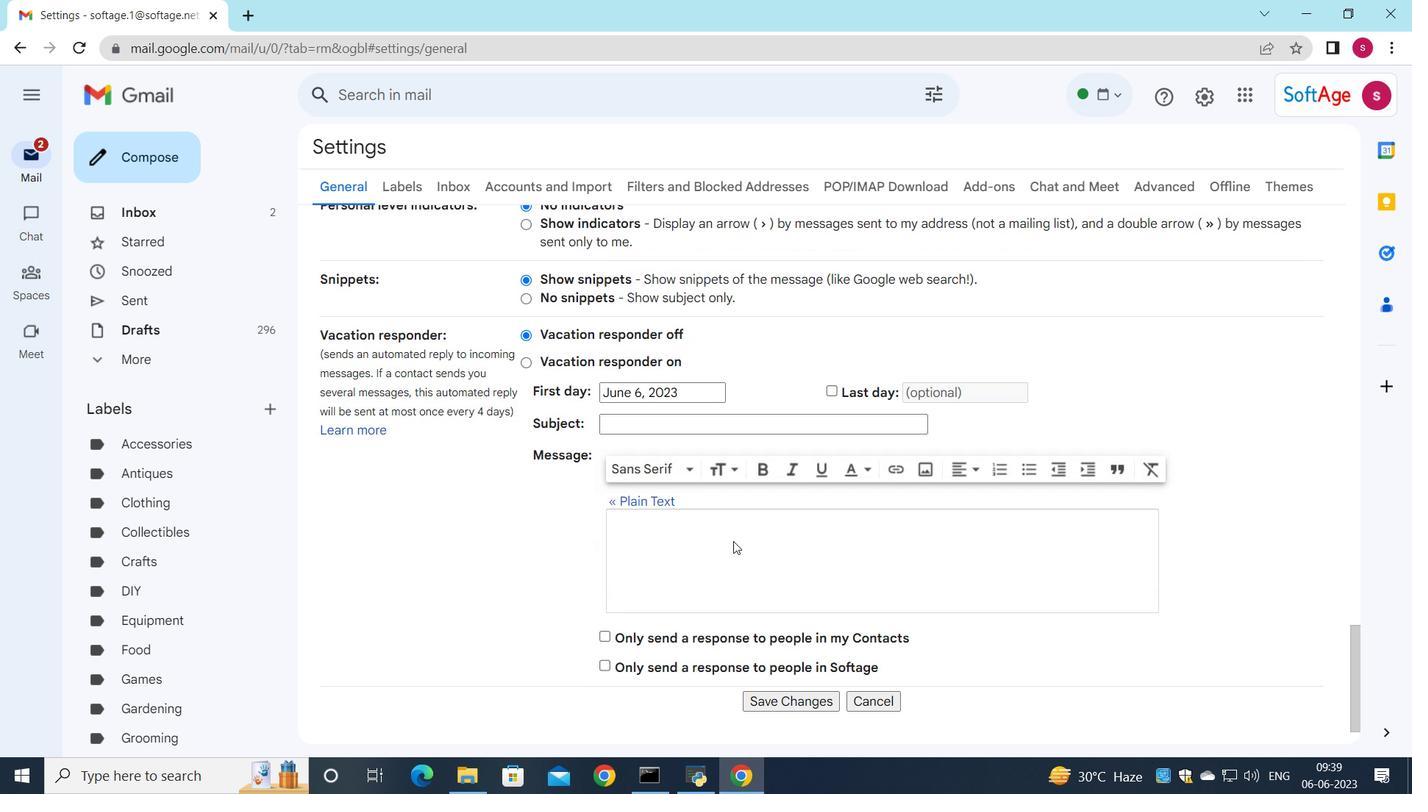 
Action: Mouse scrolled (733, 540) with delta (0, 0)
Screenshot: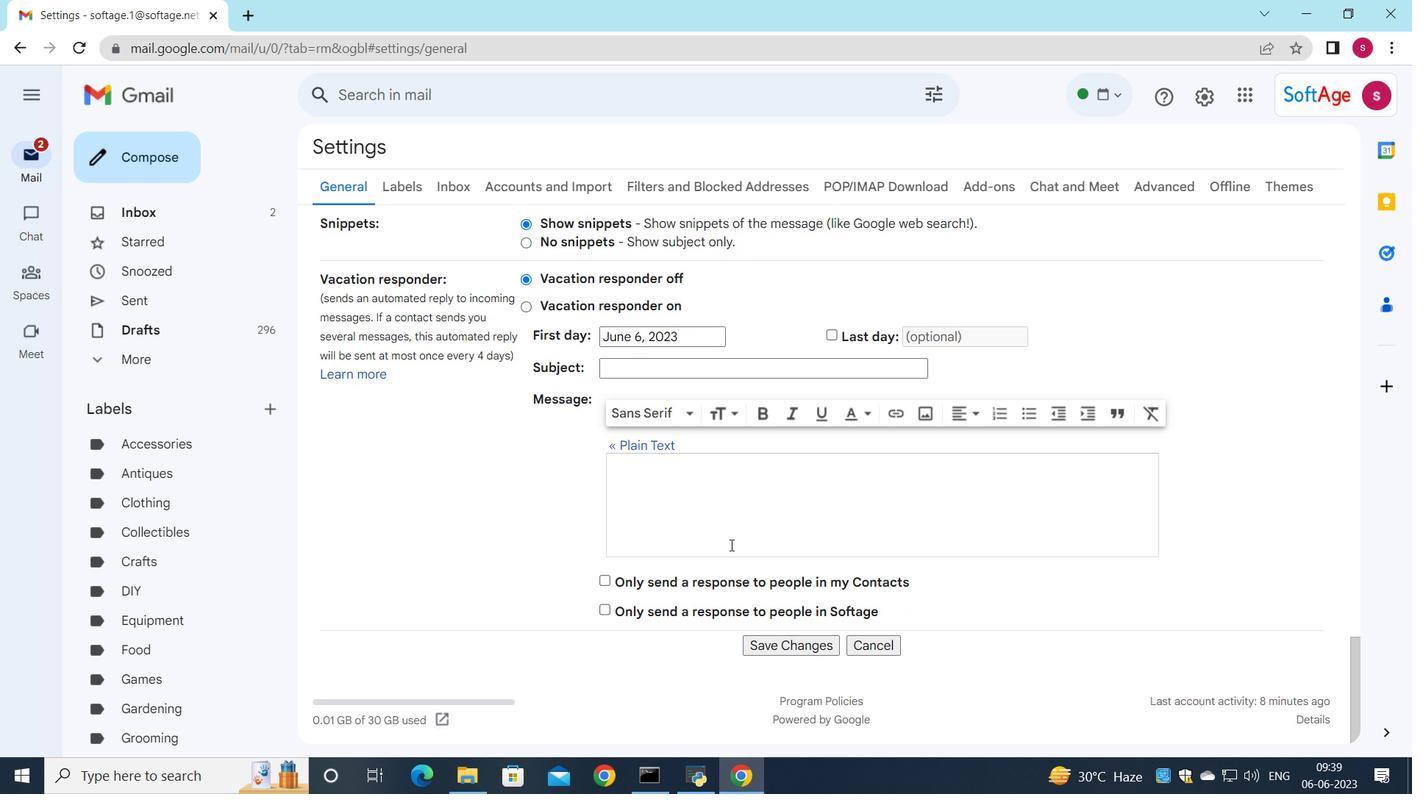 
Action: Mouse scrolled (733, 540) with delta (0, 0)
Screenshot: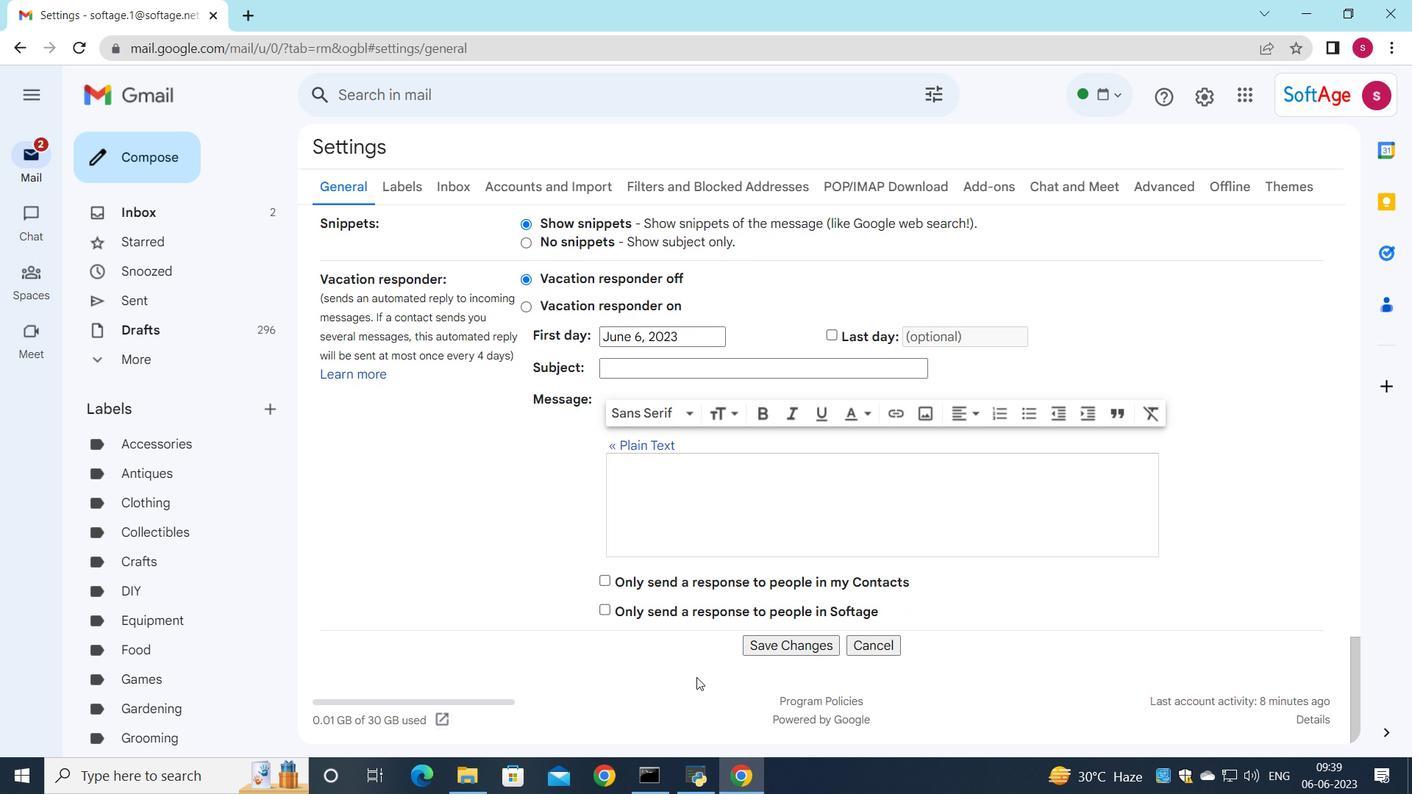 
Action: Mouse moved to (782, 645)
Screenshot: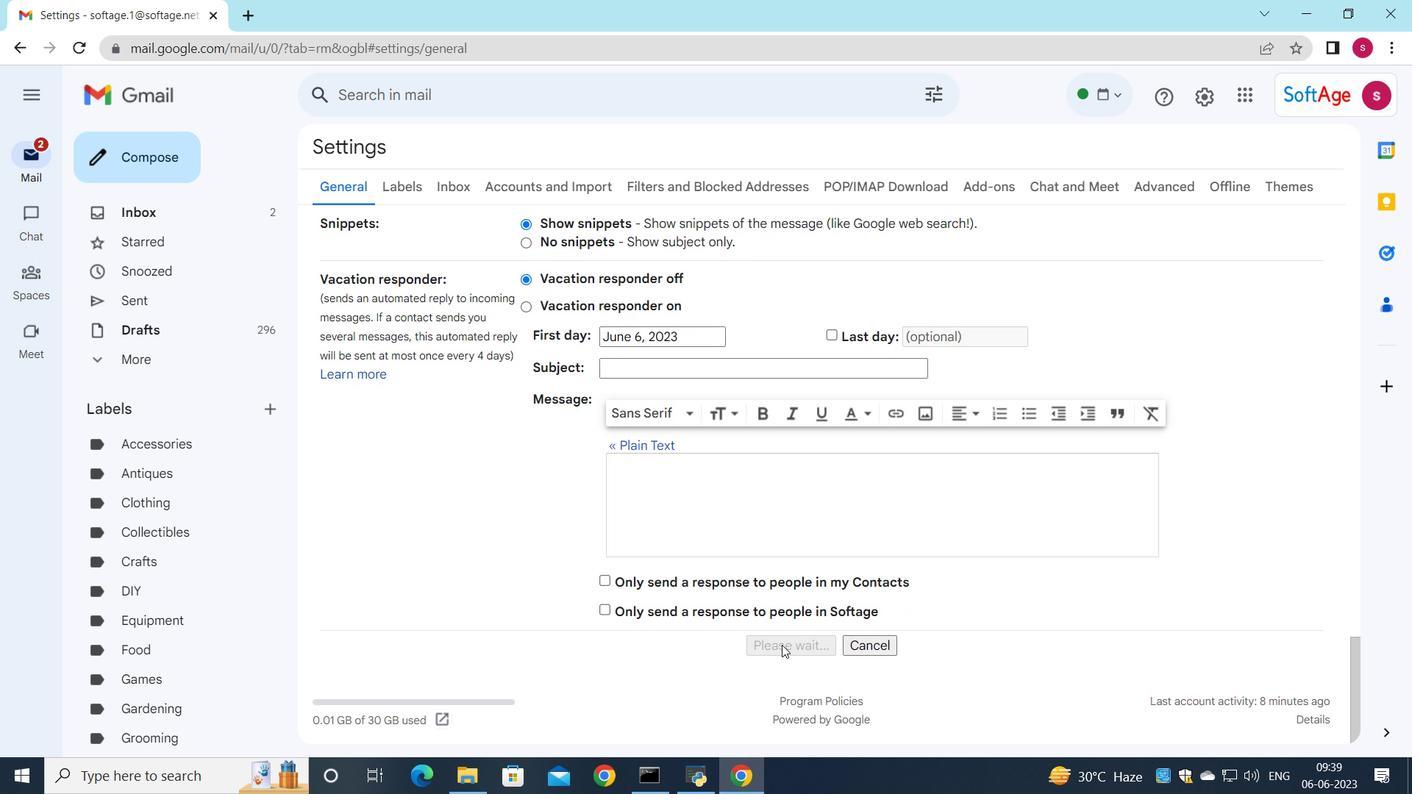 
Action: Mouse pressed left at (782, 645)
Screenshot: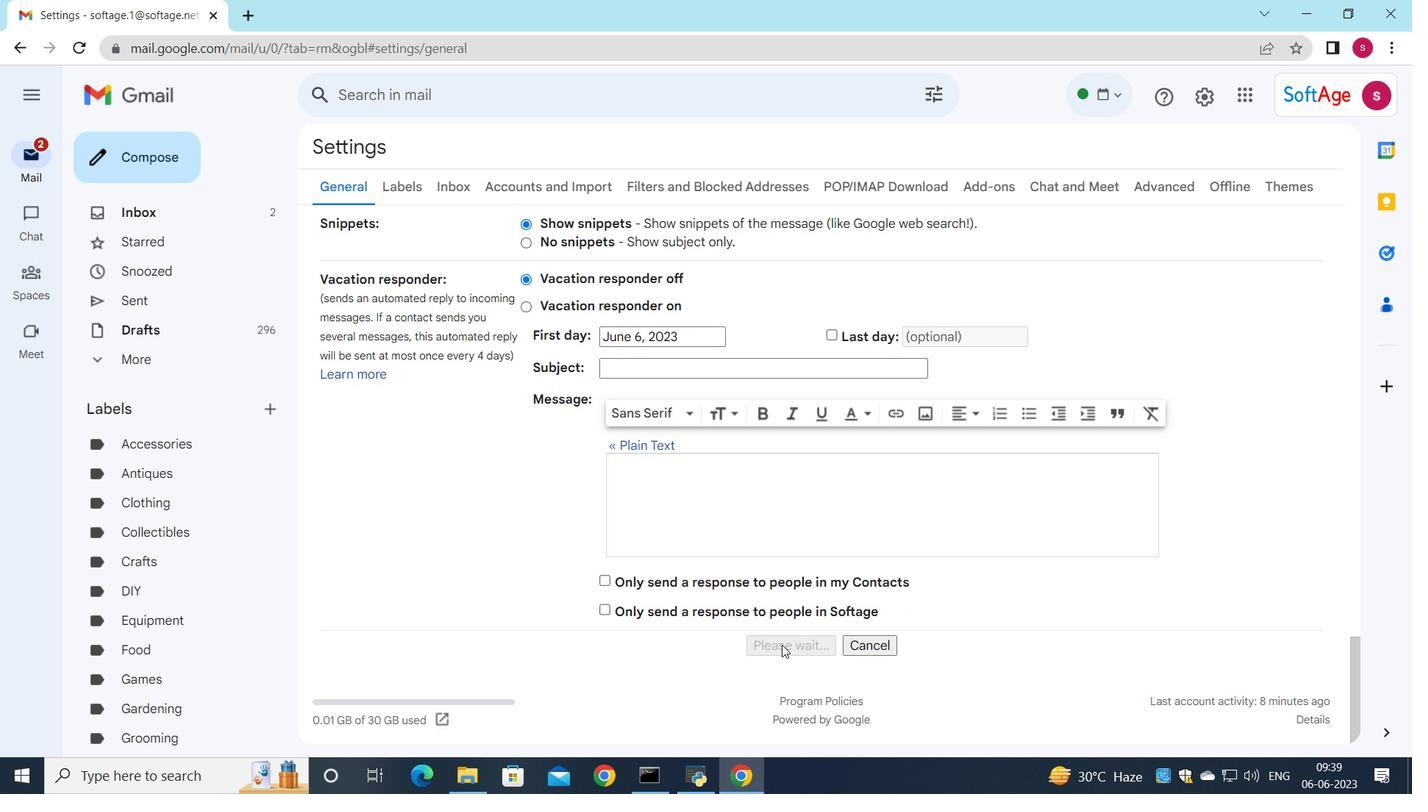 
Action: Mouse moved to (325, 668)
Screenshot: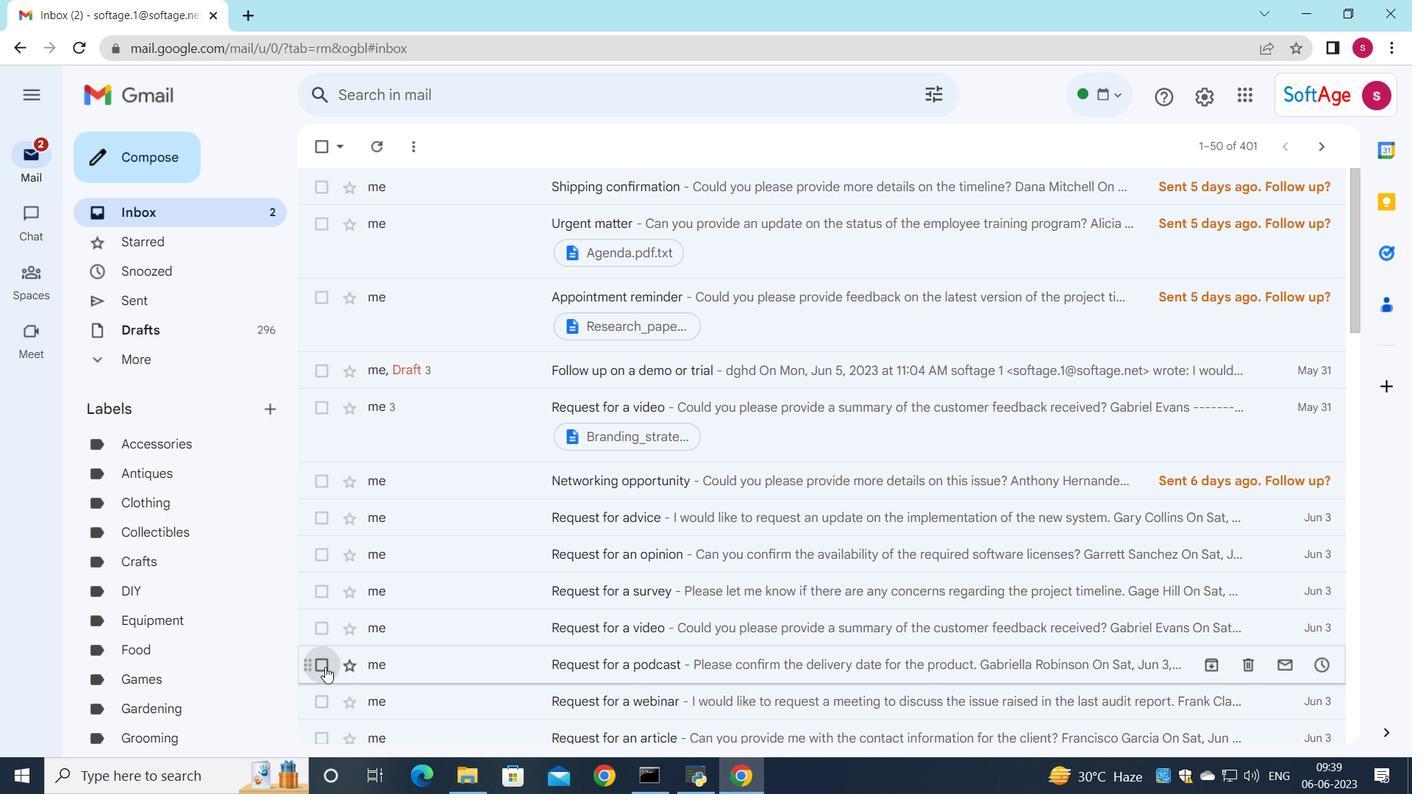 
Action: Mouse pressed left at (325, 668)
Screenshot: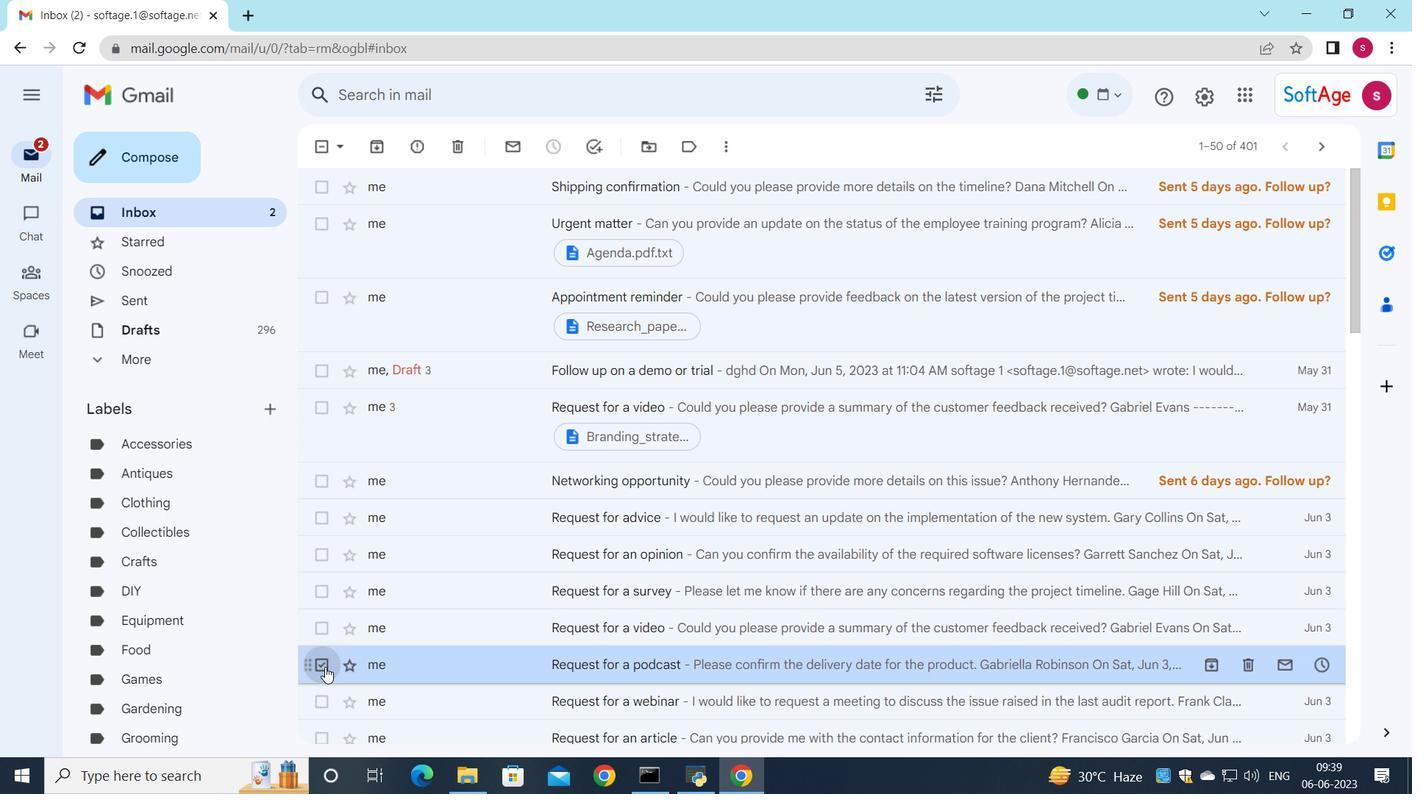 
Action: Mouse moved to (729, 144)
Screenshot: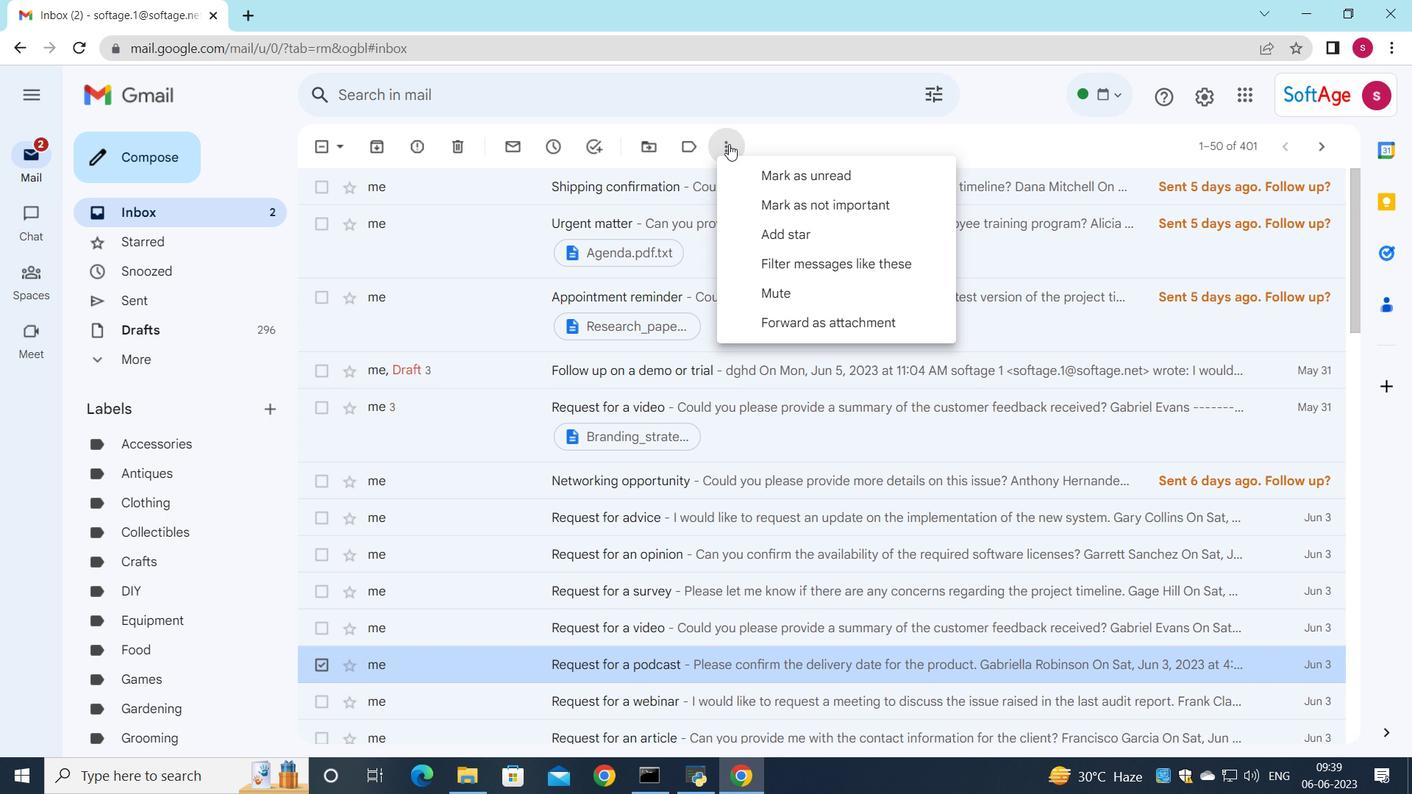 
Action: Mouse pressed left at (729, 144)
Screenshot: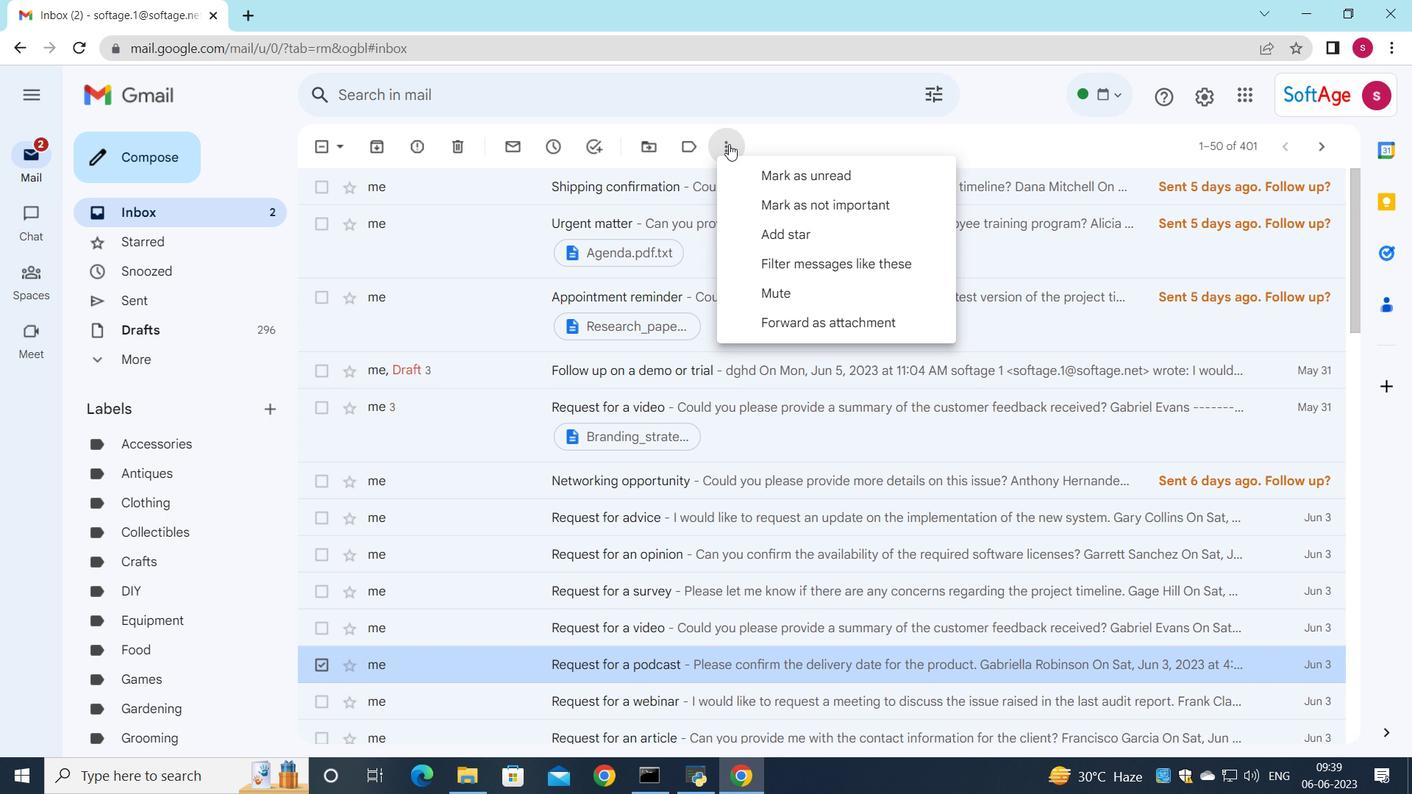 
Action: Mouse moved to (765, 307)
Screenshot: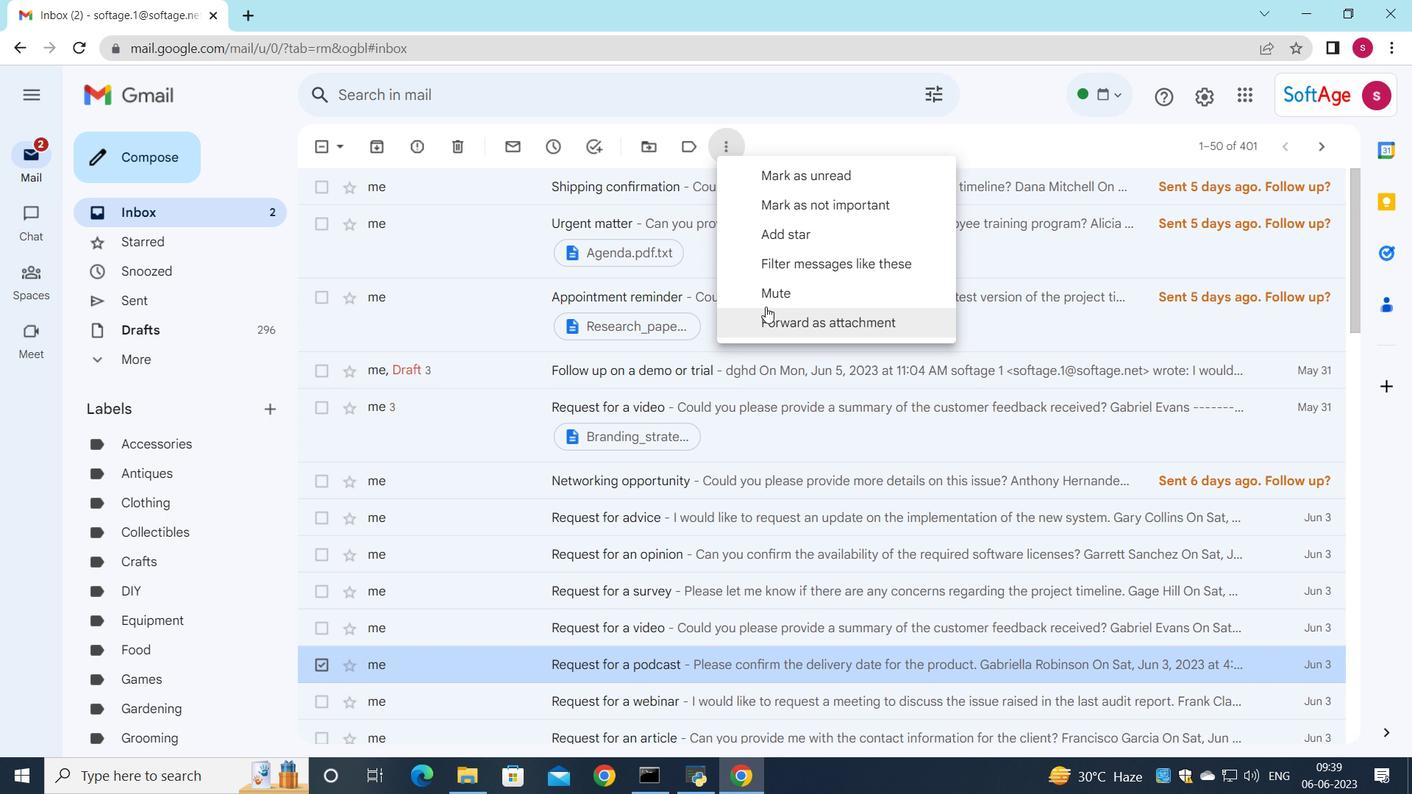 
Action: Mouse pressed left at (765, 307)
Screenshot: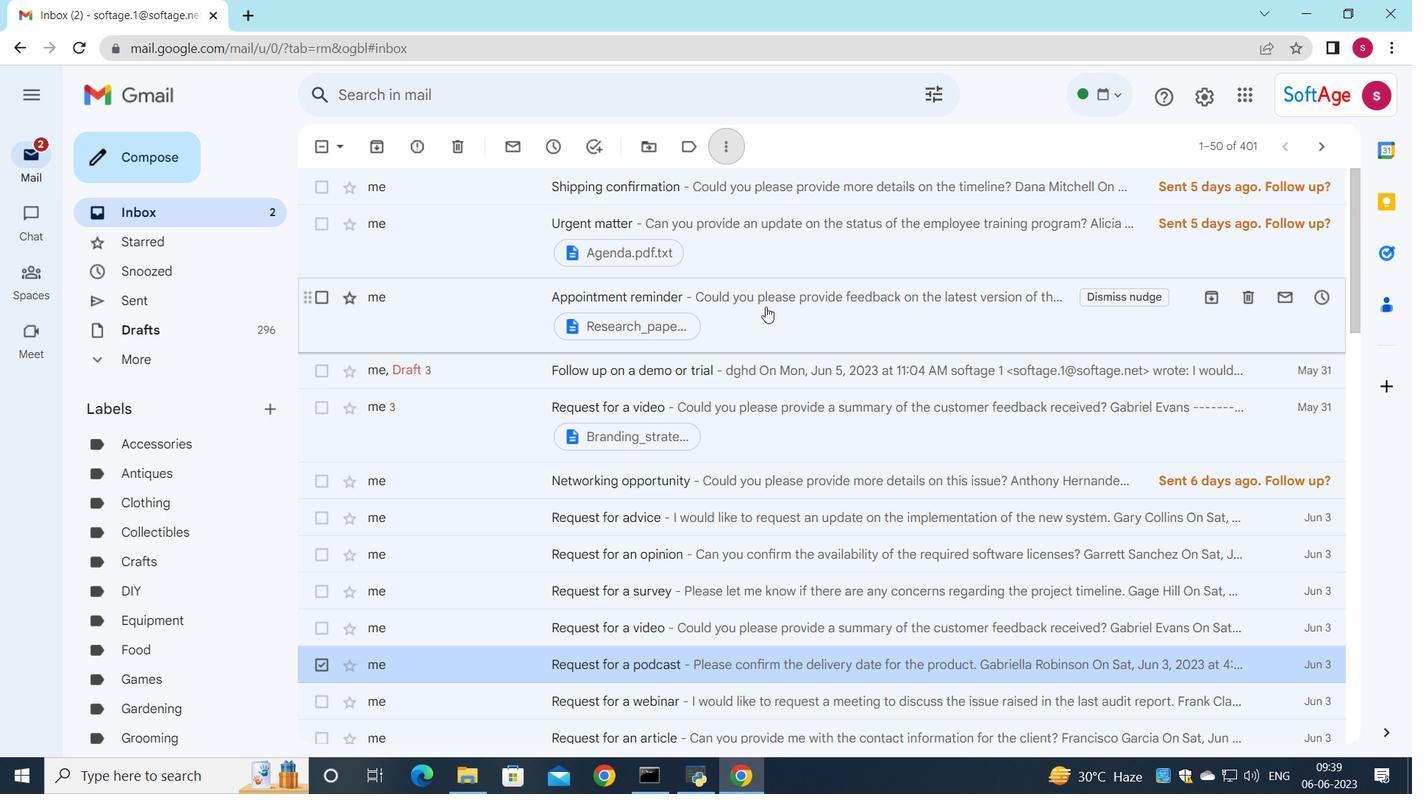 
Action: Mouse moved to (862, 335)
Screenshot: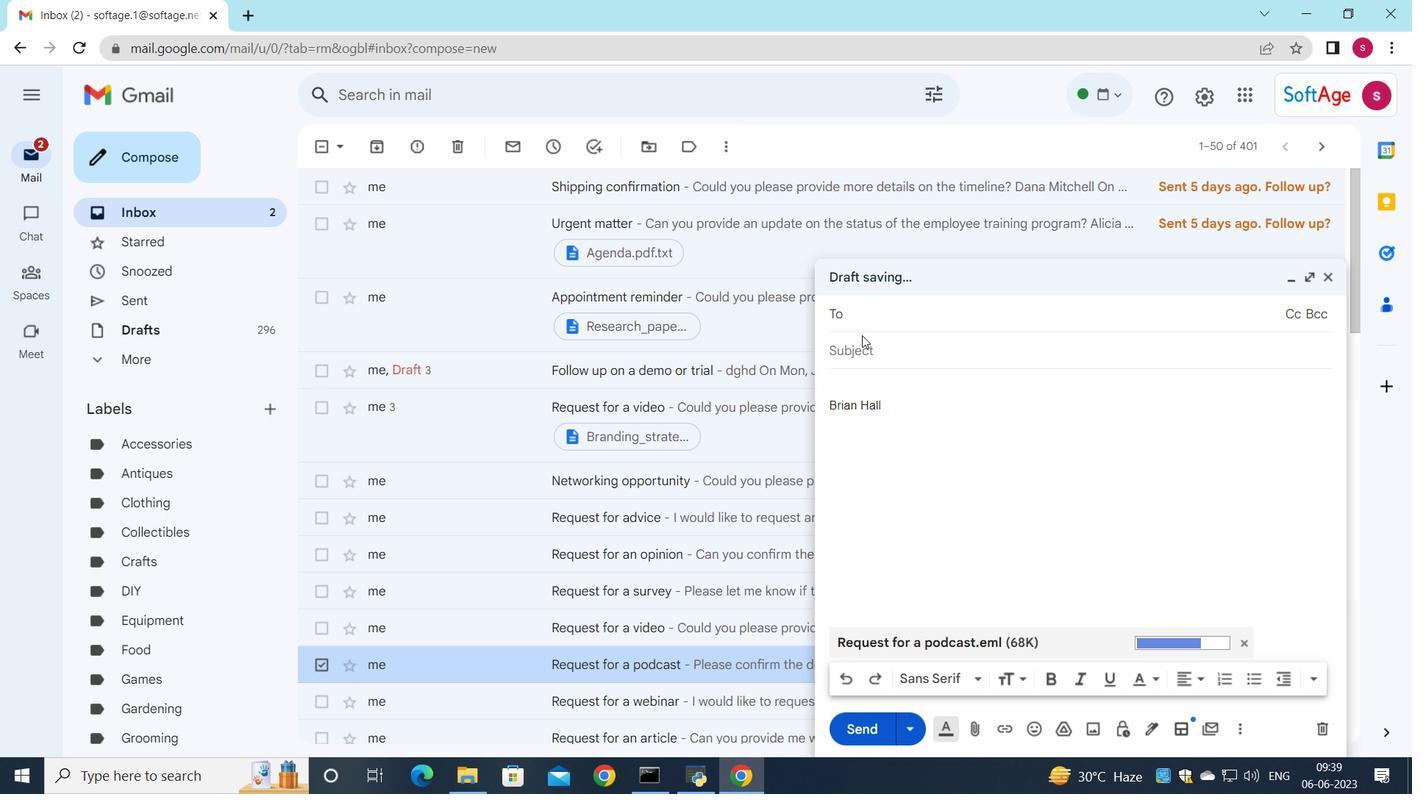 
Action: Key pressed s
Screenshot: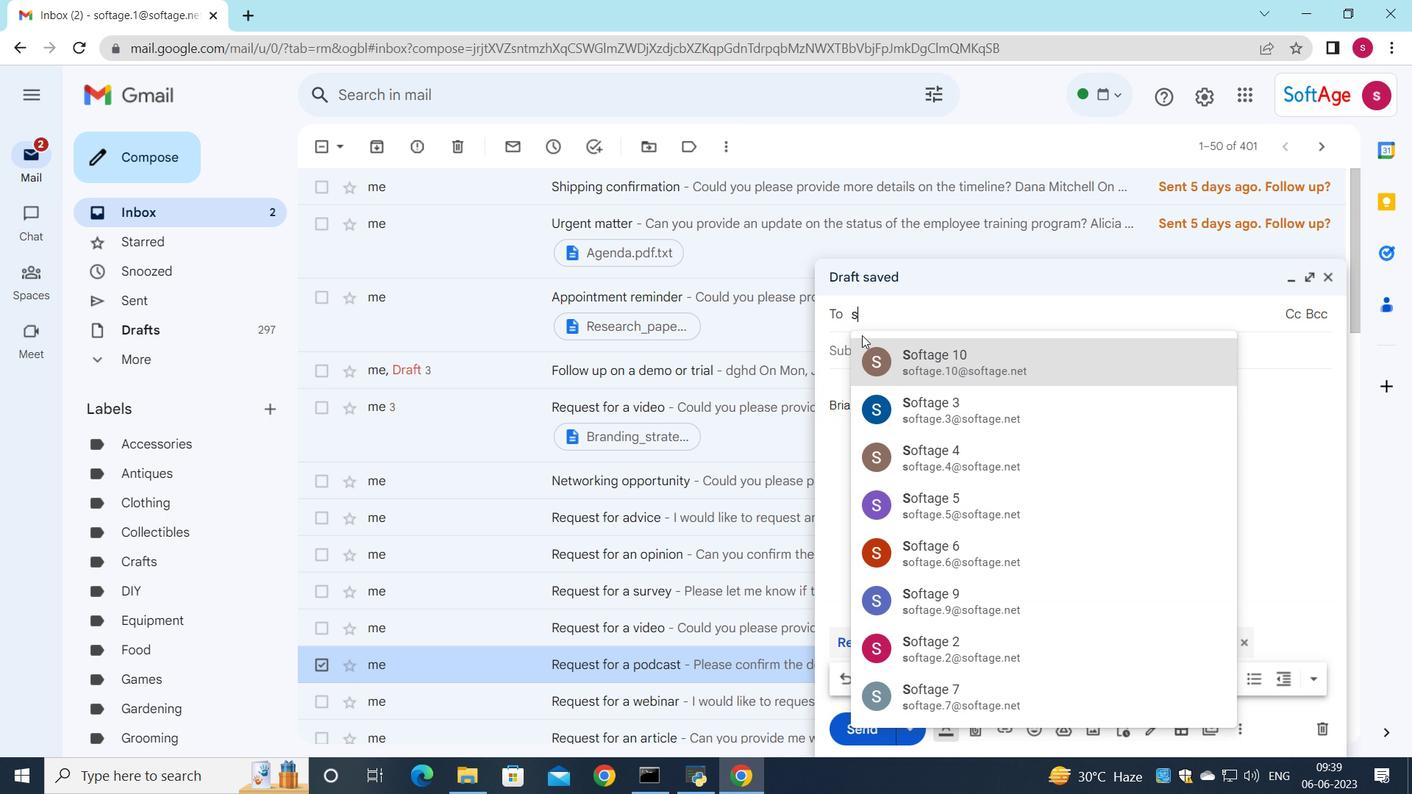 
Action: Mouse moved to (931, 550)
Screenshot: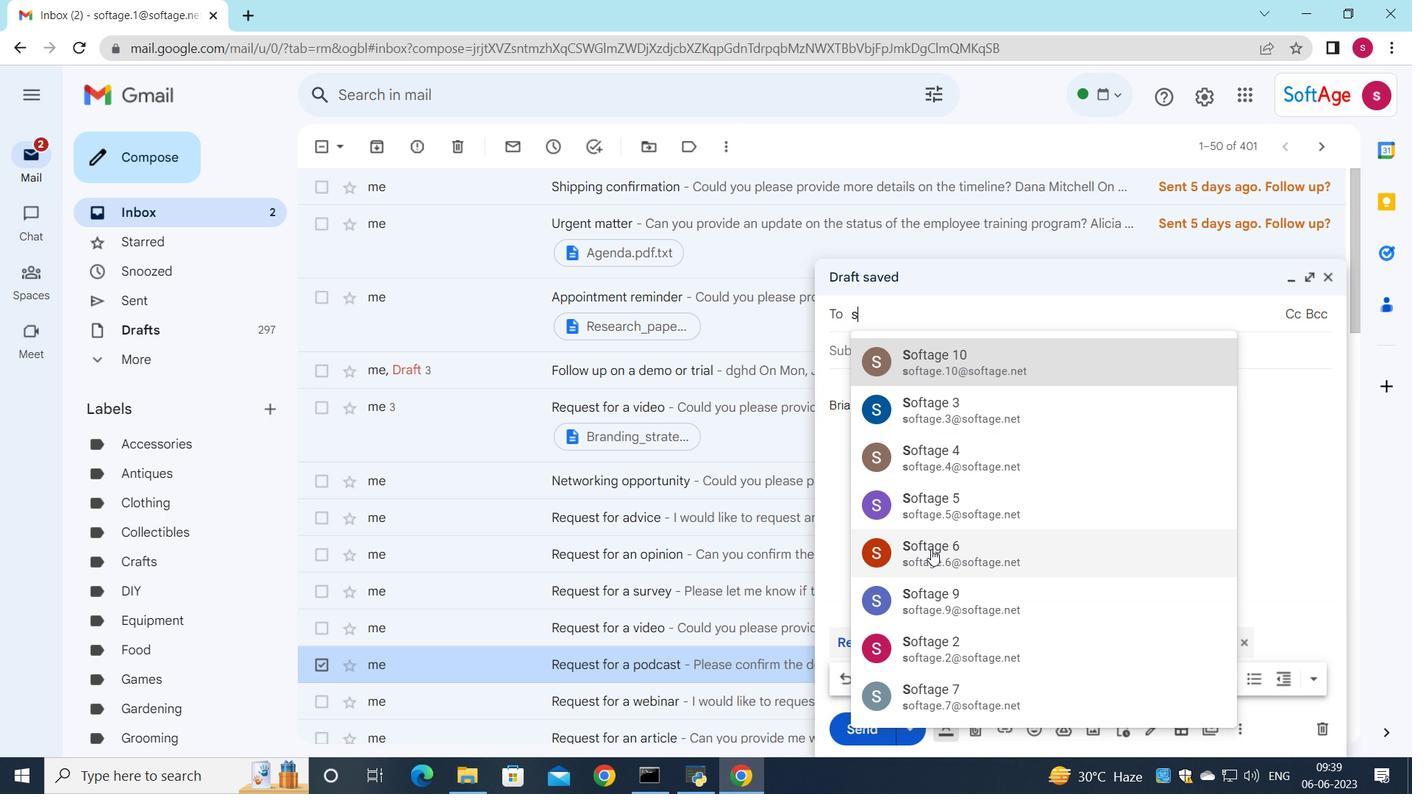 
Action: Mouse pressed left at (931, 550)
Screenshot: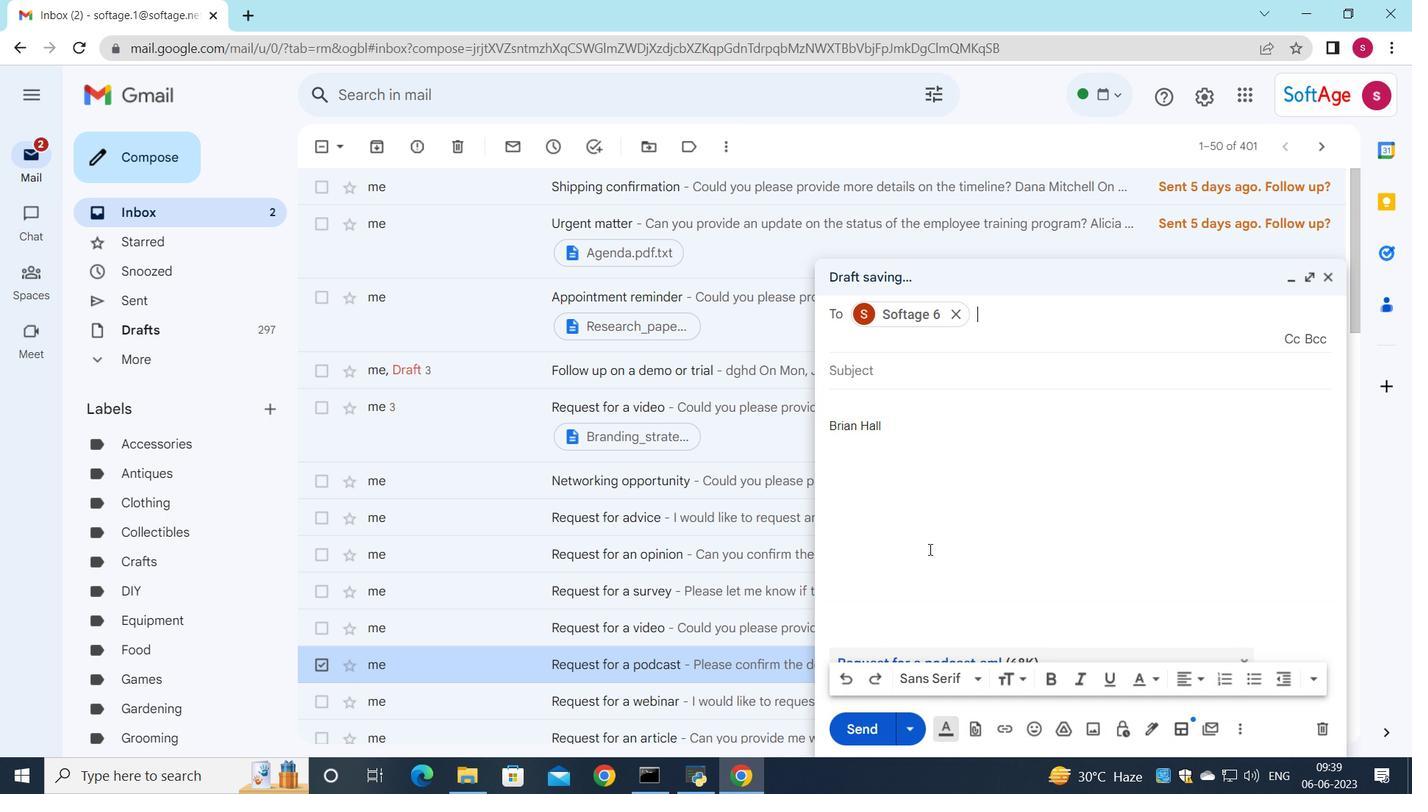 
Action: Mouse moved to (887, 381)
Screenshot: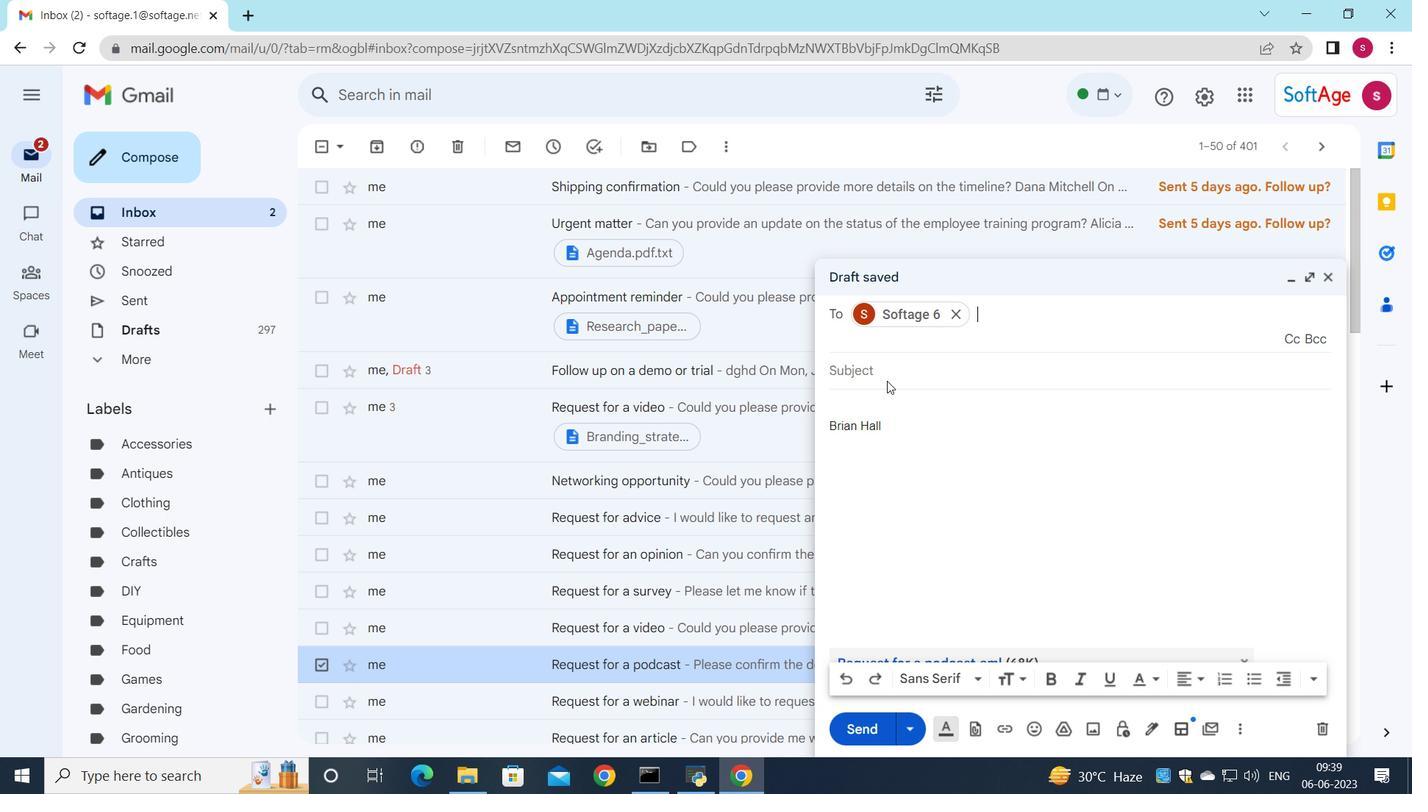 
Action: Mouse pressed left at (887, 381)
Screenshot: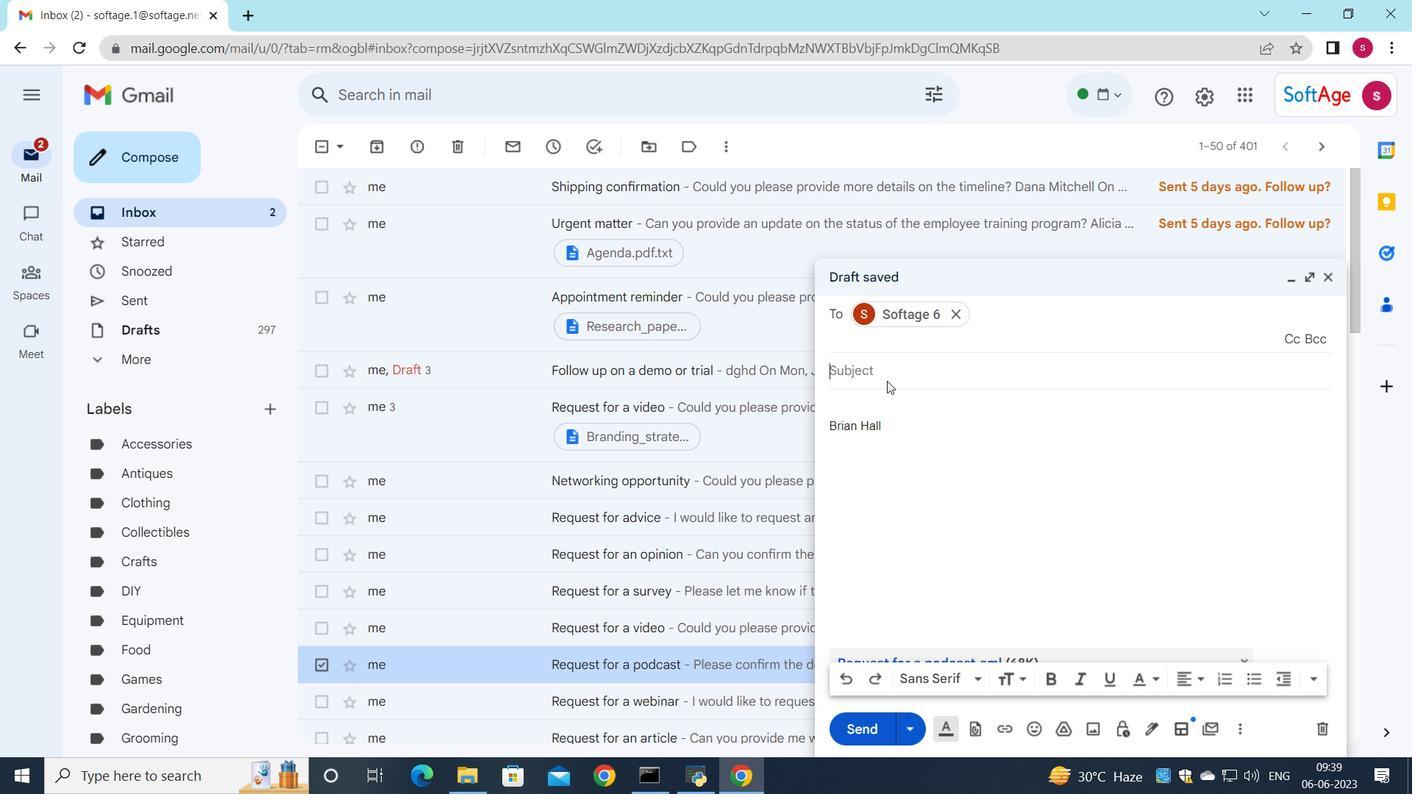 
Action: Key pressed <Key.shift>Request<Key.space>for<Key.space>a<Key.space>quote<Key.space>
Screenshot: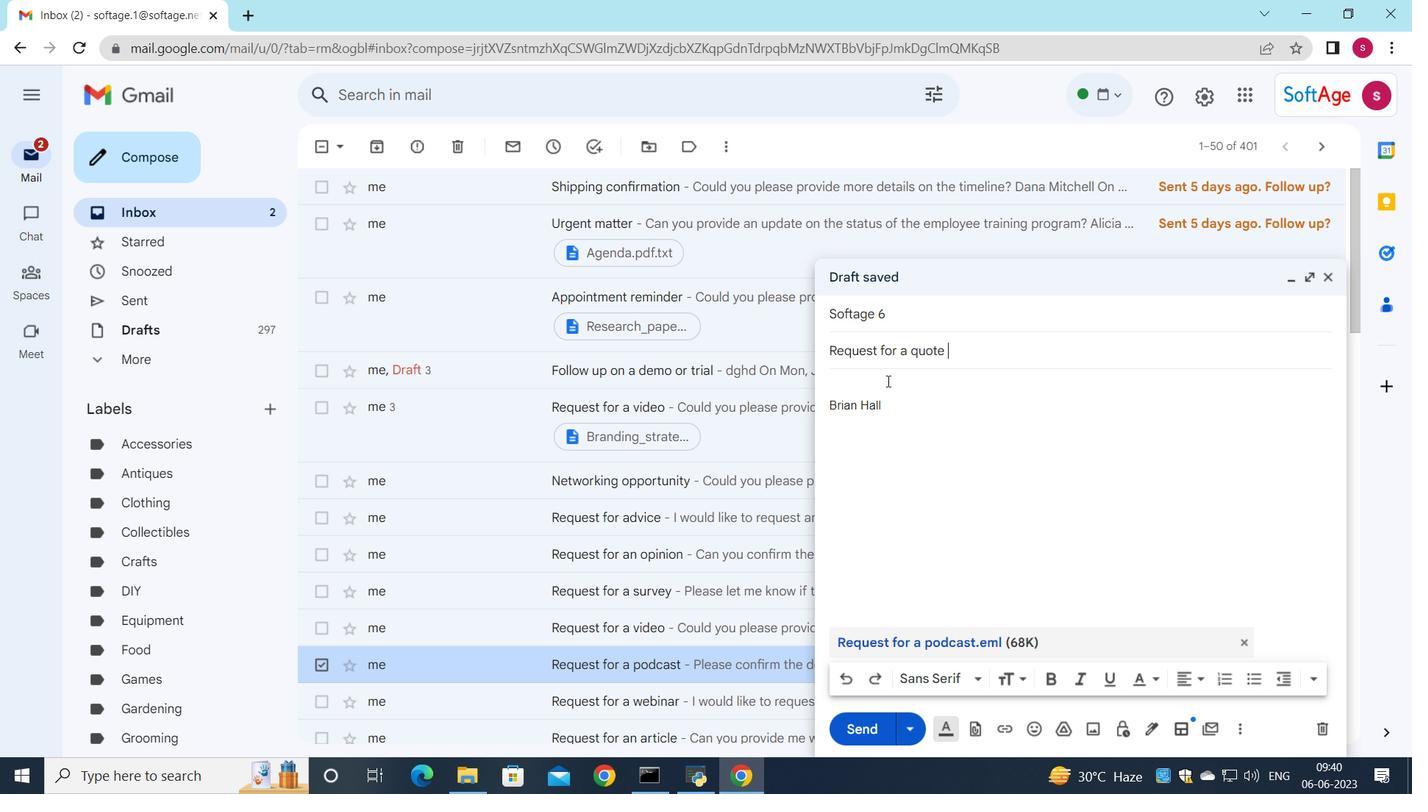 
Action: Mouse moved to (851, 387)
Screenshot: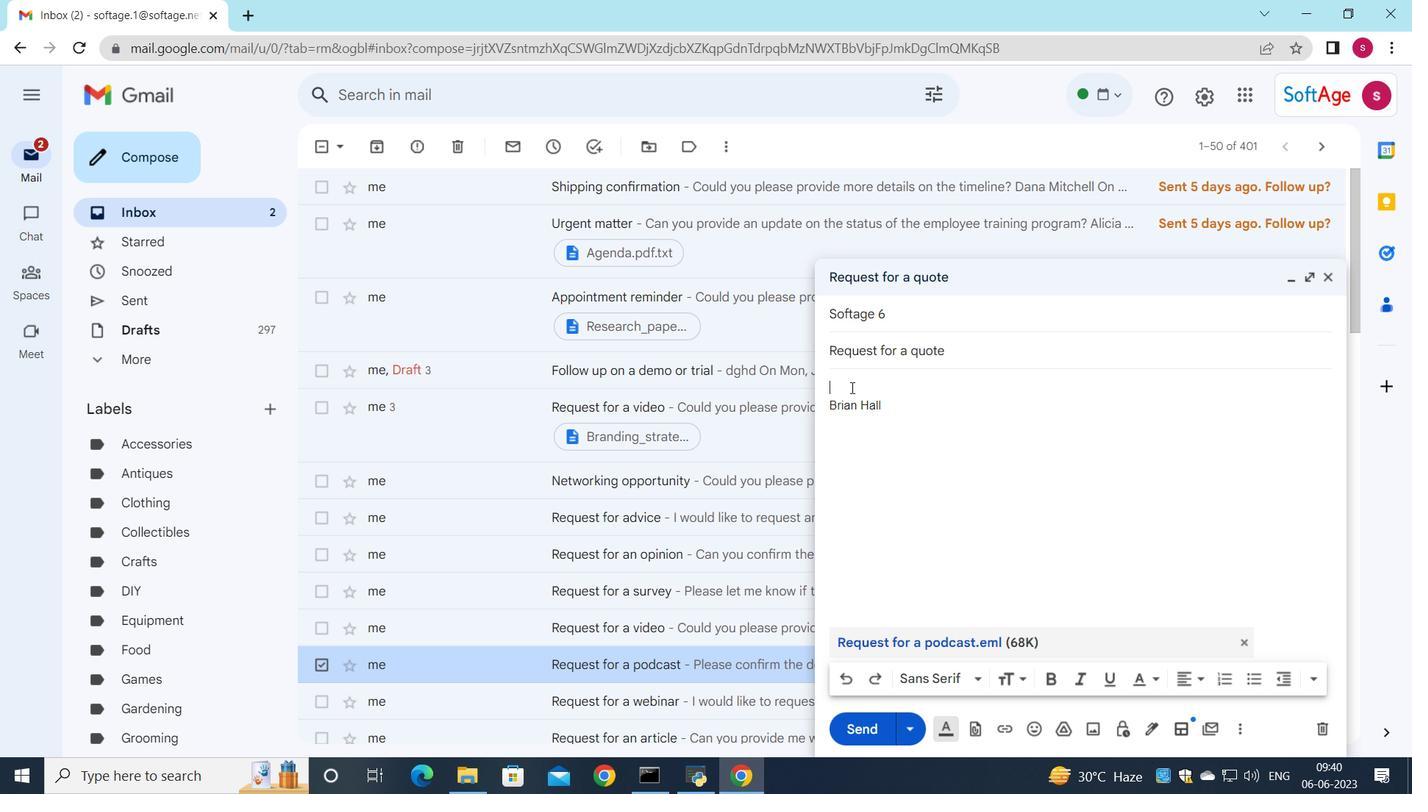 
Action: Mouse pressed left at (851, 387)
Screenshot: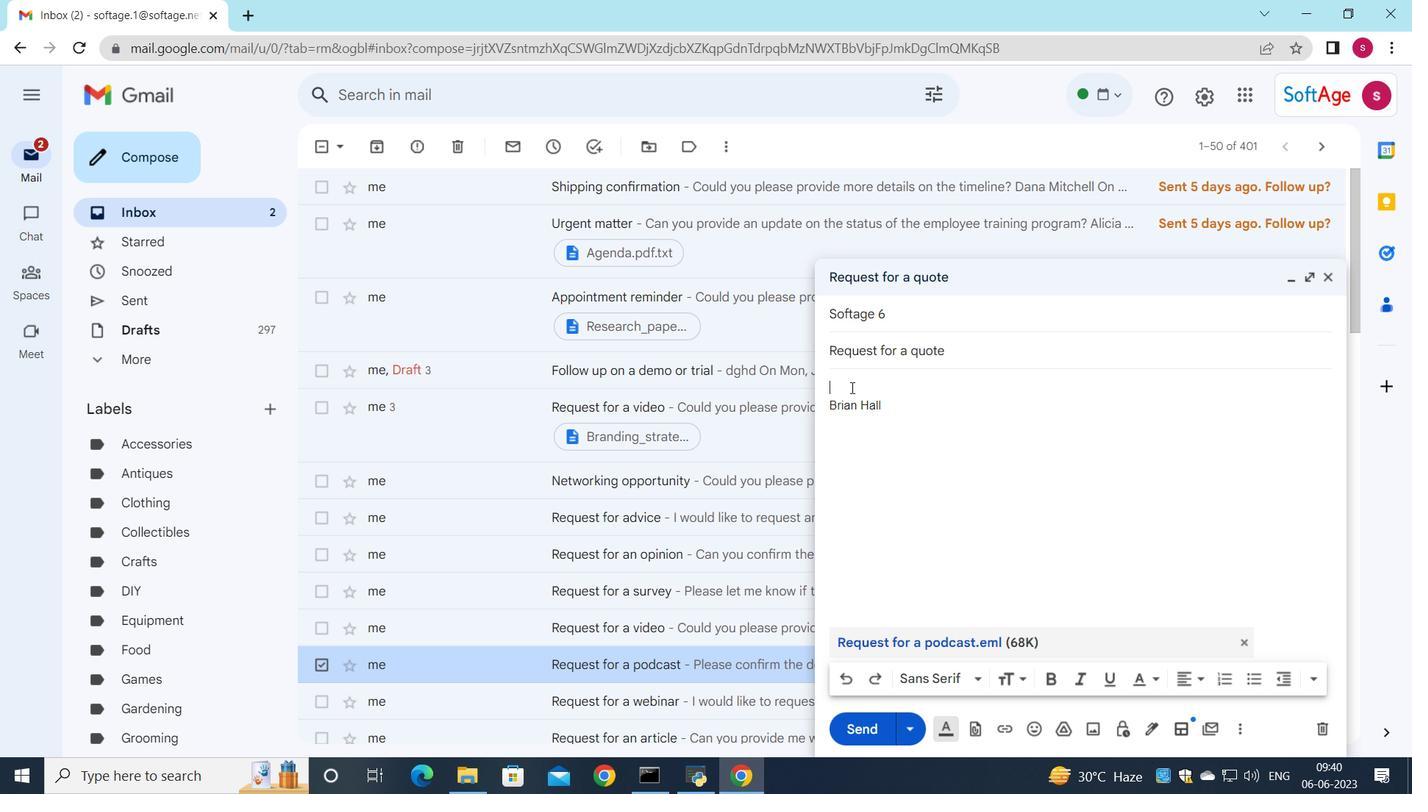 
Action: Key pressed <Key.shift>I<Key.space>wantex<Key.space><Key.backspace><Key.backspace>d<Key.space>to<Key.space>follow<Key.space>up<Key.space>on<Key.space>the<Key.space>reqy<Key.backspace>uest<Key.space>for<Key.space>additional<Key.space>information<Key.space>for<Key.space>the<Key.space>new<Key.space>supplier.
Screenshot: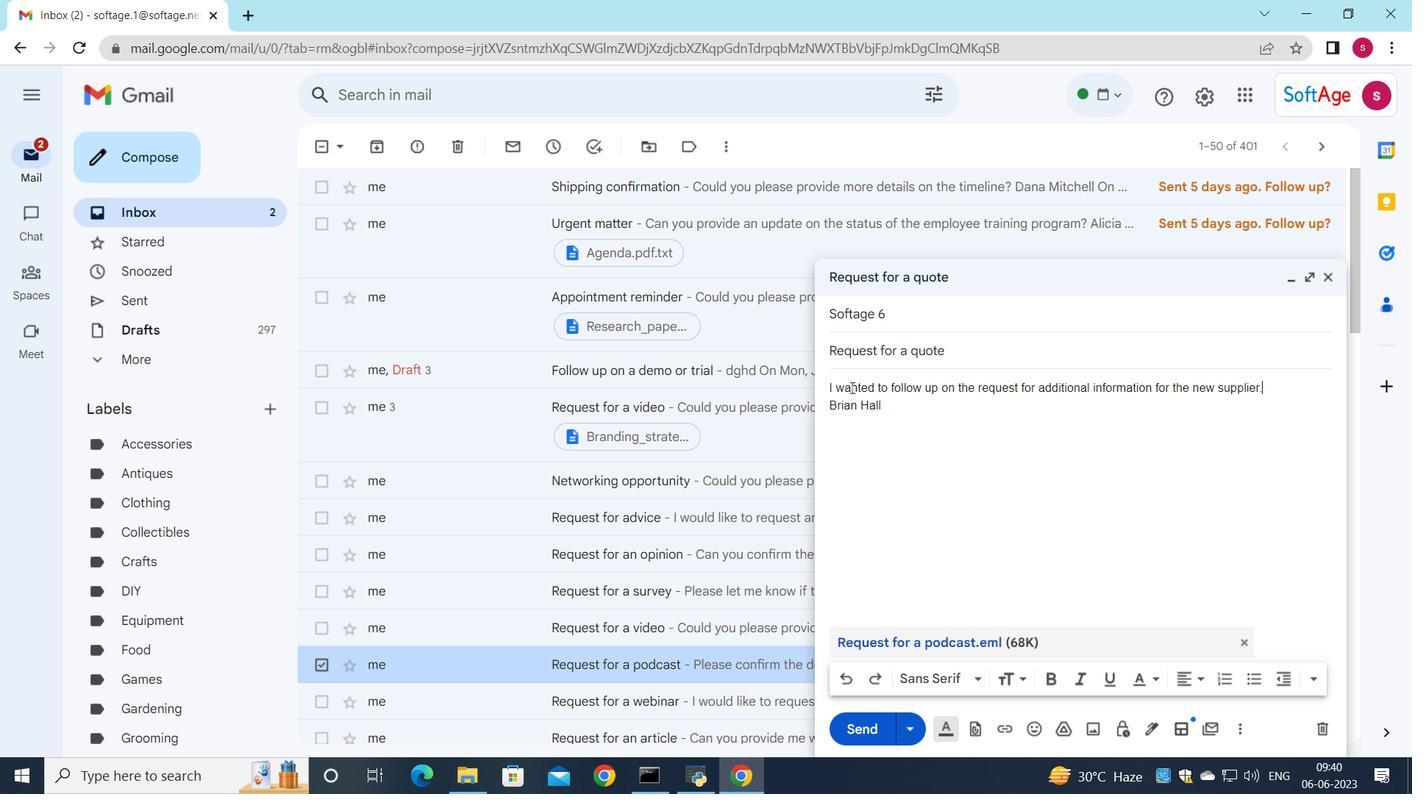 
Action: Mouse moved to (868, 735)
Screenshot: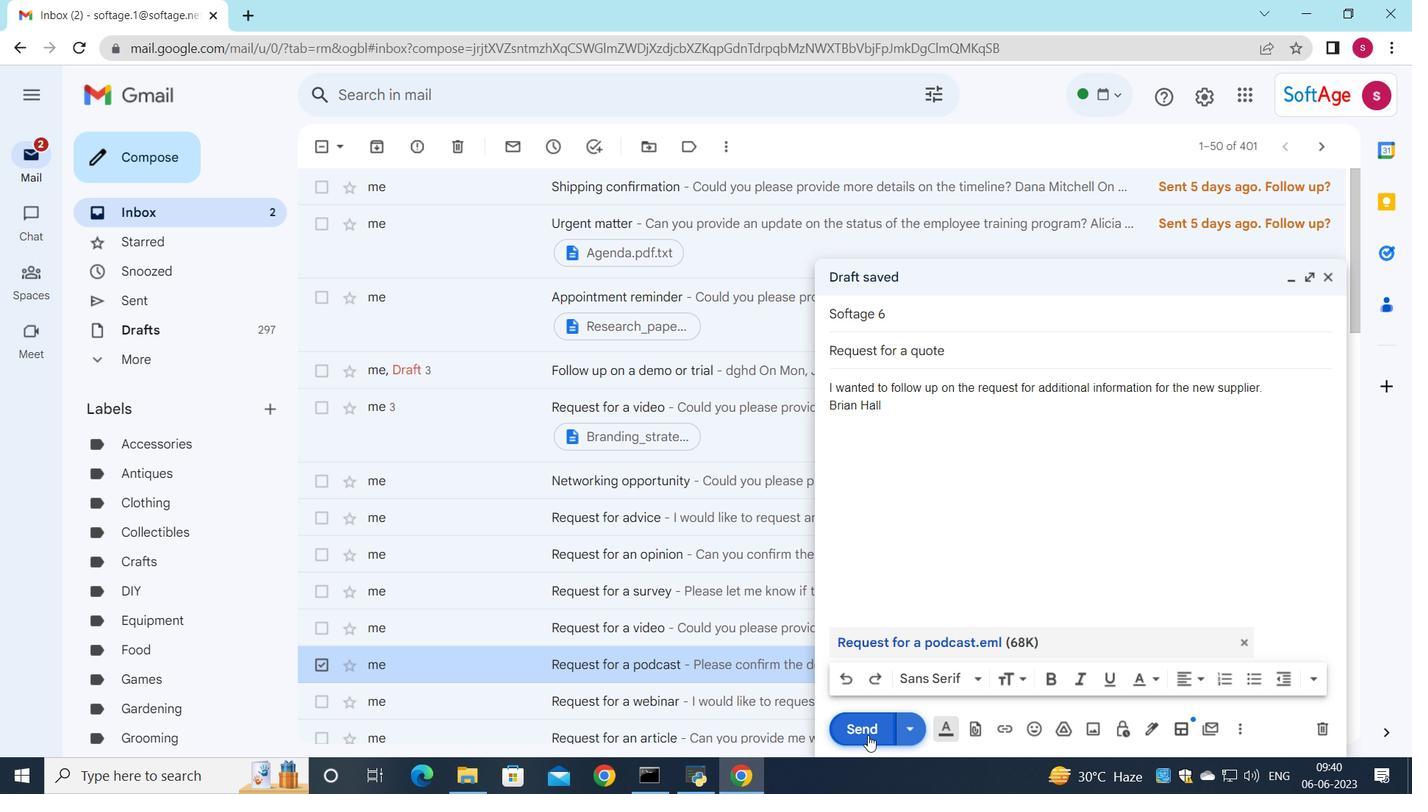 
Action: Mouse pressed left at (868, 735)
Screenshot: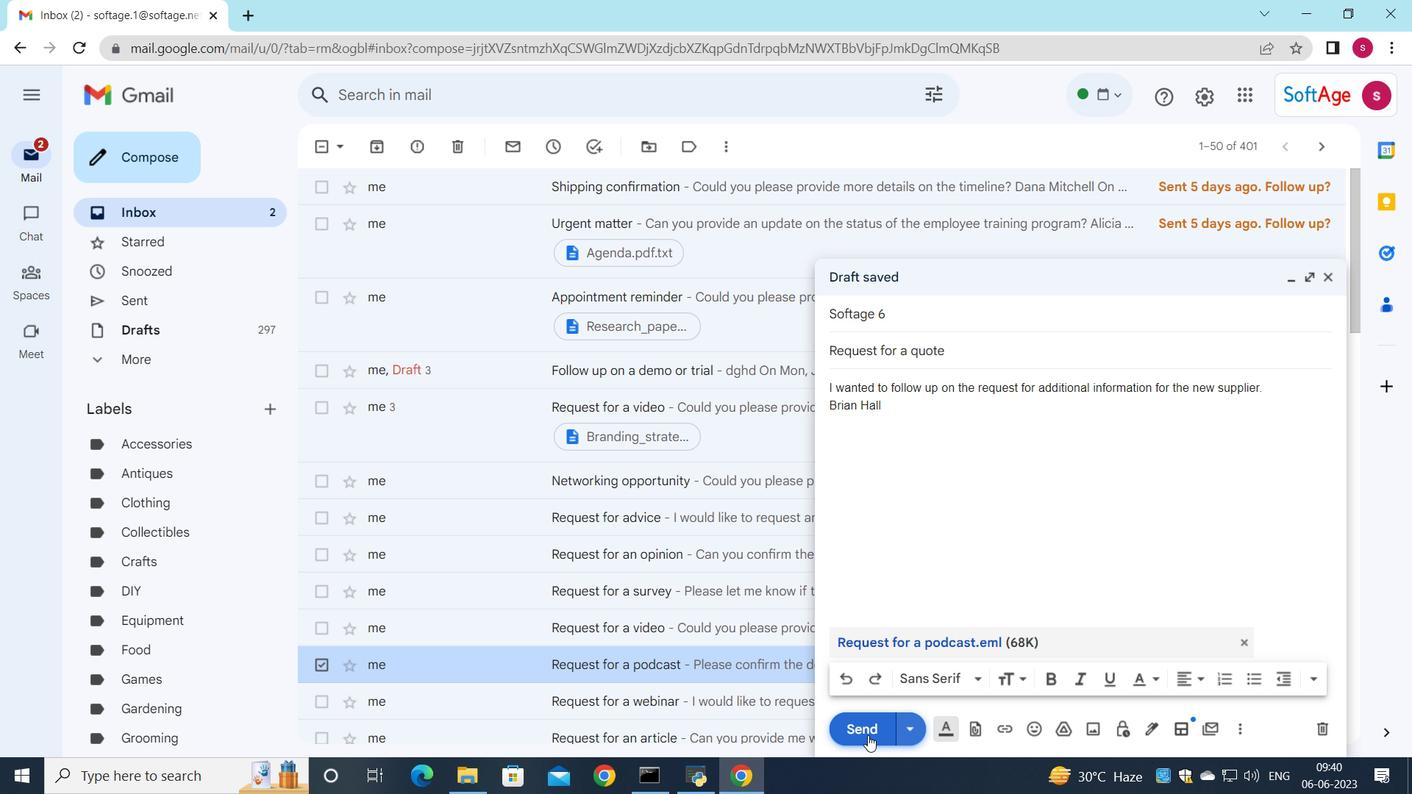 
Action: Mouse moved to (1024, 607)
Screenshot: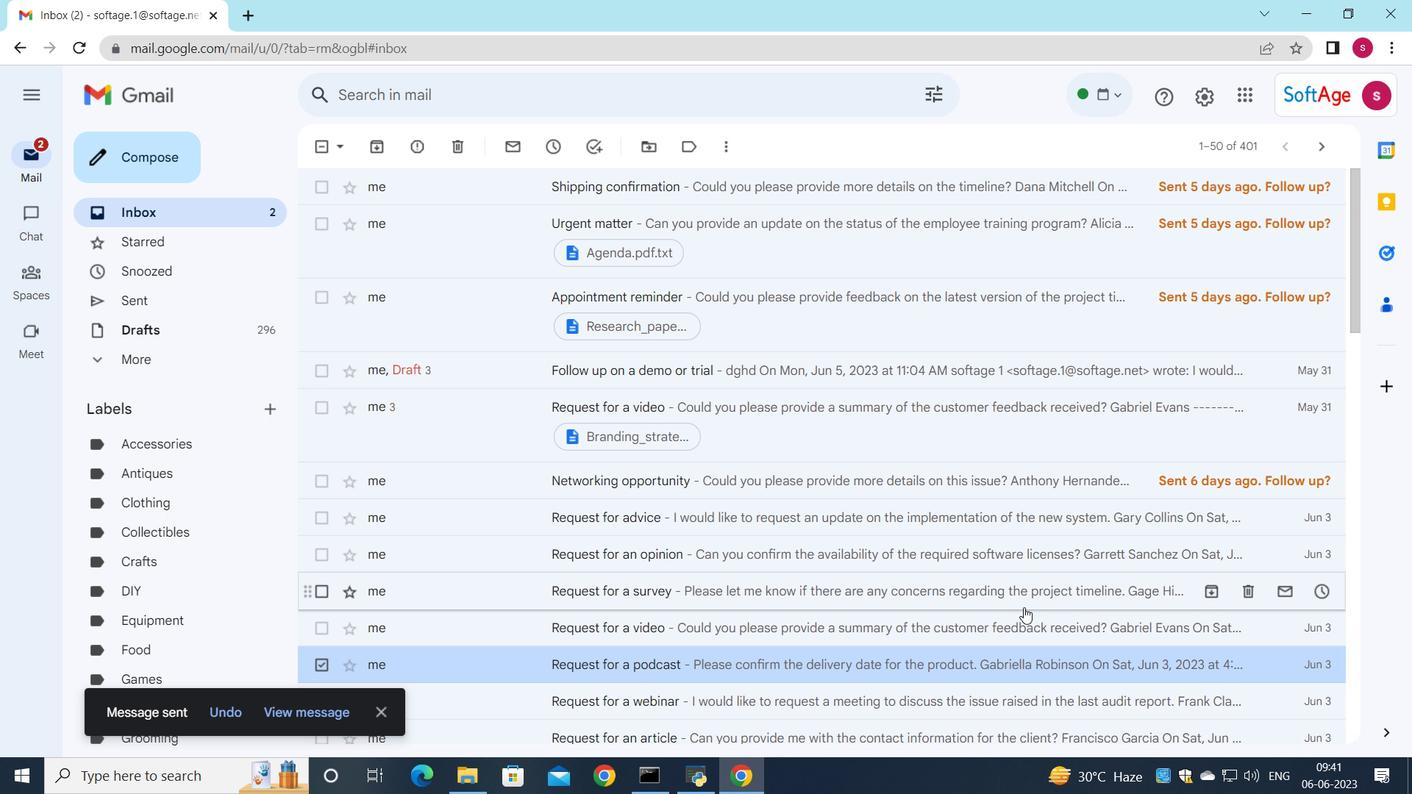 
